 Task: Look for space in Sarzedo, Brazil from 1st June, 2023 to 9th June, 2023 for 4 adults in price range Rs.6000 to Rs.12000. Place can be entire place with 2 bedrooms having 2 beds and 2 bathrooms. Property type can be house, flat, guest house. Amenities needed are: washing machine. Booking option can be shelf check-in. Required host language is Spanish.
Action: Mouse moved to (296, 154)
Screenshot: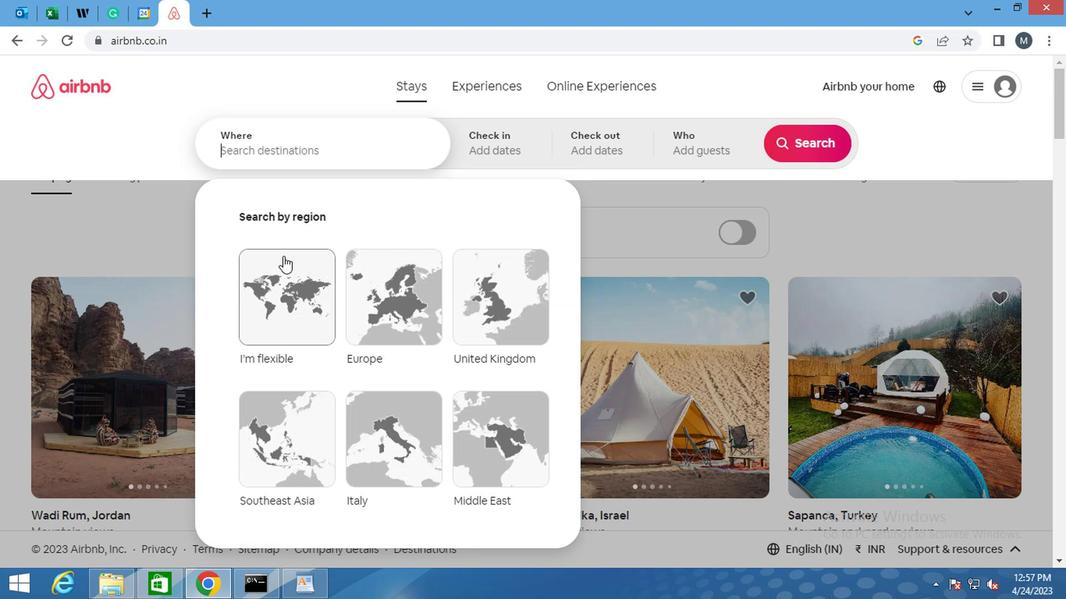 
Action: Mouse pressed left at (296, 154)
Screenshot: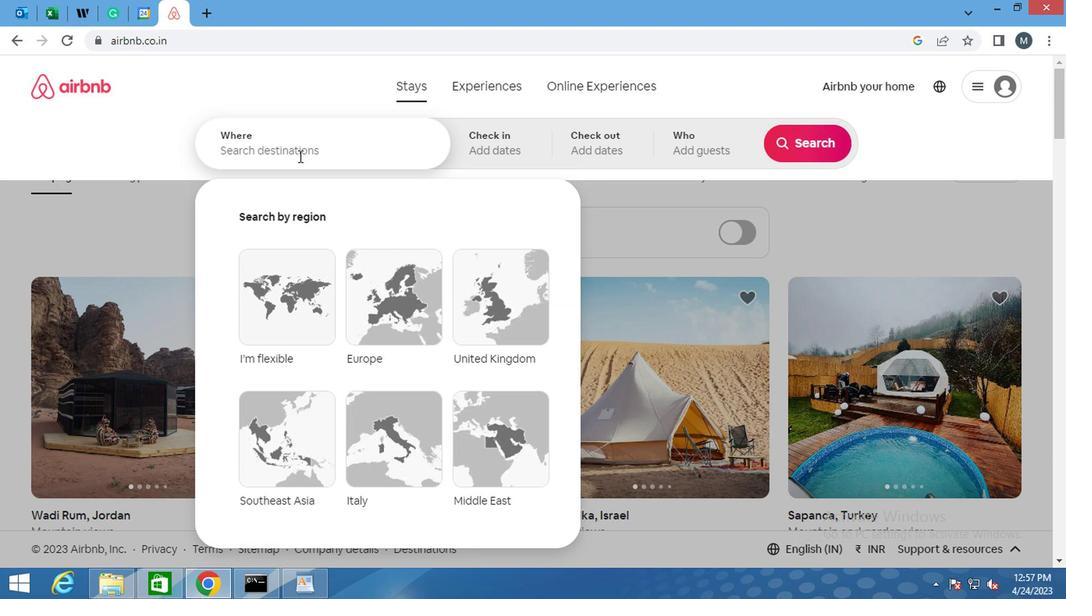 
Action: Mouse moved to (296, 156)
Screenshot: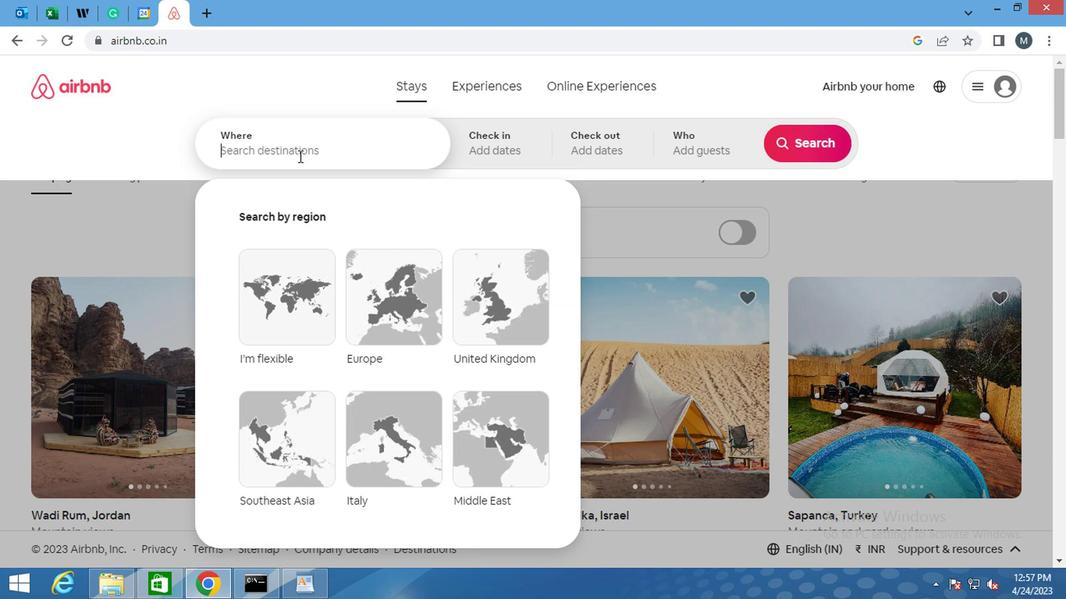 
Action: Key pressed <Key.shift>S
Screenshot: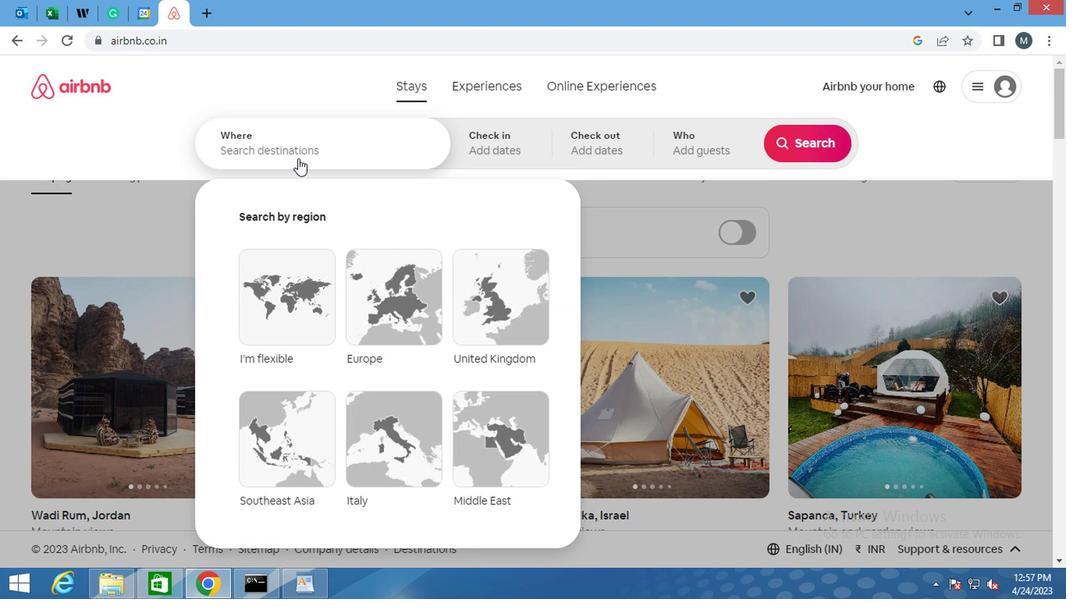 
Action: Mouse moved to (268, 527)
Screenshot: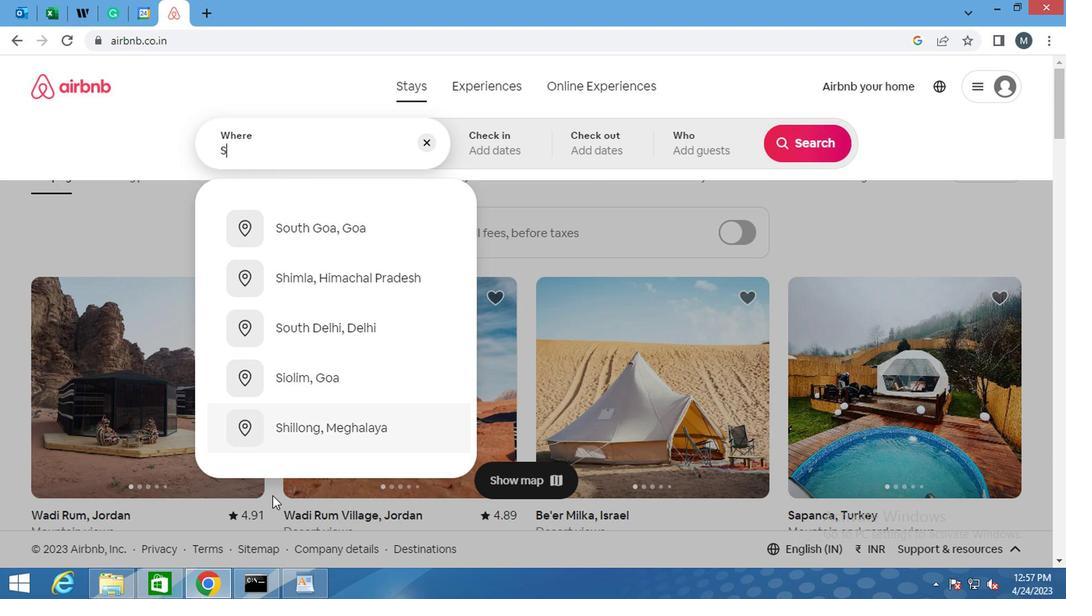 
Action: Key pressed ARZEDO,<Key.space><Key.shift>BRAZIL<Key.enter>
Screenshot: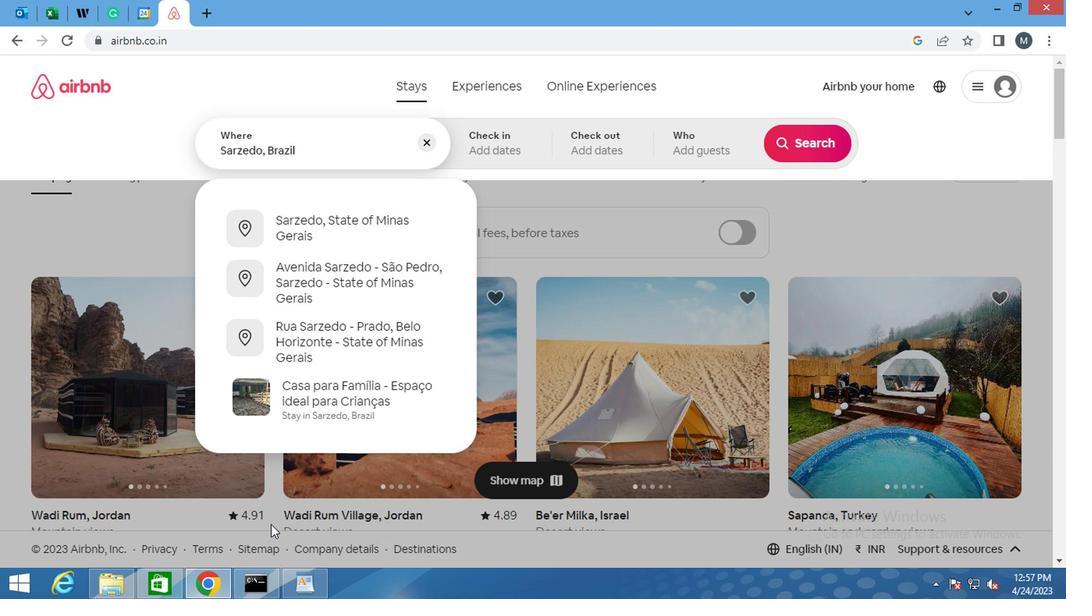 
Action: Mouse moved to (799, 264)
Screenshot: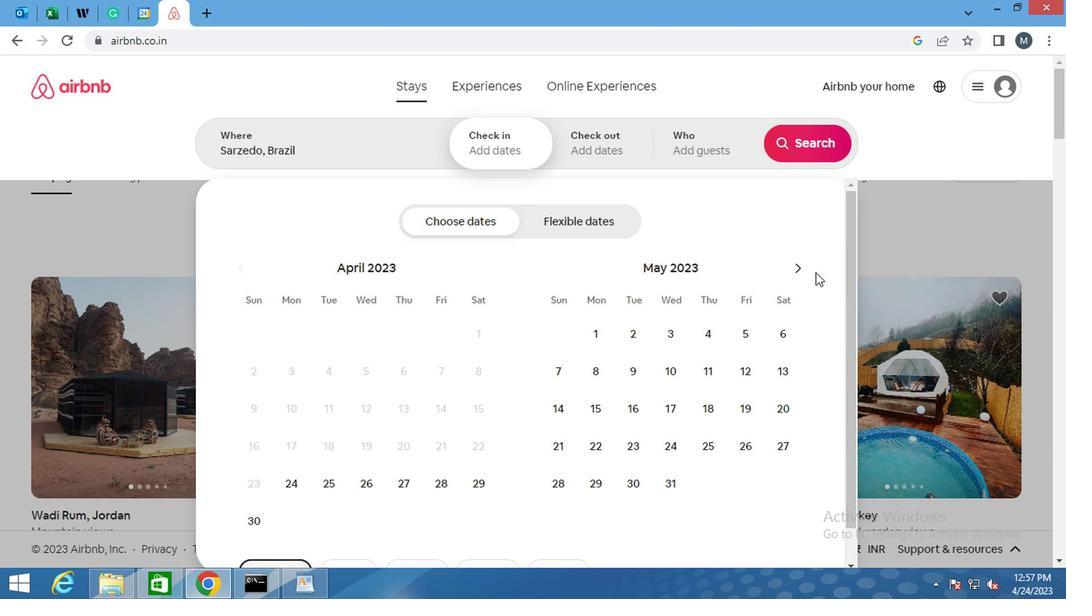
Action: Mouse pressed left at (799, 264)
Screenshot: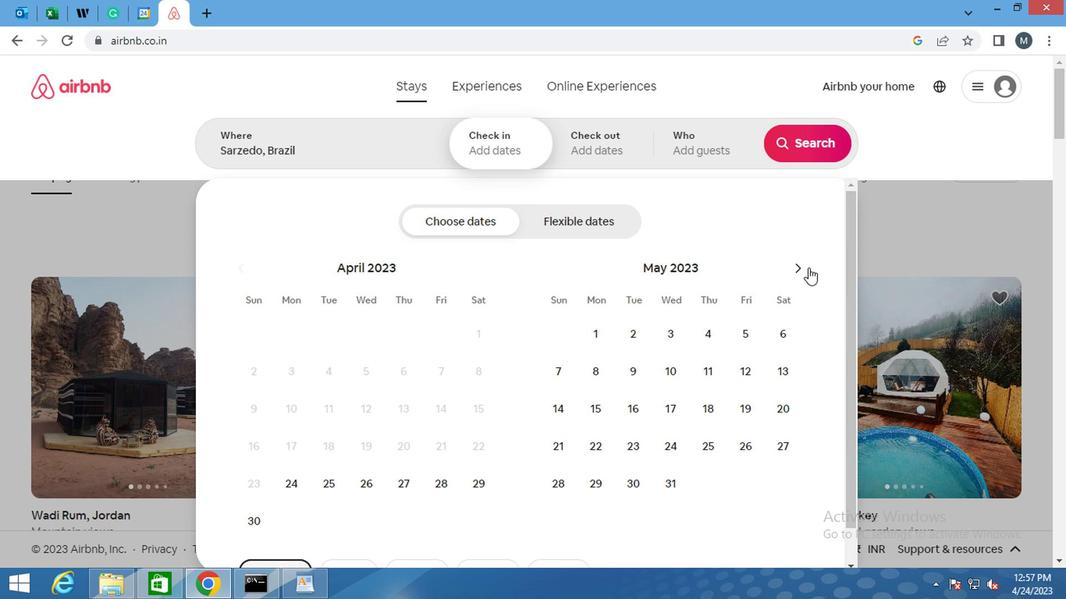 
Action: Mouse pressed left at (799, 264)
Screenshot: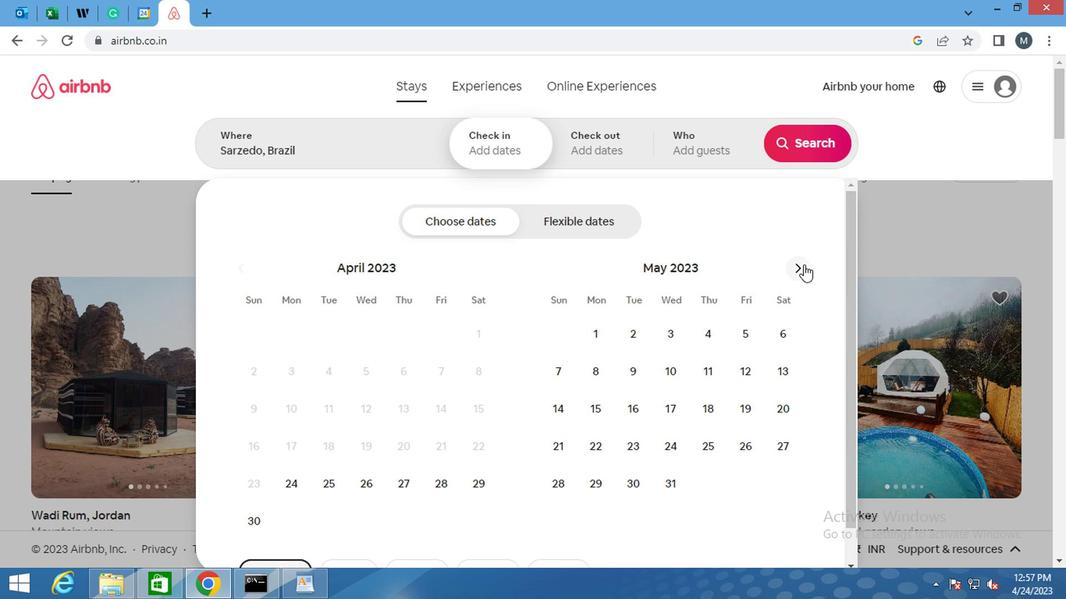 
Action: Mouse moved to (399, 335)
Screenshot: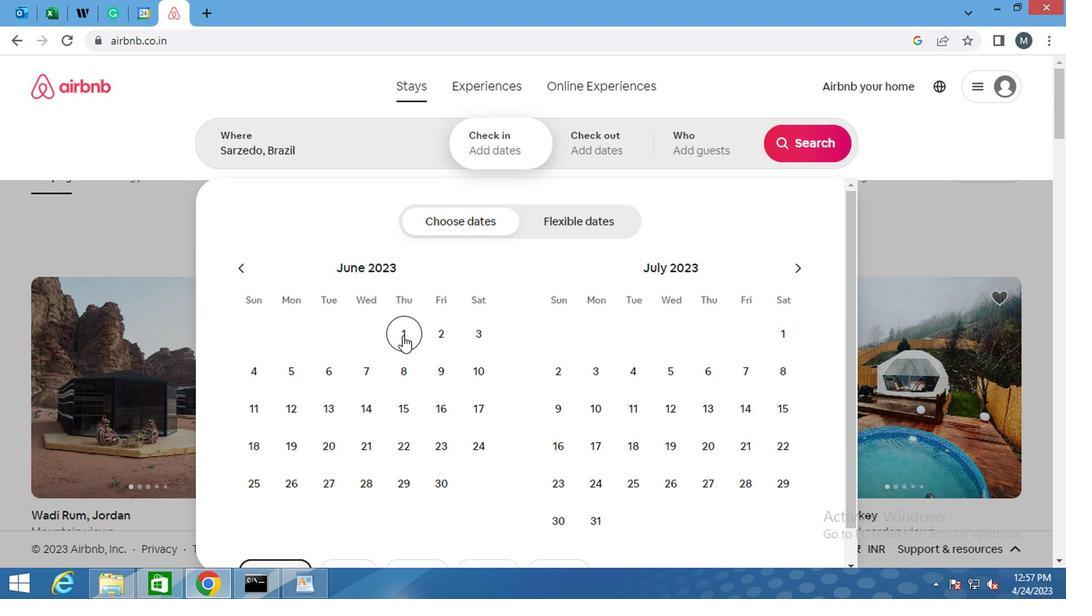 
Action: Mouse pressed left at (399, 335)
Screenshot: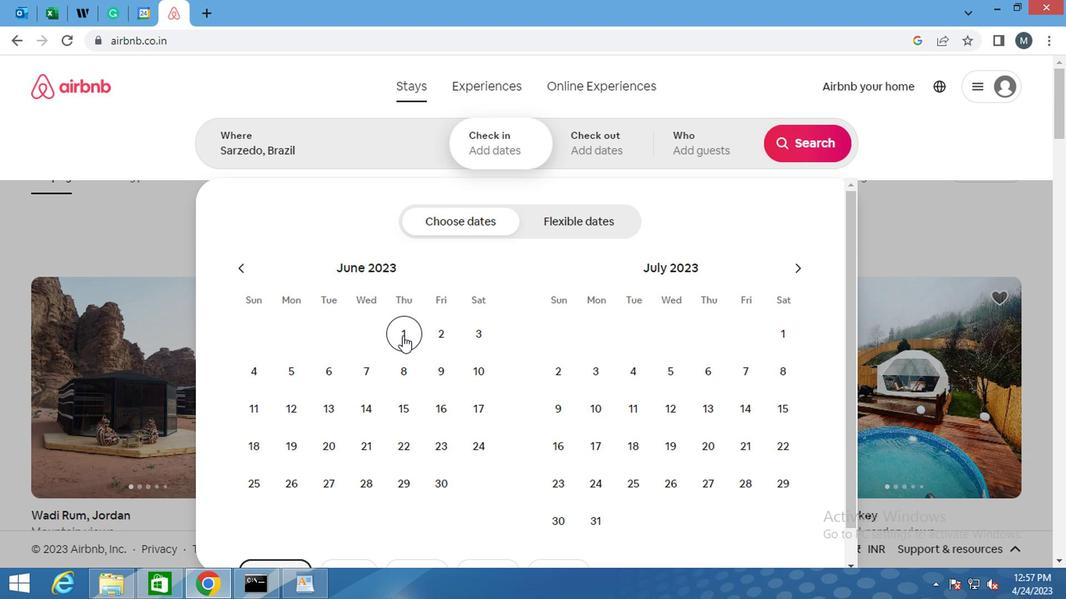 
Action: Mouse moved to (464, 363)
Screenshot: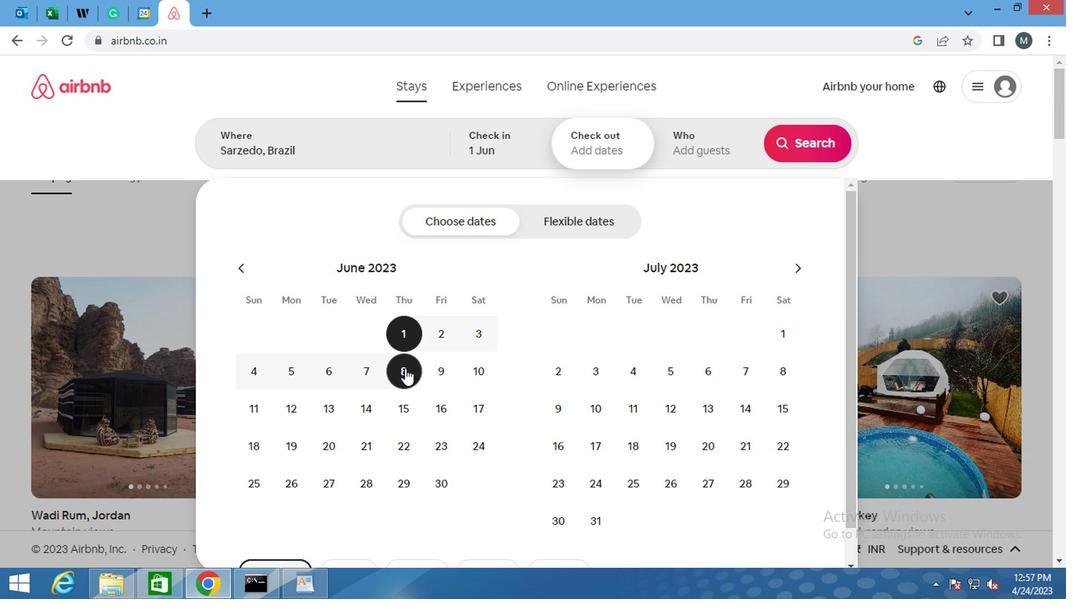
Action: Mouse pressed left at (464, 363)
Screenshot: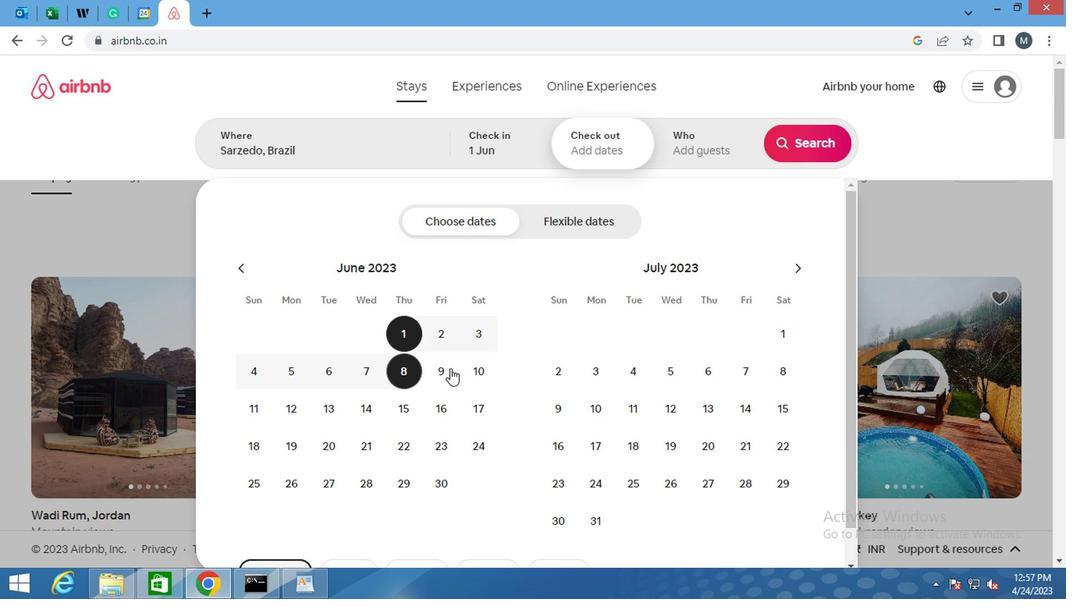 
Action: Mouse moved to (432, 371)
Screenshot: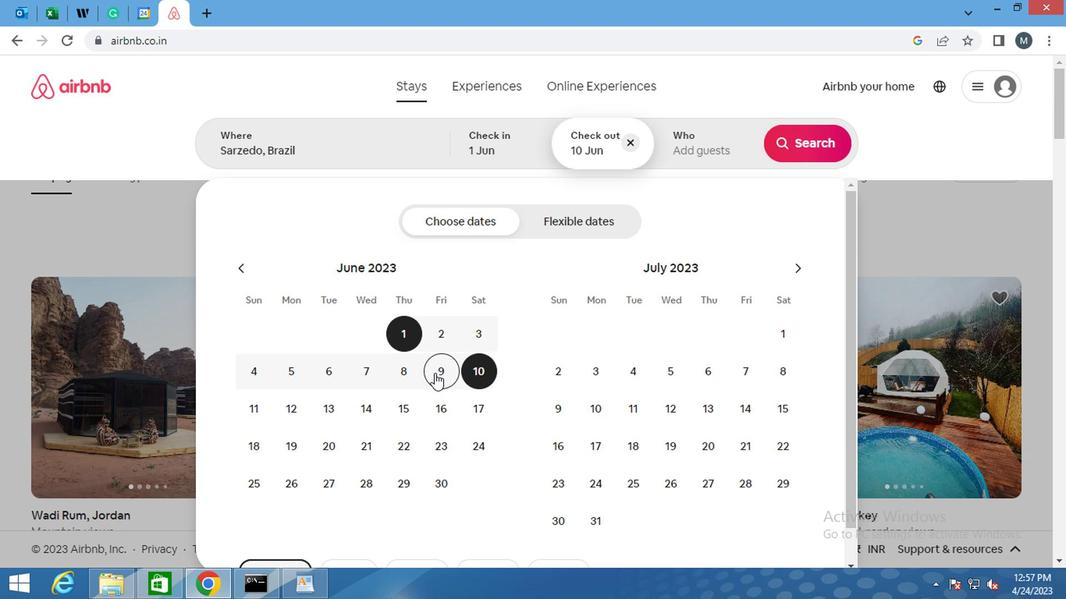 
Action: Mouse pressed left at (432, 371)
Screenshot: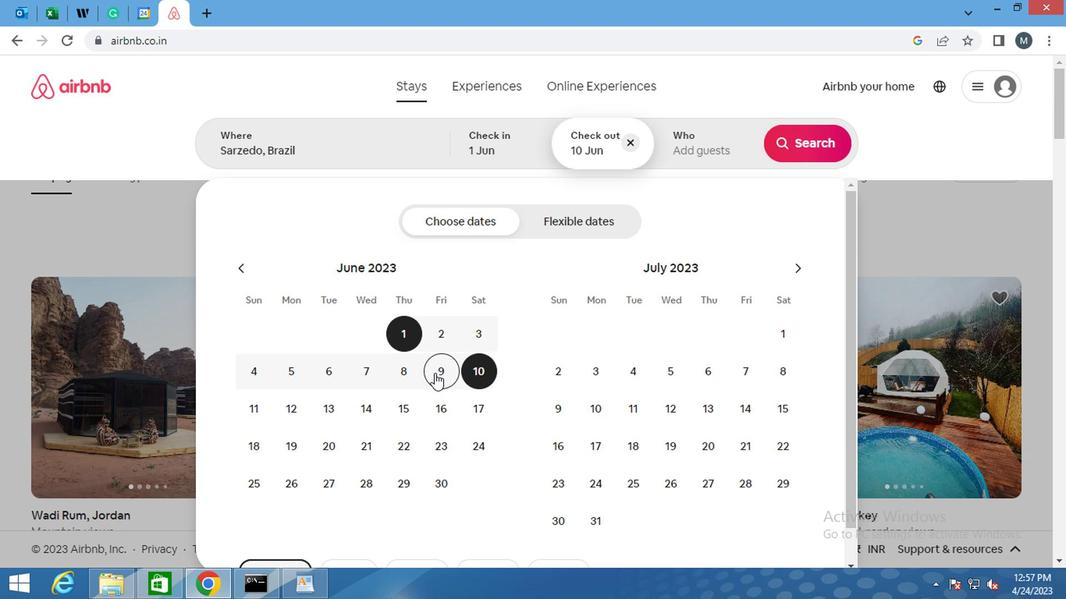 
Action: Mouse moved to (690, 141)
Screenshot: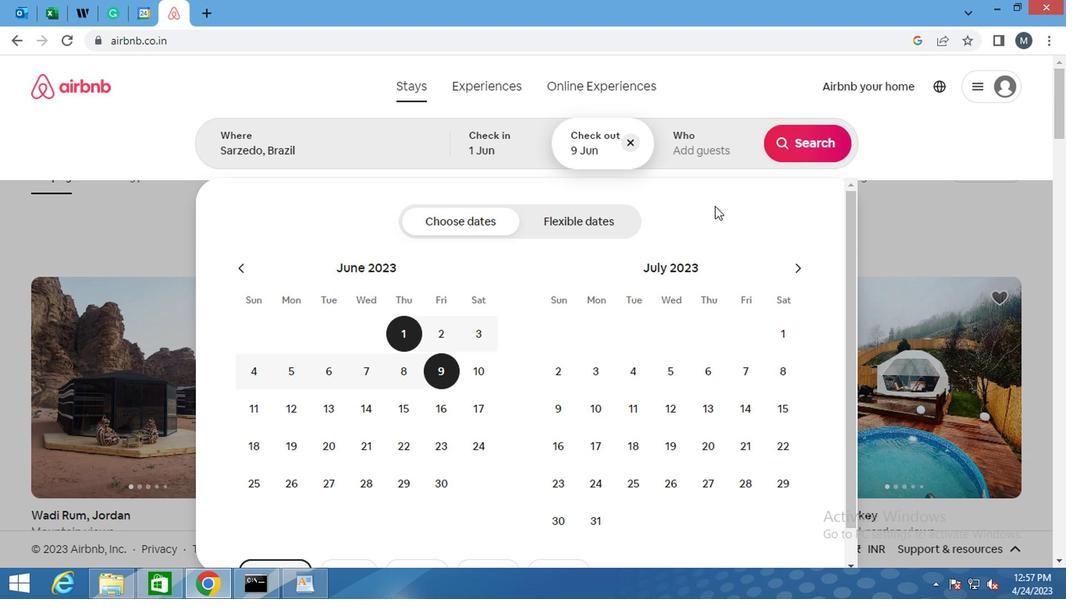 
Action: Mouse pressed left at (690, 141)
Screenshot: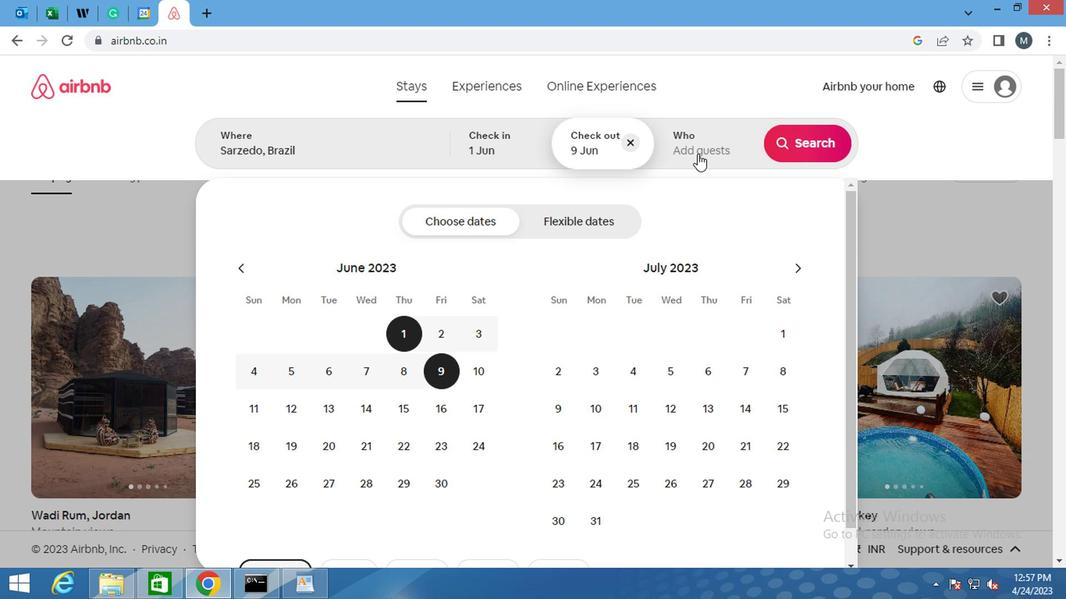 
Action: Mouse moved to (614, 281)
Screenshot: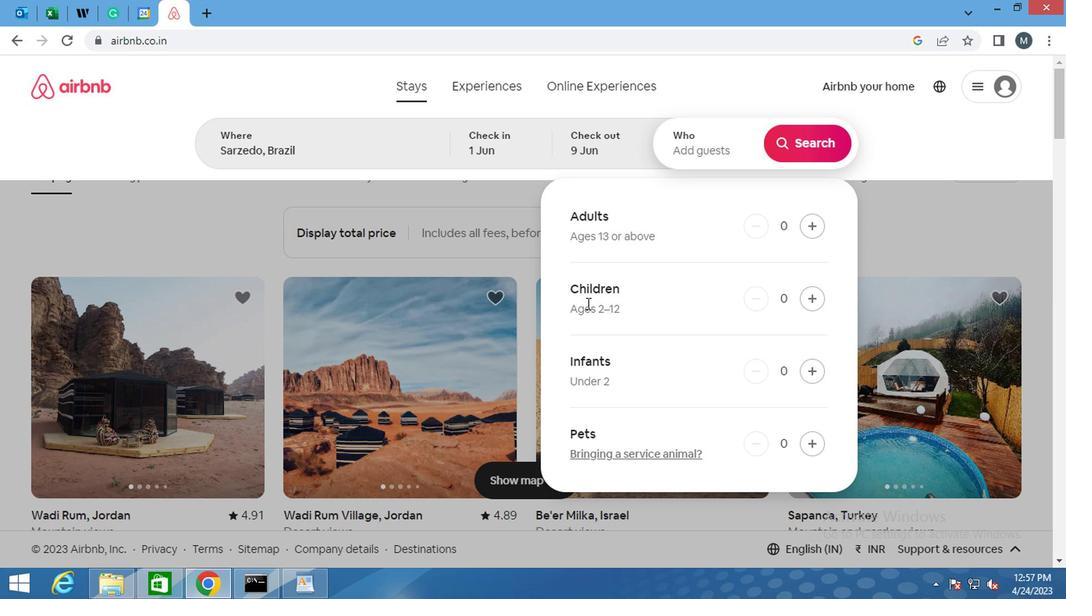 
Action: Mouse scrolled (614, 279) with delta (0, -1)
Screenshot: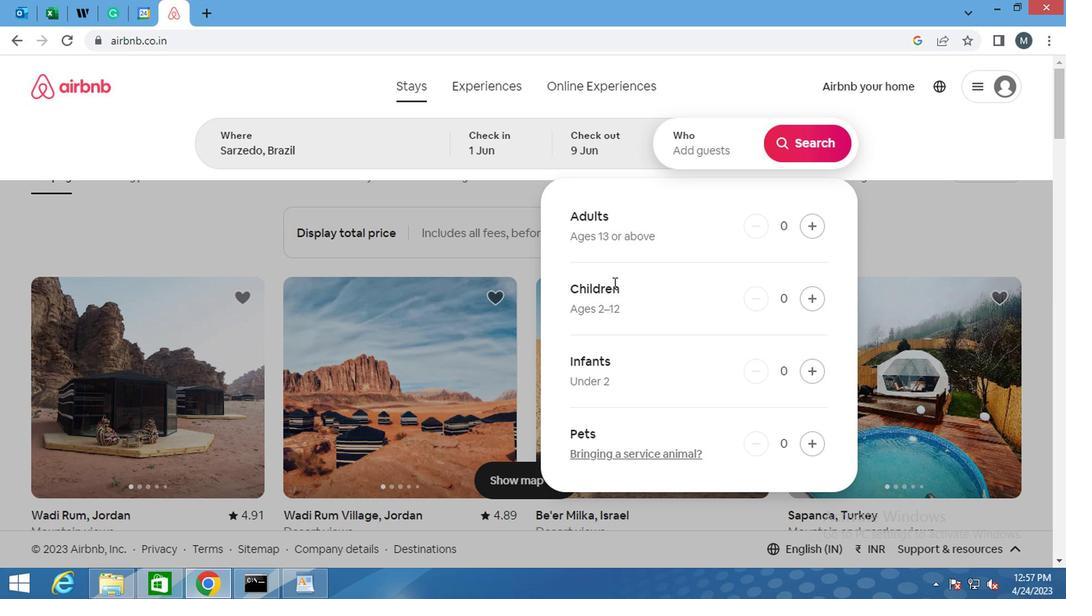 
Action: Mouse moved to (615, 279)
Screenshot: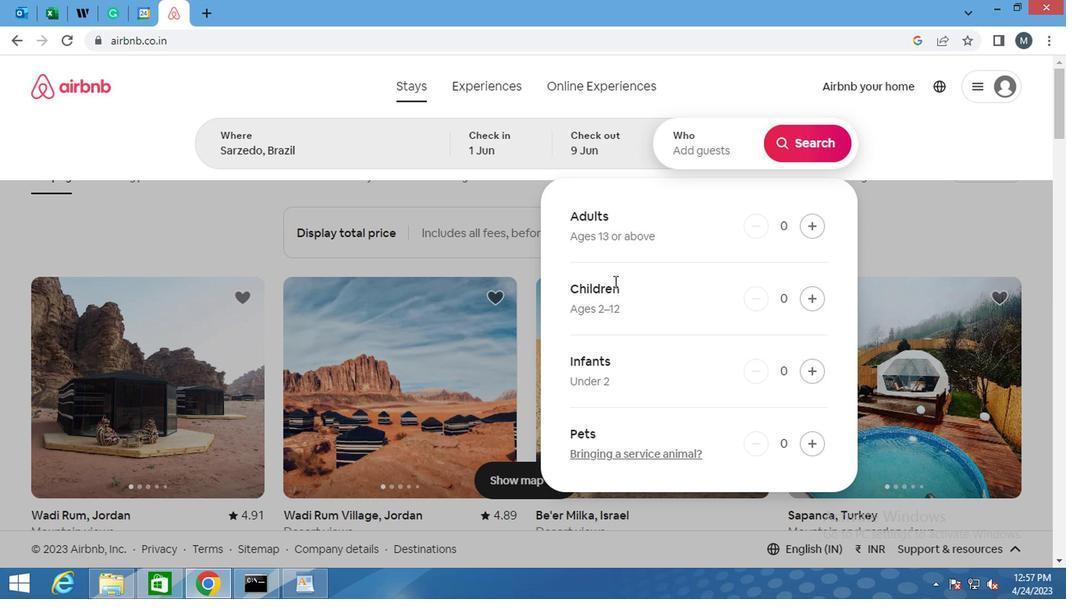 
Action: Mouse scrolled (615, 279) with delta (0, 0)
Screenshot: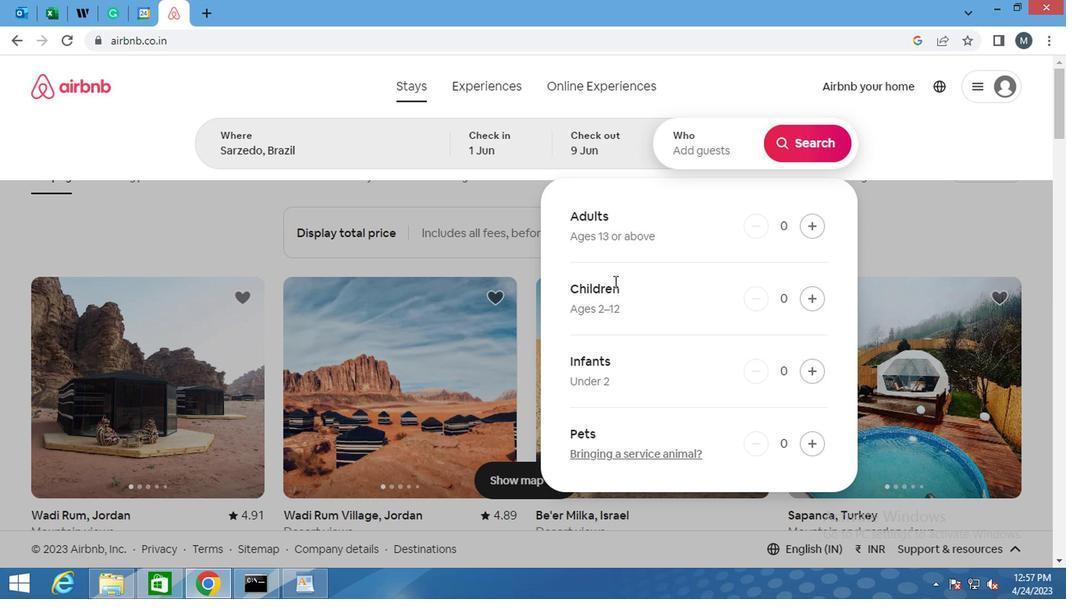 
Action: Mouse moved to (615, 279)
Screenshot: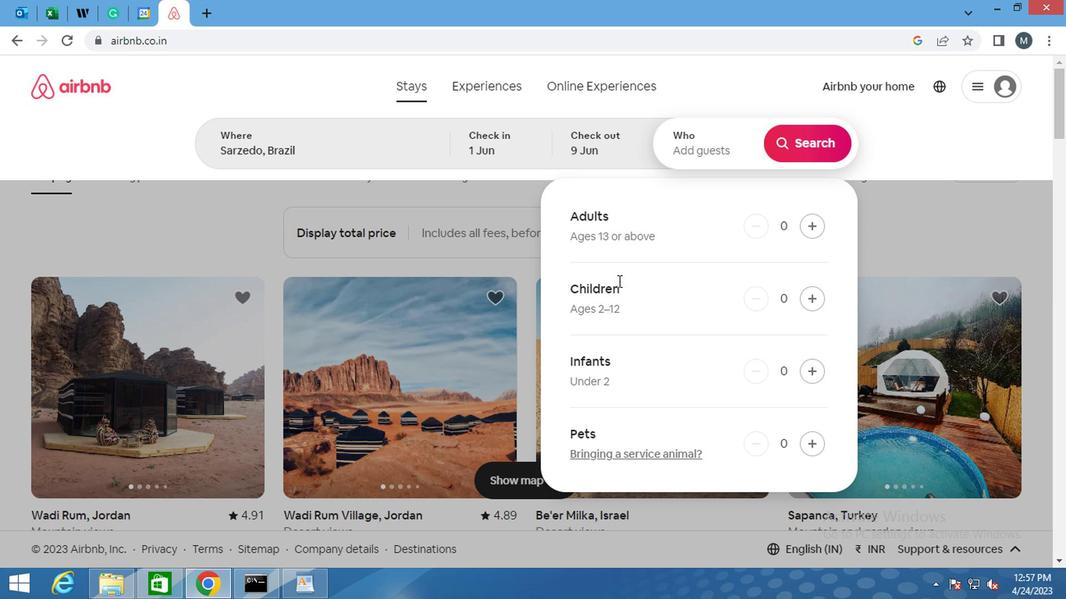 
Action: Mouse scrolled (615, 281) with delta (0, 1)
Screenshot: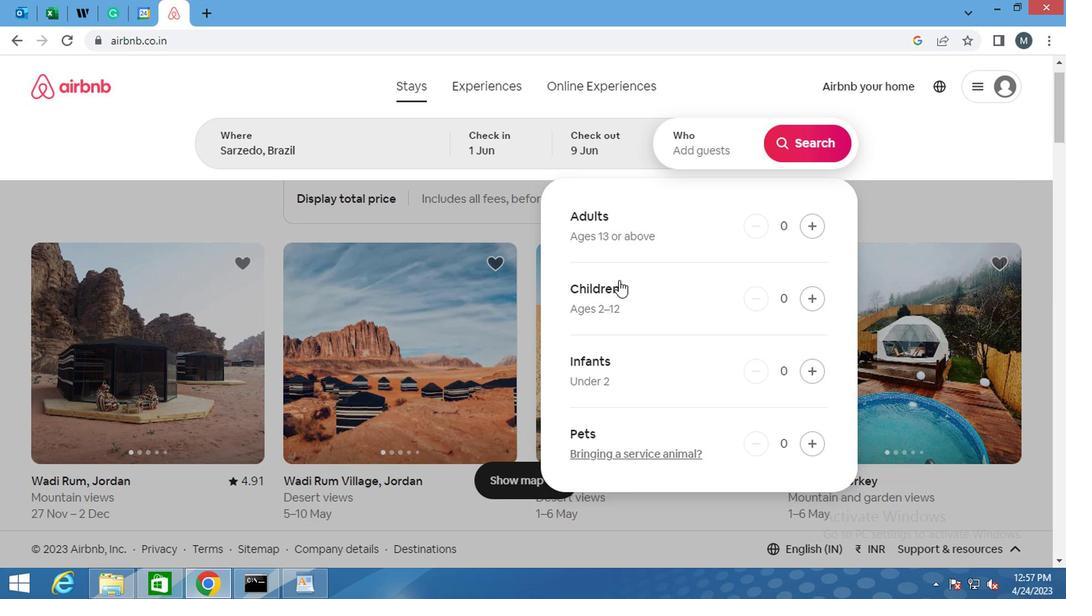 
Action: Mouse moved to (615, 279)
Screenshot: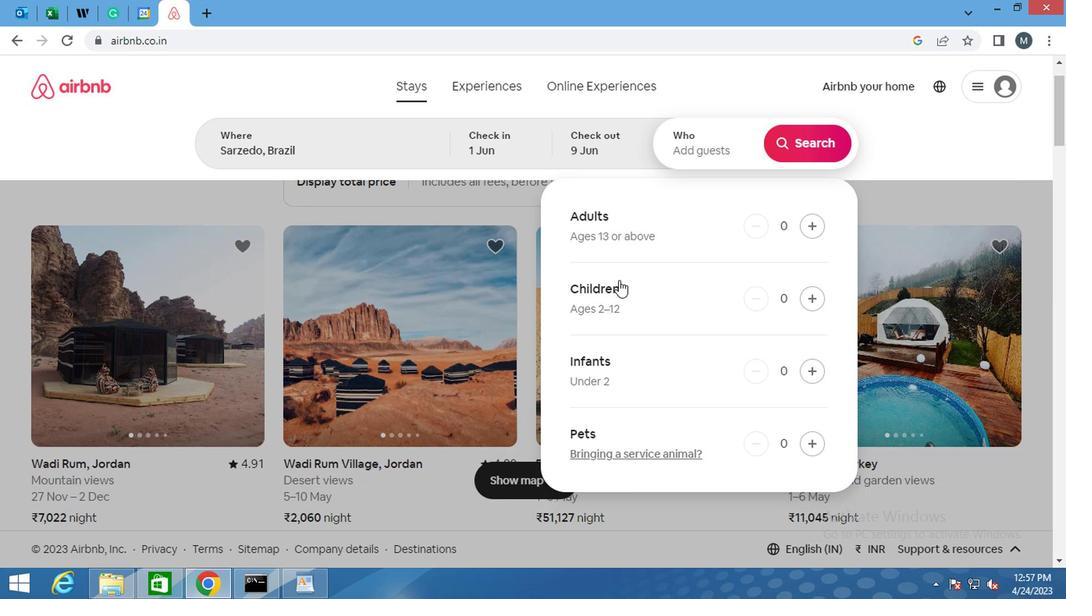 
Action: Mouse scrolled (615, 279) with delta (0, 0)
Screenshot: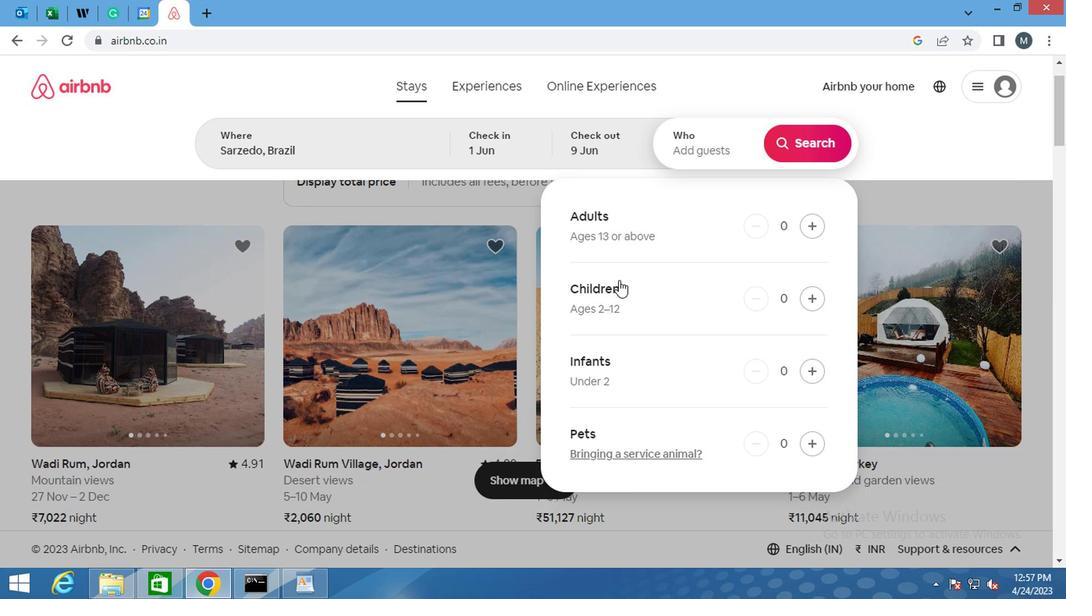 
Action: Mouse moved to (664, 324)
Screenshot: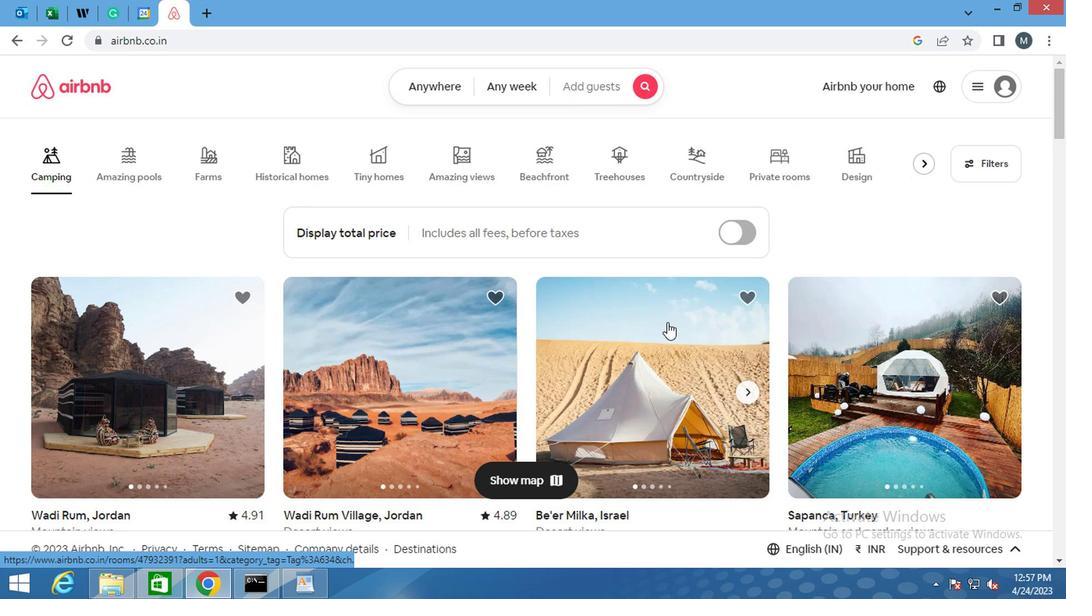 
Action: Mouse scrolled (664, 324) with delta (0, 0)
Screenshot: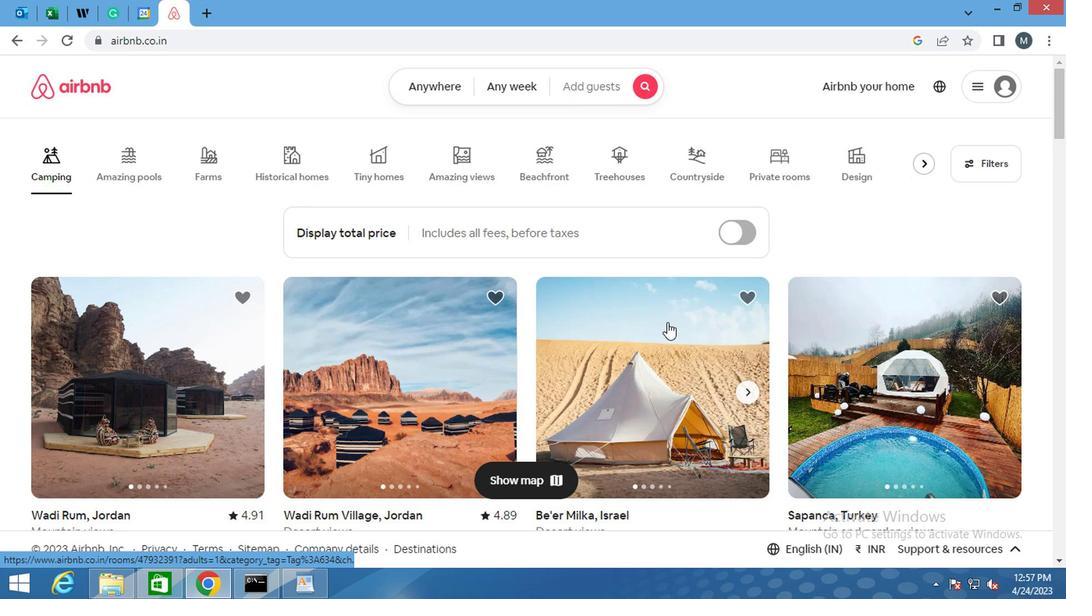 
Action: Mouse moved to (665, 324)
Screenshot: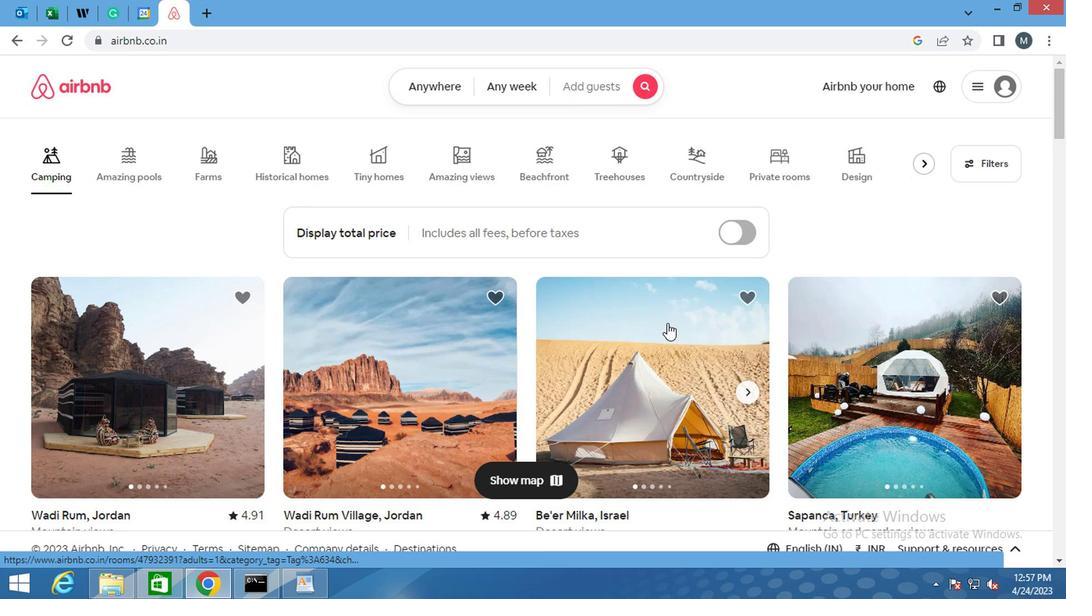 
Action: Mouse scrolled (665, 326) with delta (0, 1)
Screenshot: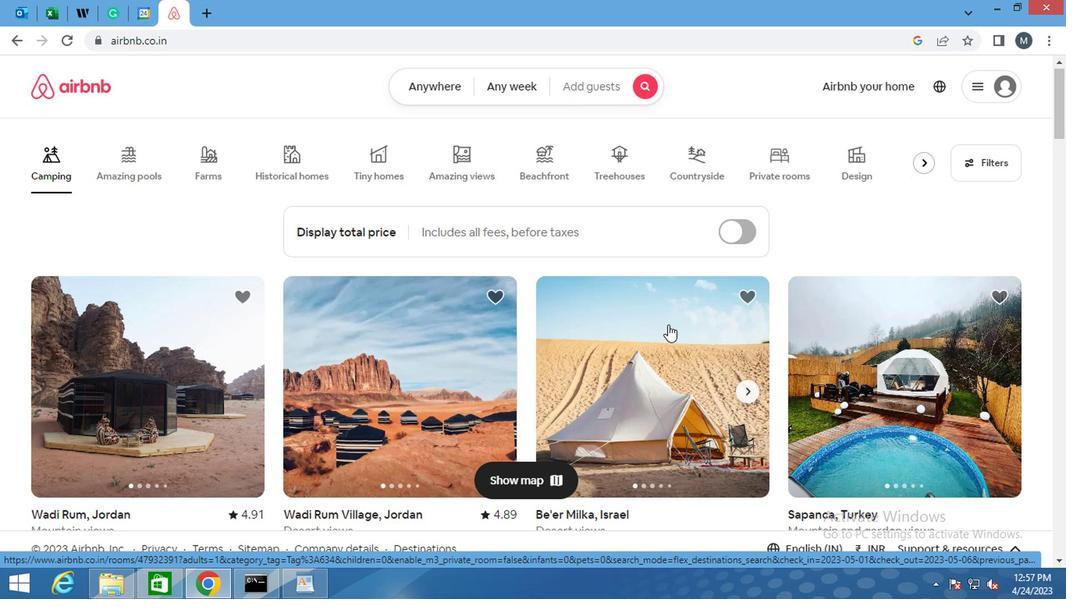 
Action: Mouse moved to (442, 240)
Screenshot: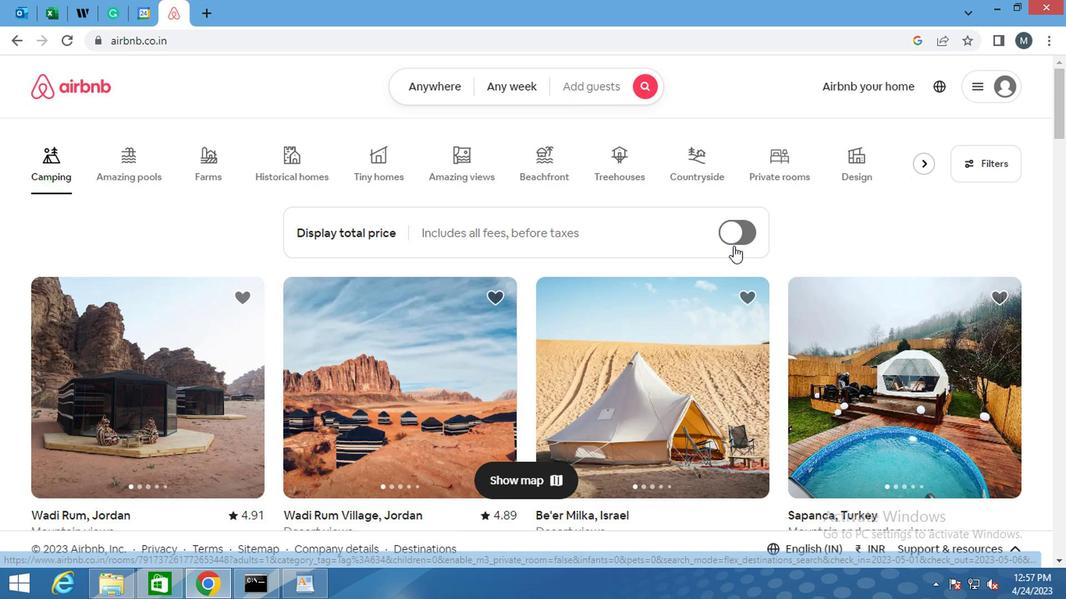 
Action: Mouse scrolled (442, 241) with delta (0, 0)
Screenshot: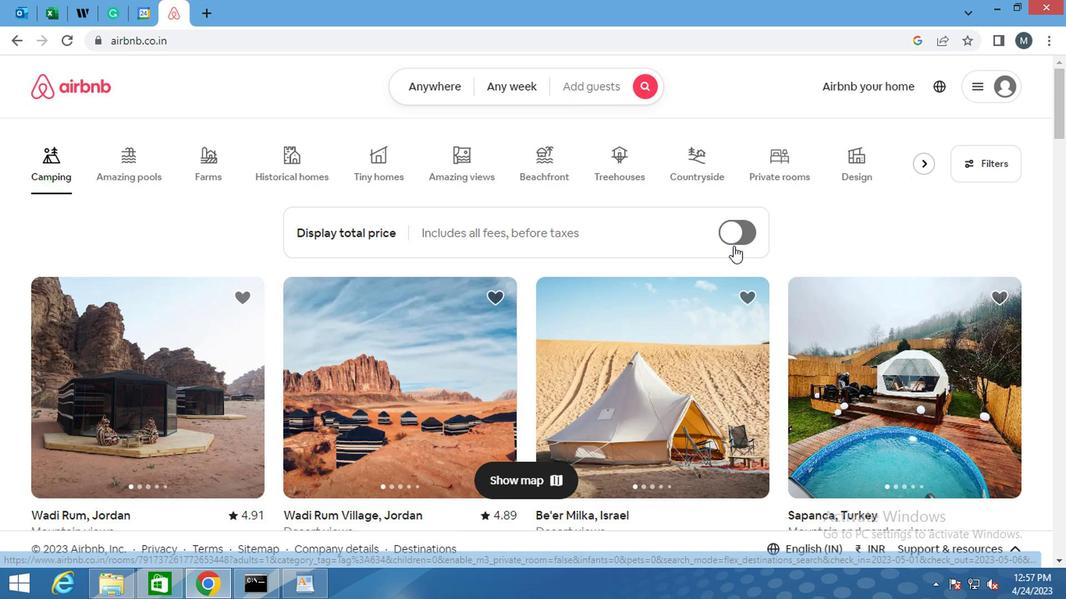 
Action: Mouse moved to (442, 239)
Screenshot: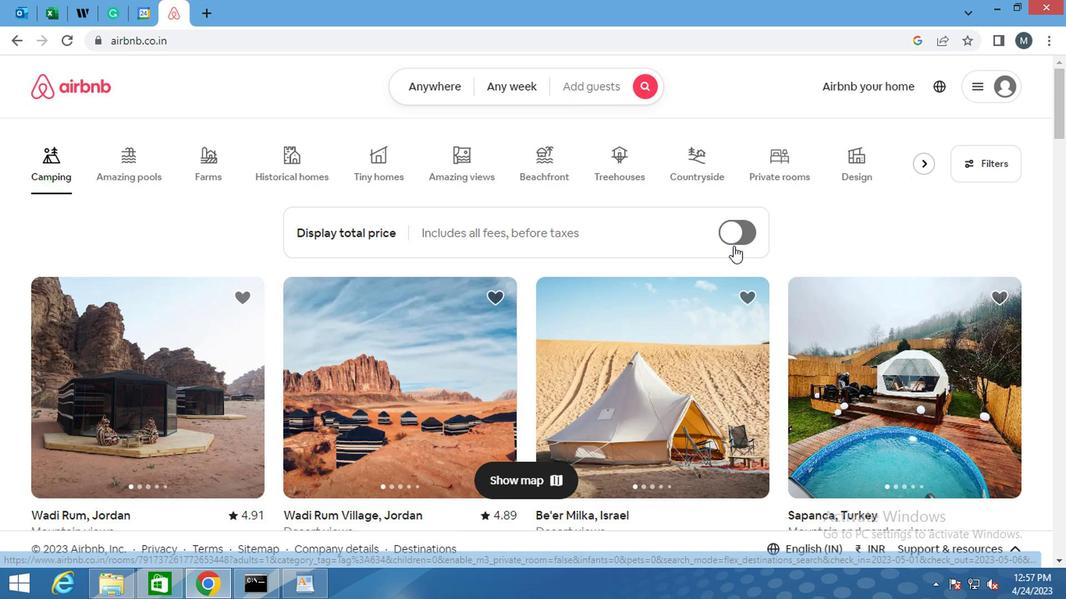 
Action: Mouse scrolled (442, 240) with delta (0, 1)
Screenshot: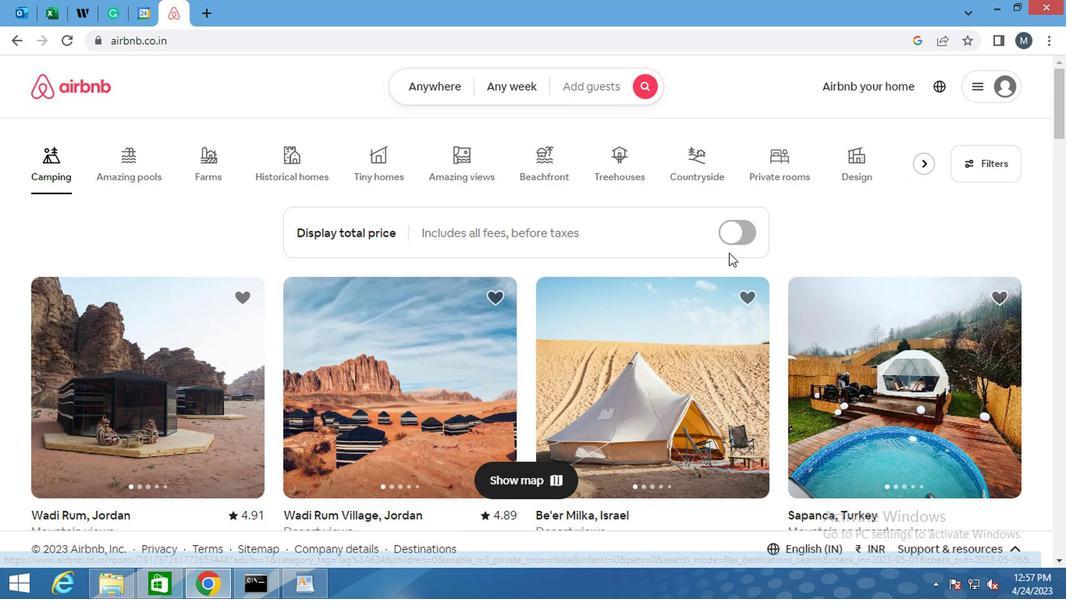 
Action: Mouse scrolled (442, 240) with delta (0, 1)
Screenshot: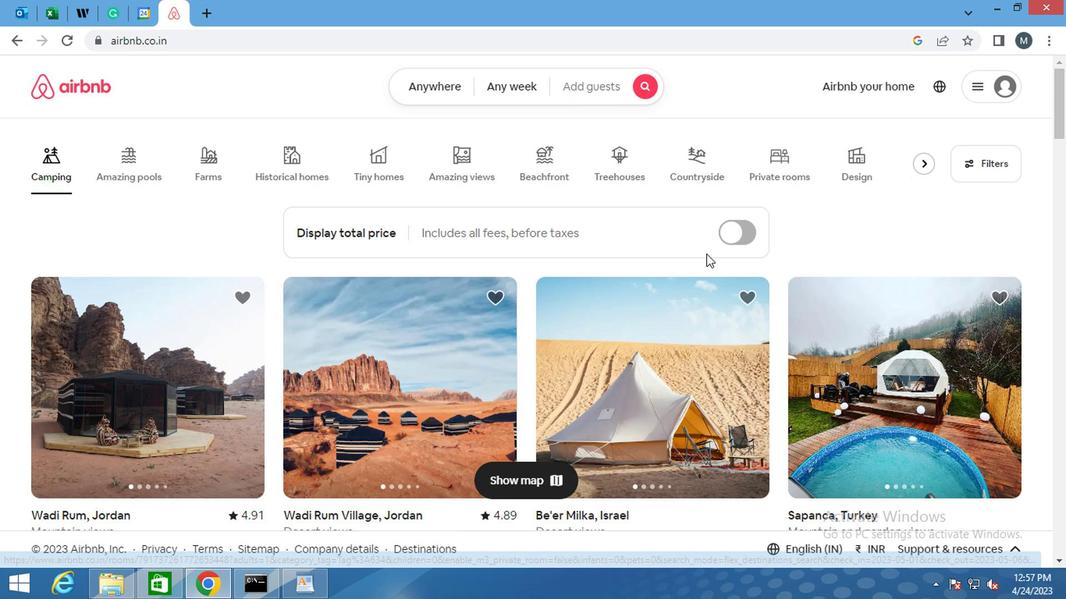 
Action: Mouse moved to (597, 83)
Screenshot: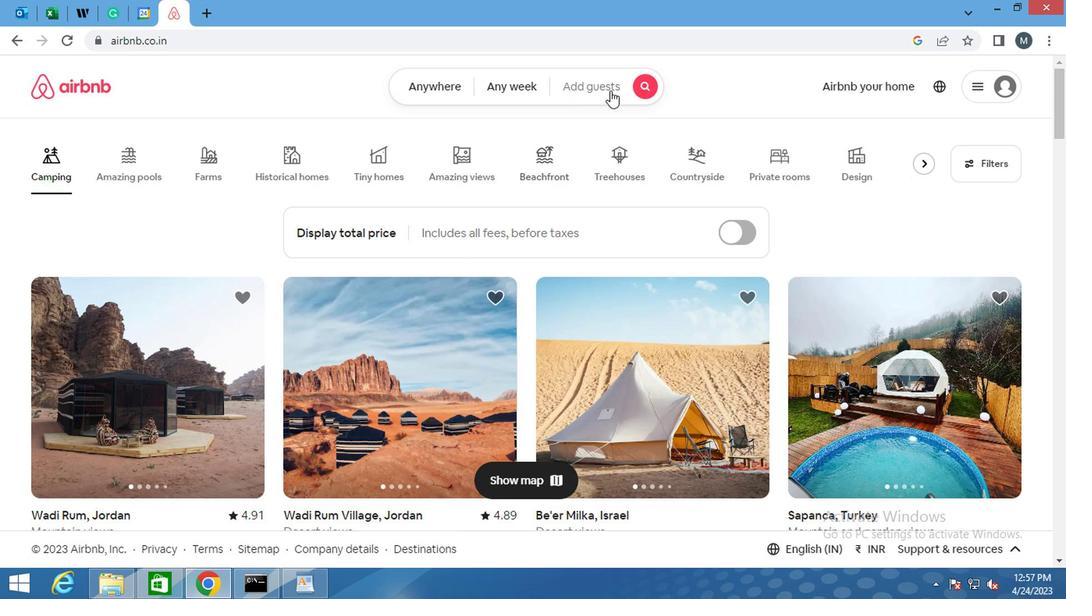
Action: Mouse pressed left at (597, 83)
Screenshot: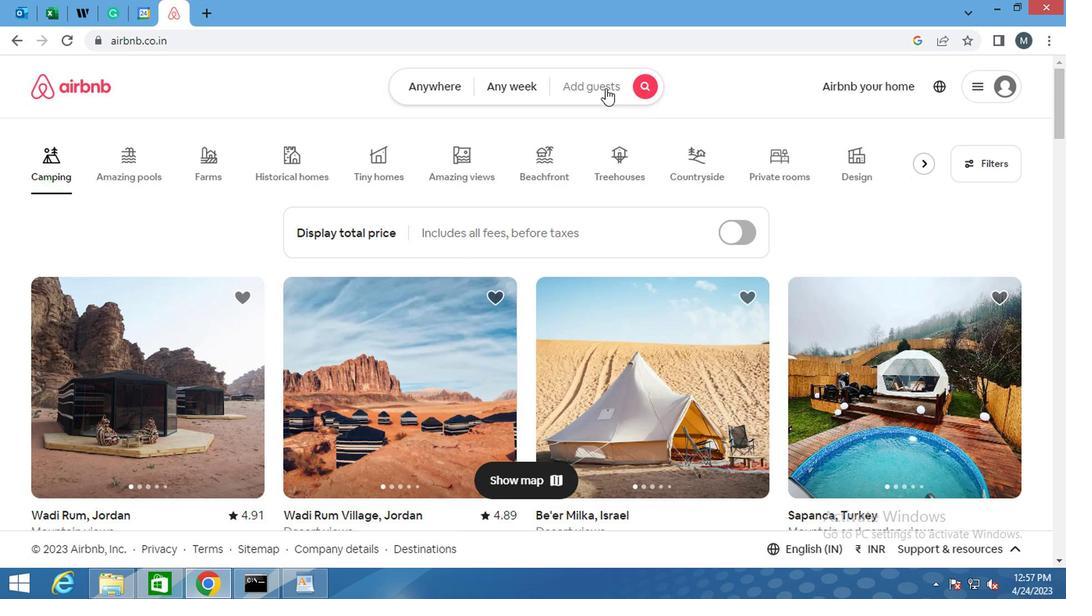 
Action: Mouse moved to (803, 227)
Screenshot: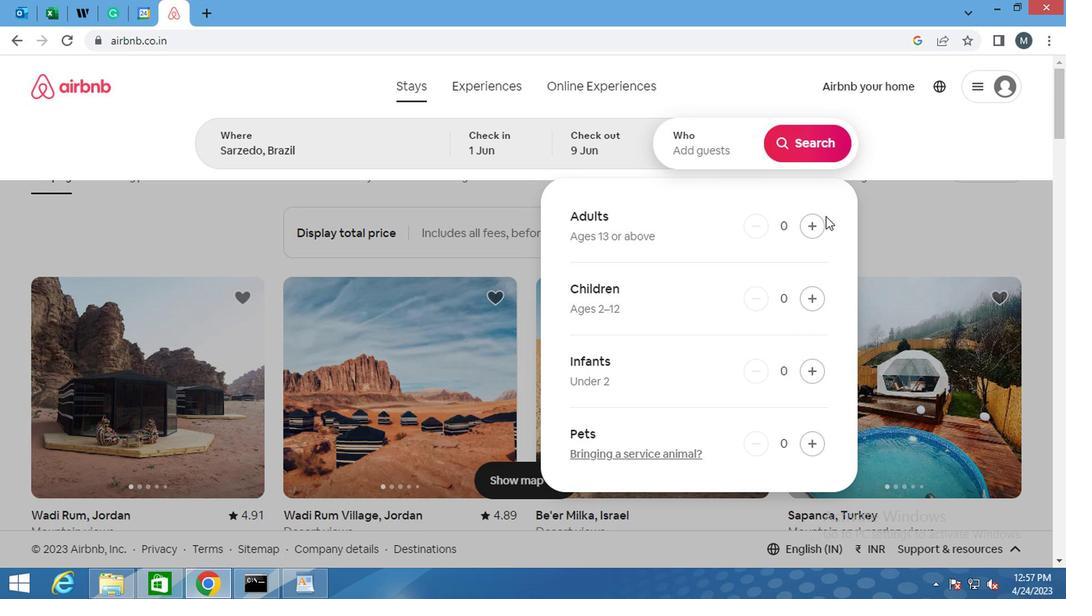 
Action: Mouse pressed left at (803, 227)
Screenshot: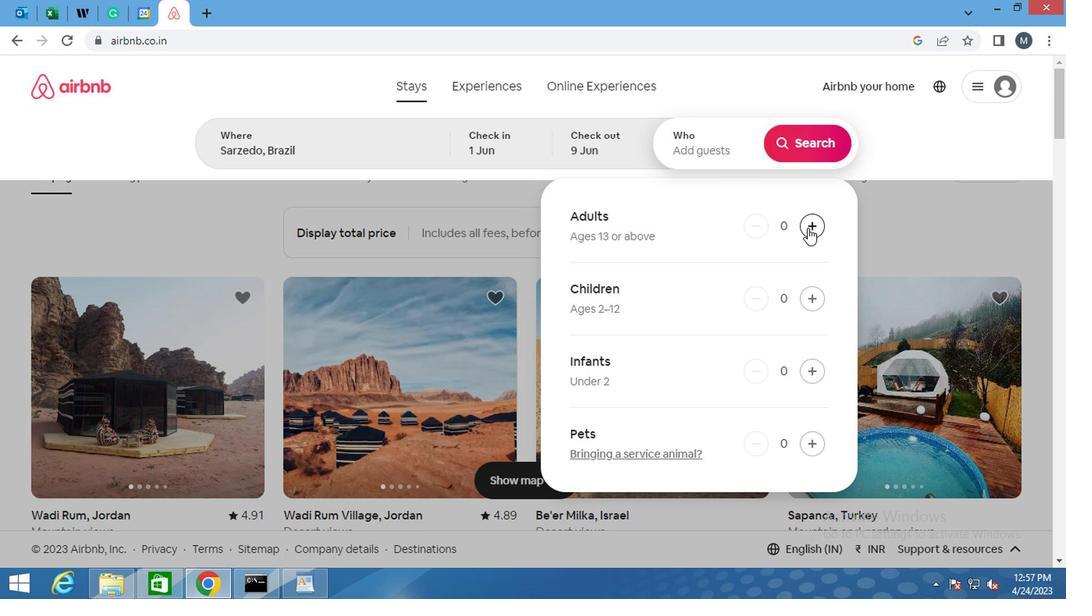 
Action: Mouse moved to (798, 227)
Screenshot: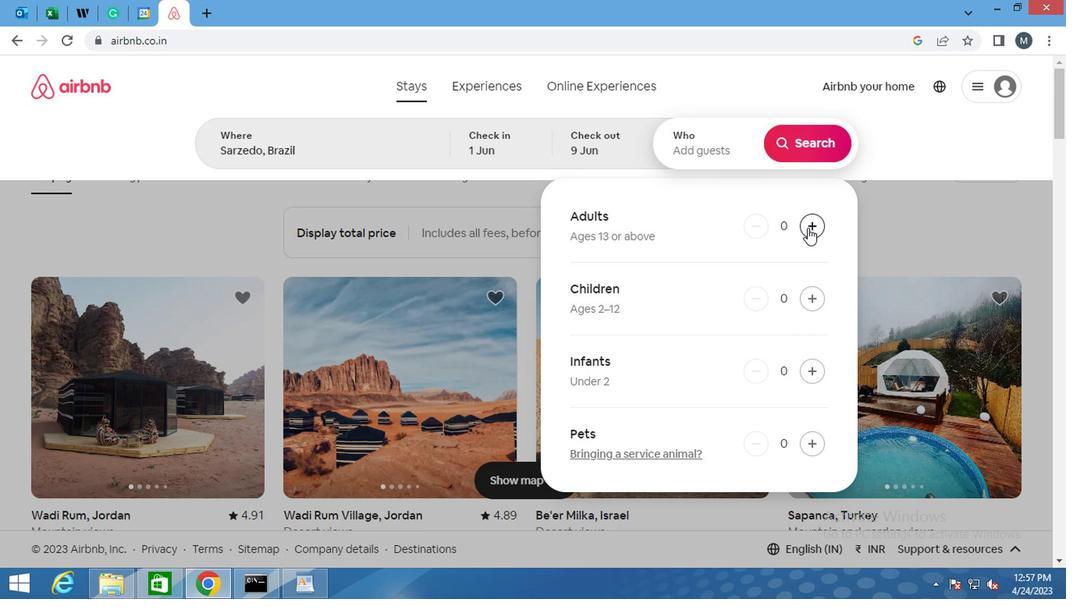 
Action: Mouse pressed left at (798, 227)
Screenshot: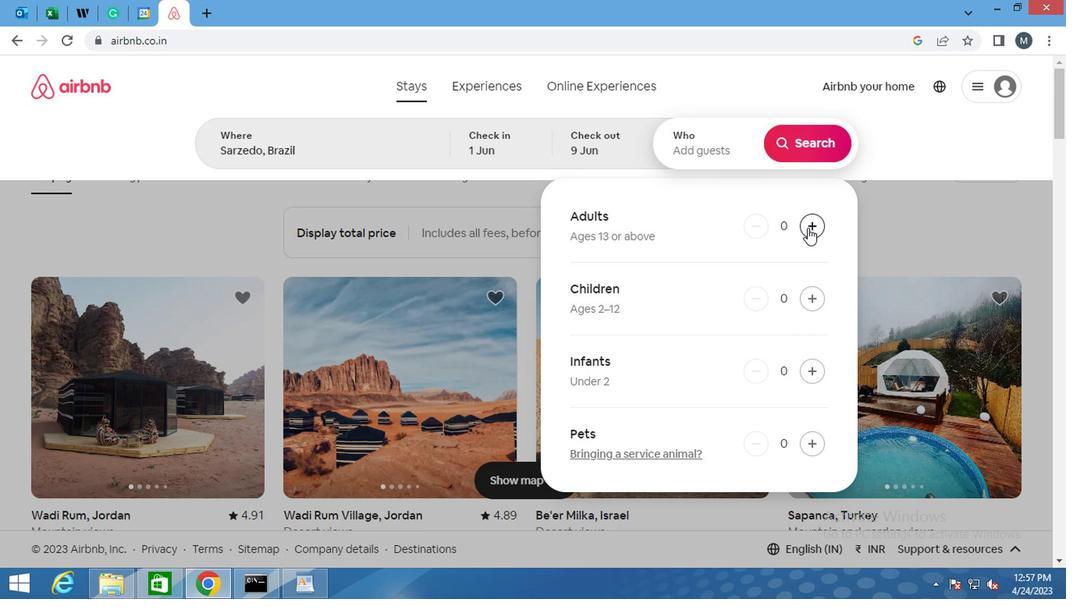 
Action: Mouse pressed left at (798, 227)
Screenshot: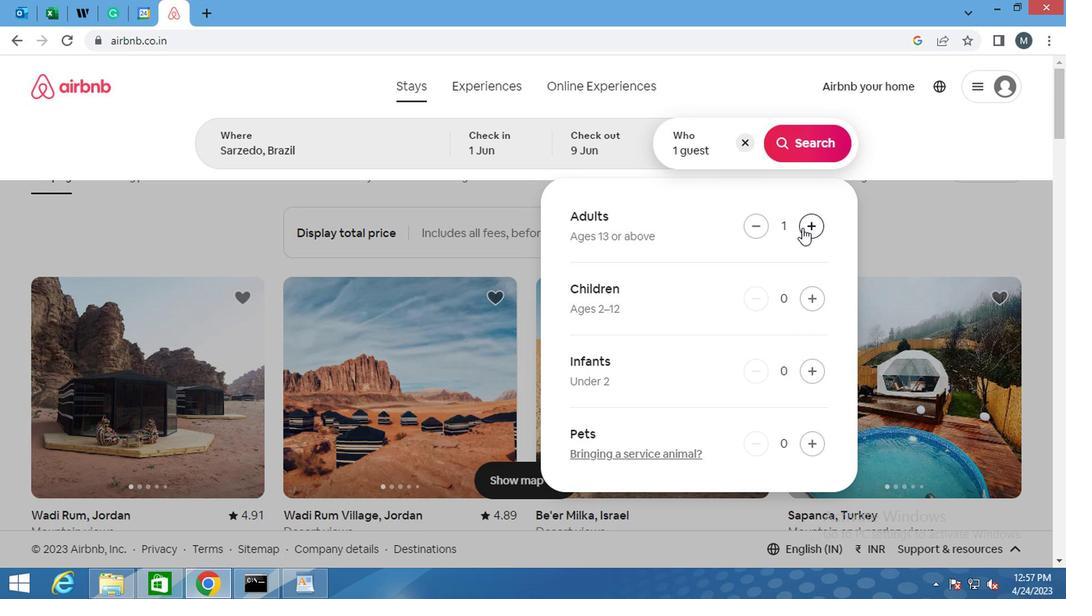 
Action: Mouse moved to (798, 227)
Screenshot: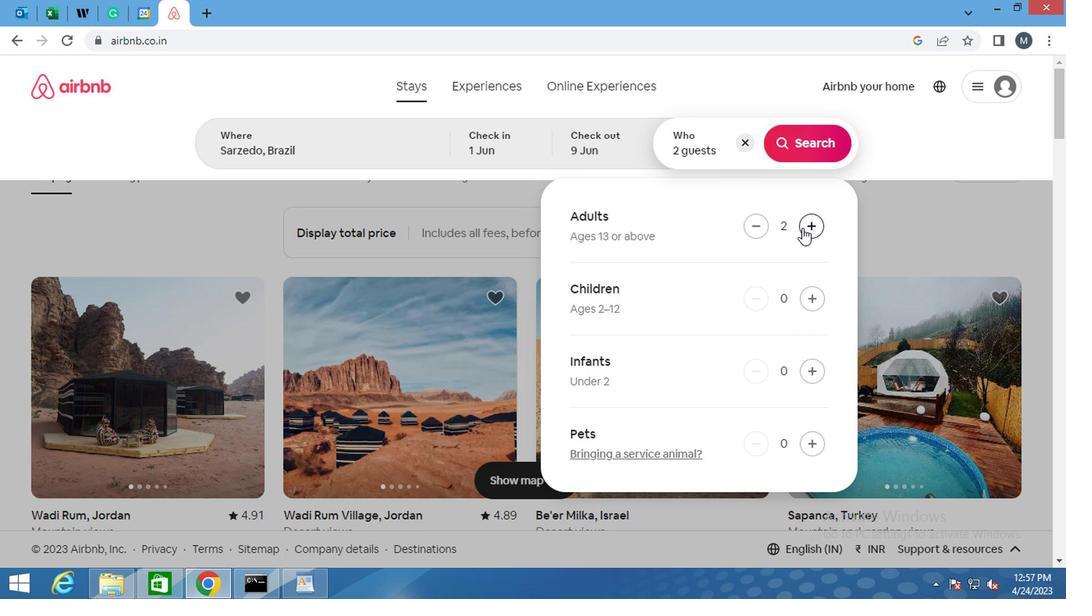 
Action: Mouse pressed left at (798, 227)
Screenshot: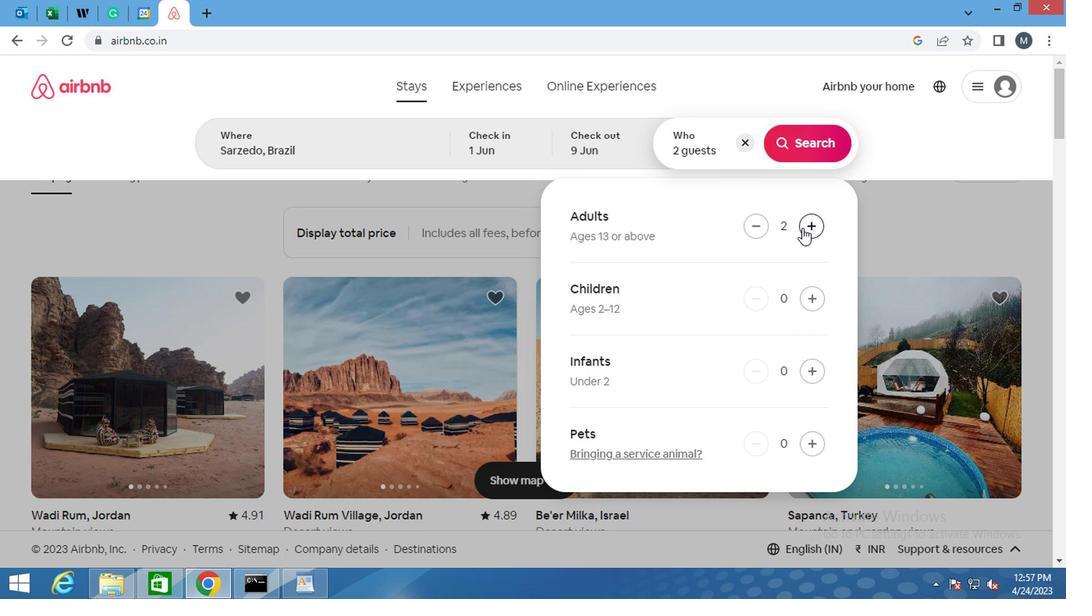 
Action: Mouse moved to (871, 151)
Screenshot: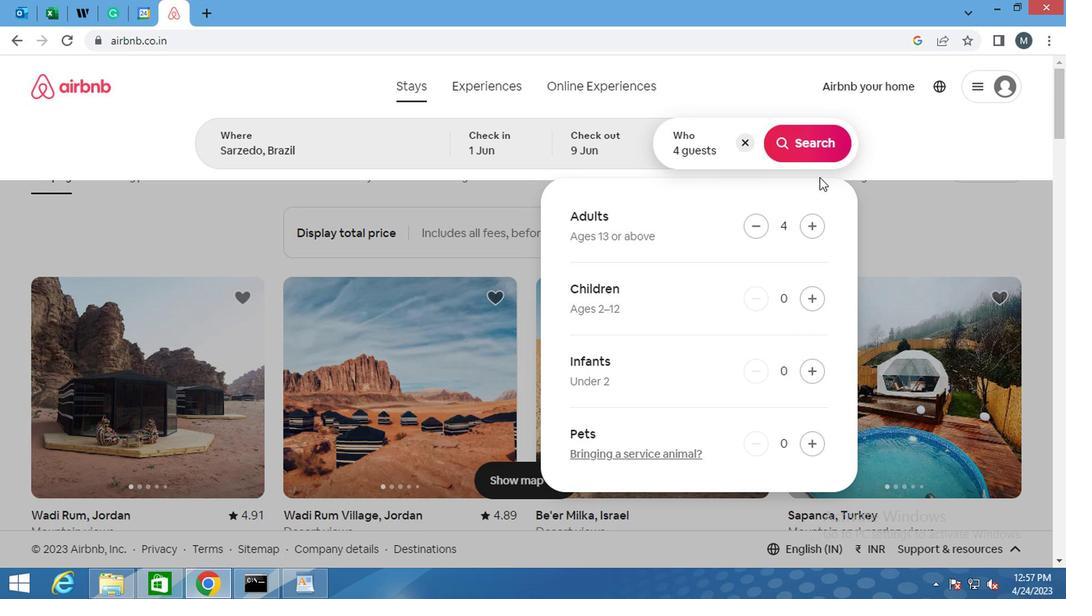 
Action: Mouse pressed left at (871, 151)
Screenshot: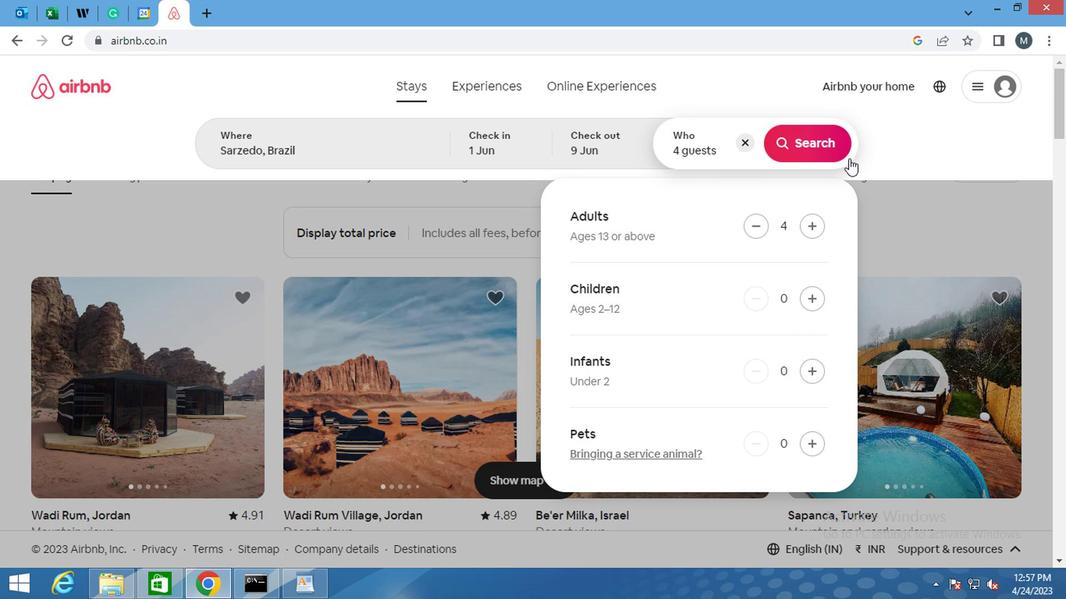 
Action: Mouse moved to (893, 205)
Screenshot: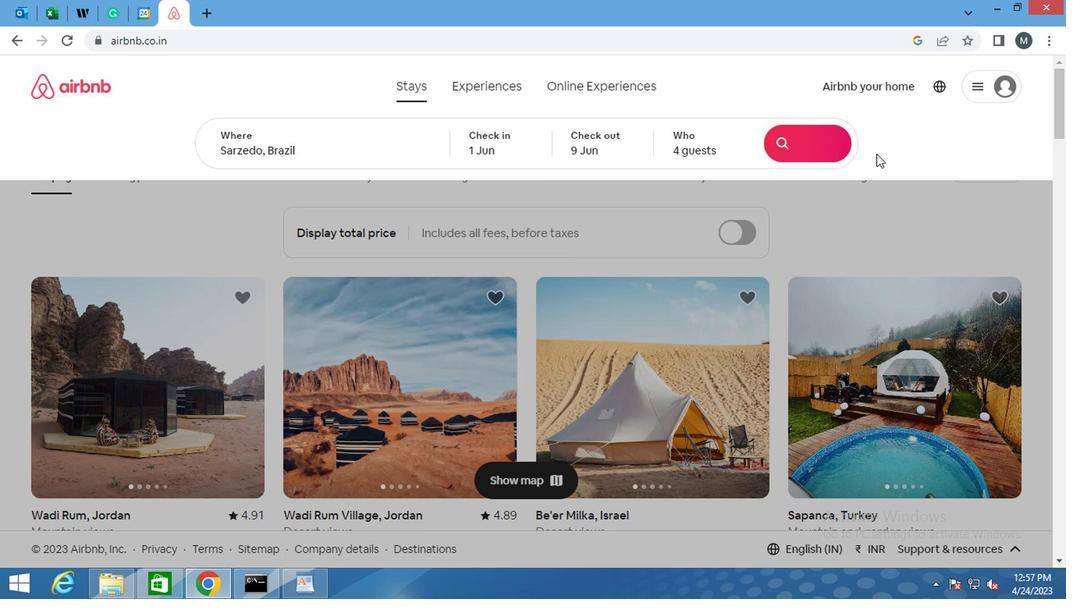 
Action: Mouse scrolled (893, 204) with delta (0, 0)
Screenshot: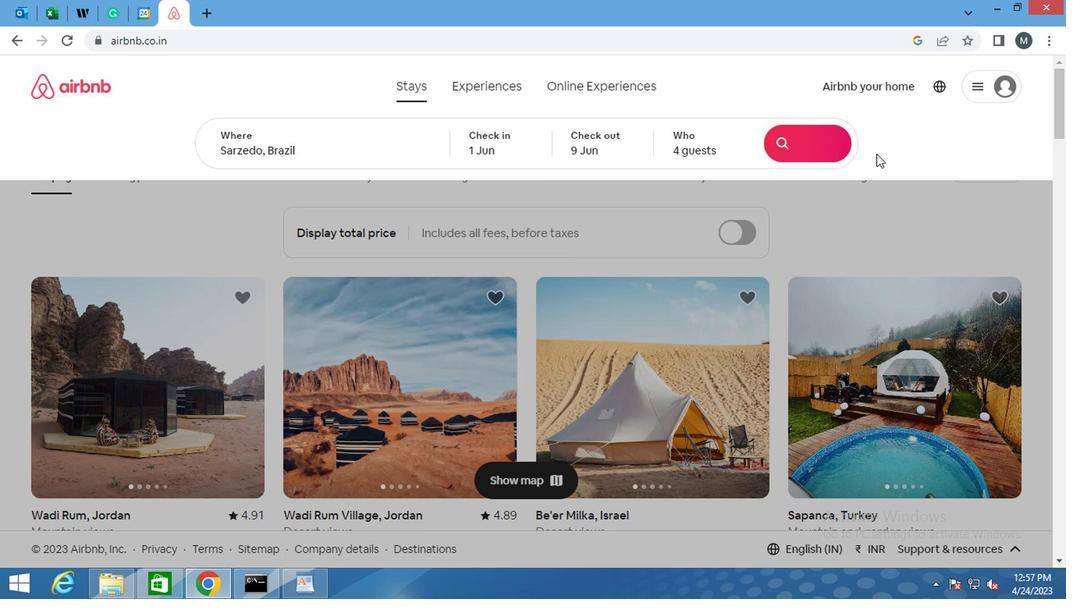 
Action: Mouse moved to (894, 207)
Screenshot: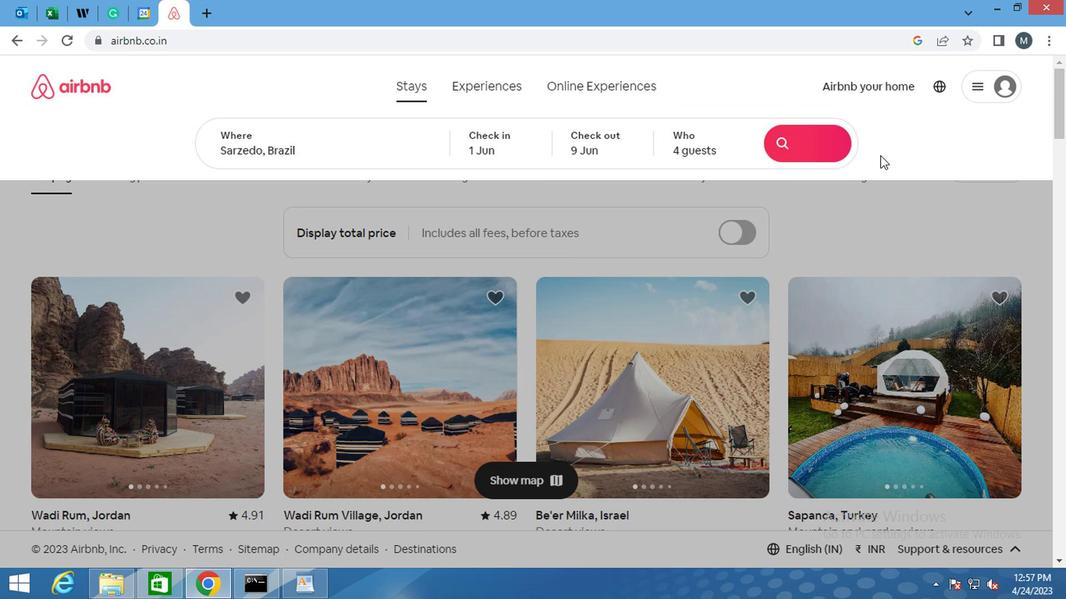 
Action: Mouse scrolled (894, 207) with delta (0, 0)
Screenshot: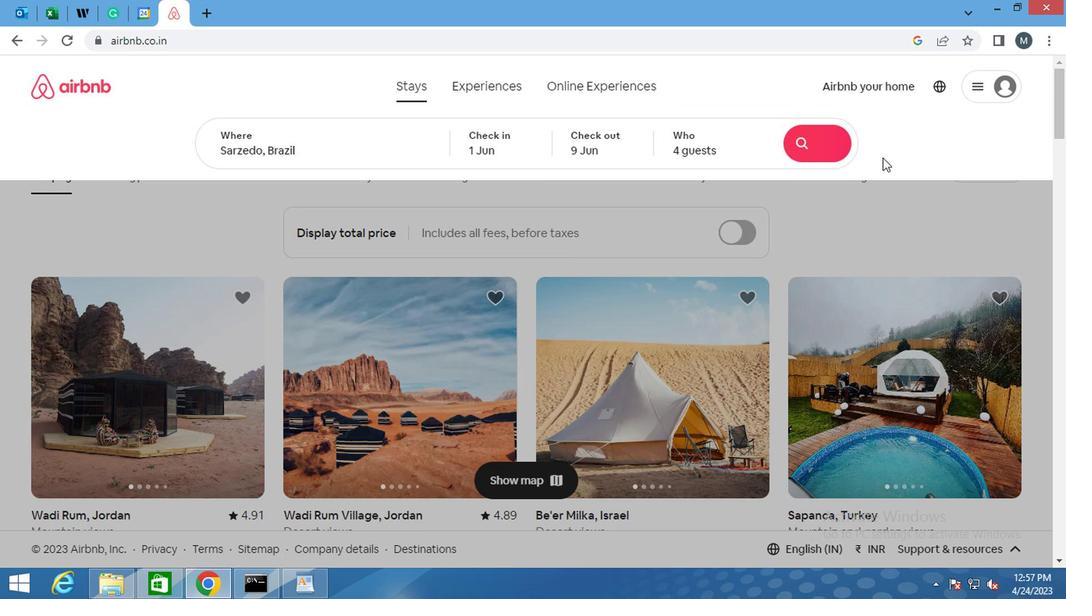 
Action: Mouse moved to (895, 207)
Screenshot: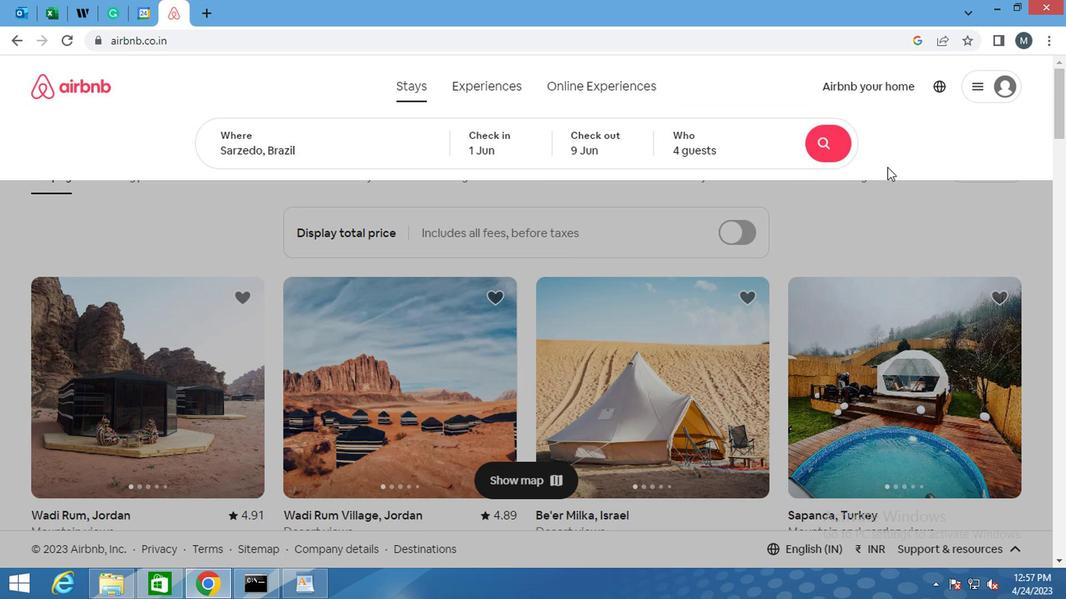 
Action: Mouse scrolled (895, 207) with delta (0, 0)
Screenshot: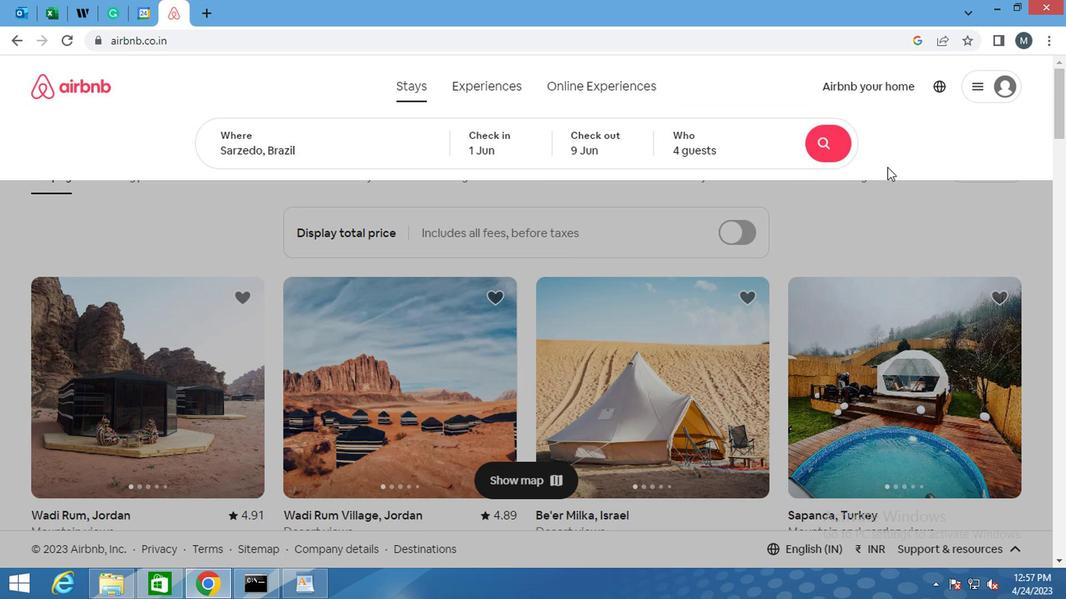 
Action: Mouse moved to (897, 204)
Screenshot: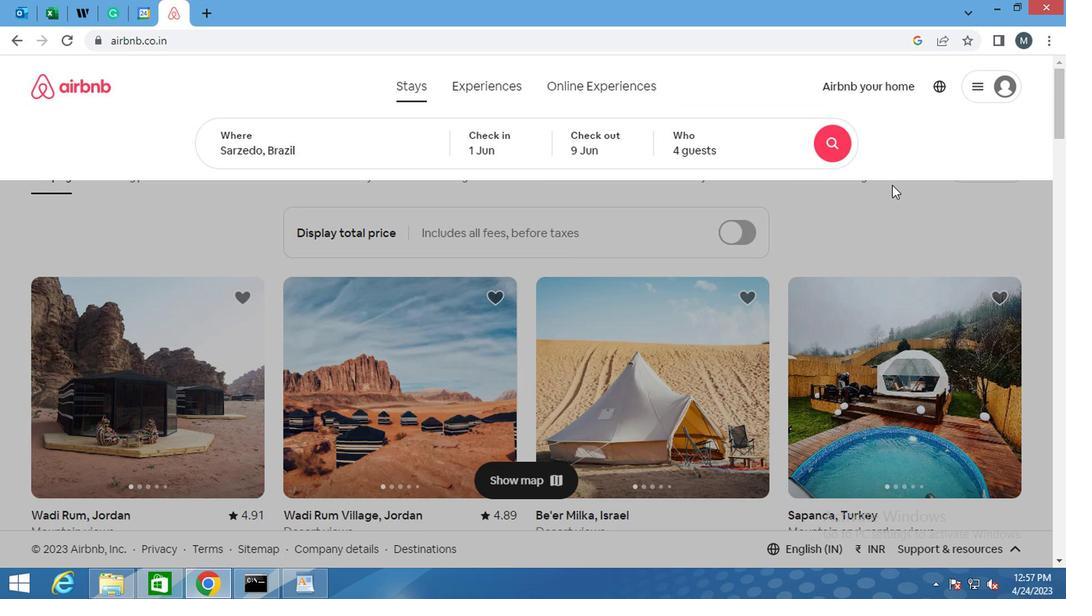 
Action: Mouse scrolled (897, 205) with delta (0, 0)
Screenshot: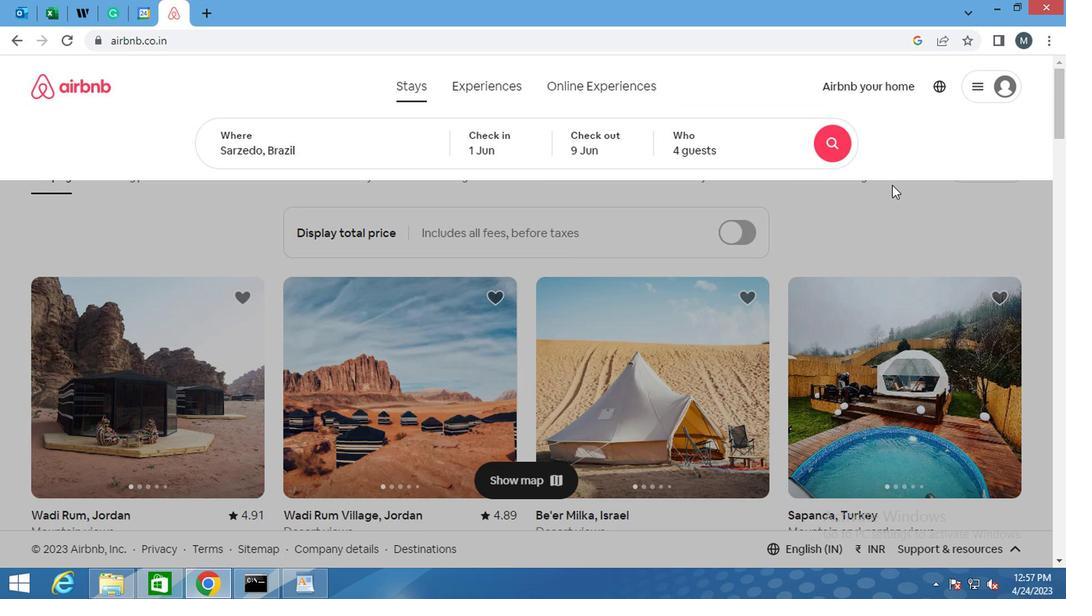 
Action: Mouse moved to (898, 201)
Screenshot: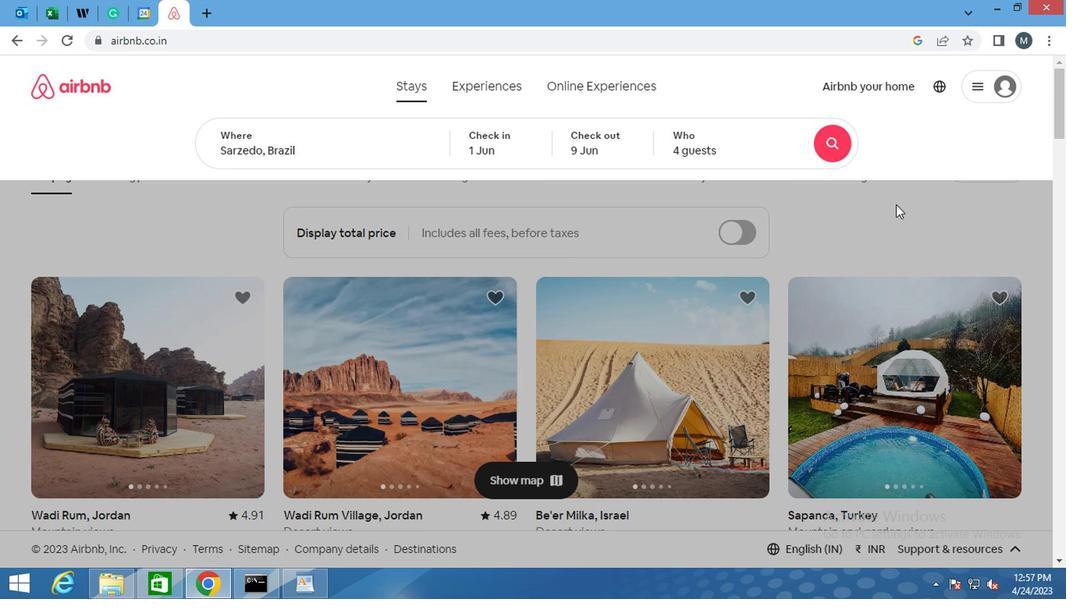 
Action: Mouse scrolled (898, 202) with delta (0, 0)
Screenshot: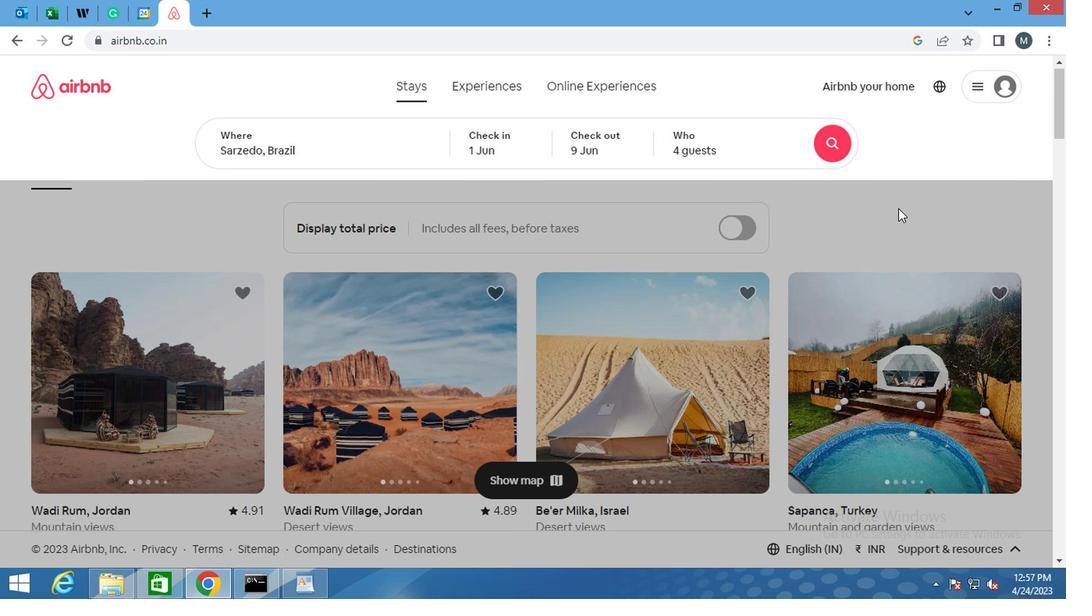 
Action: Mouse moved to (1000, 163)
Screenshot: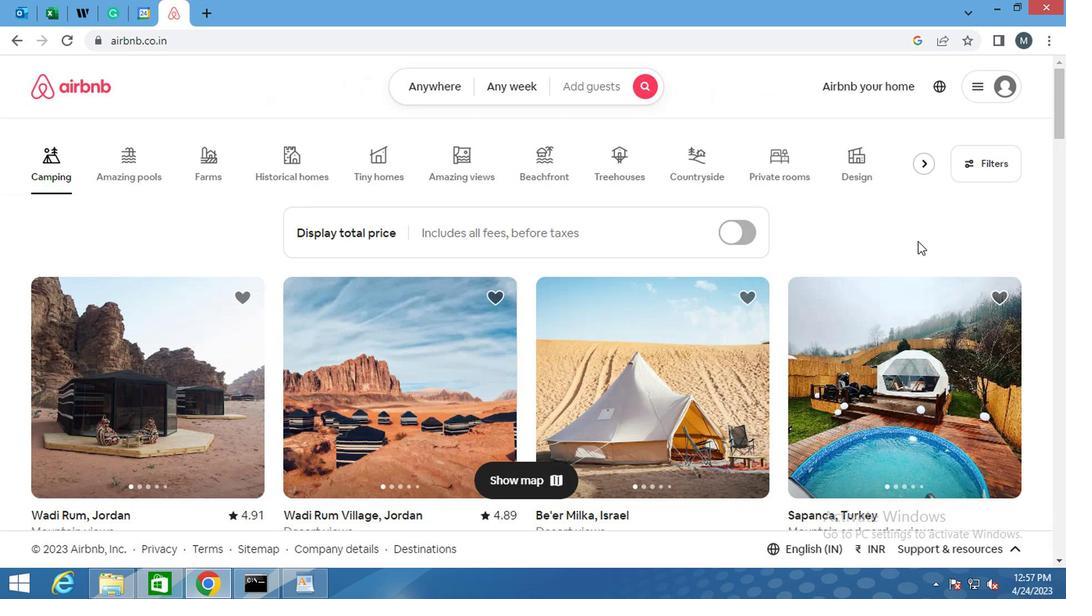
Action: Mouse pressed left at (1000, 163)
Screenshot: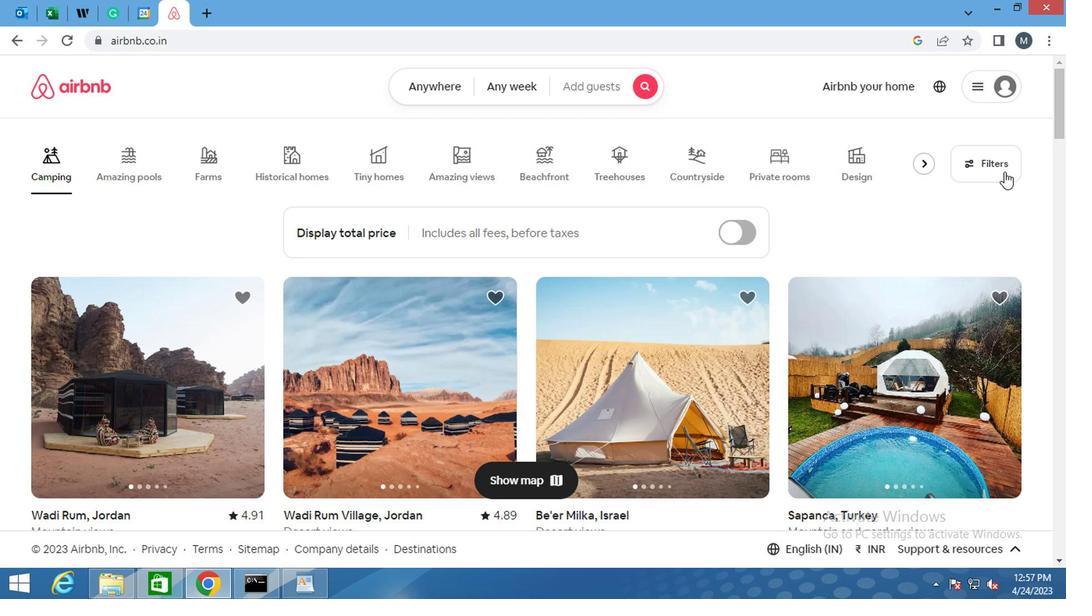 
Action: Mouse moved to (577, 217)
Screenshot: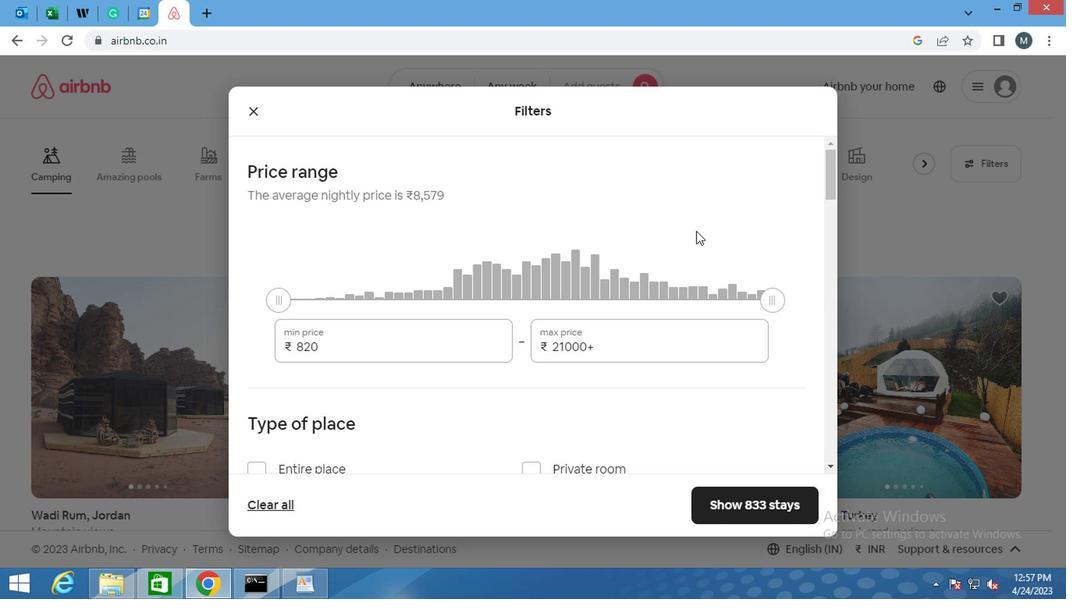 
Action: Mouse scrolled (577, 216) with delta (0, -1)
Screenshot: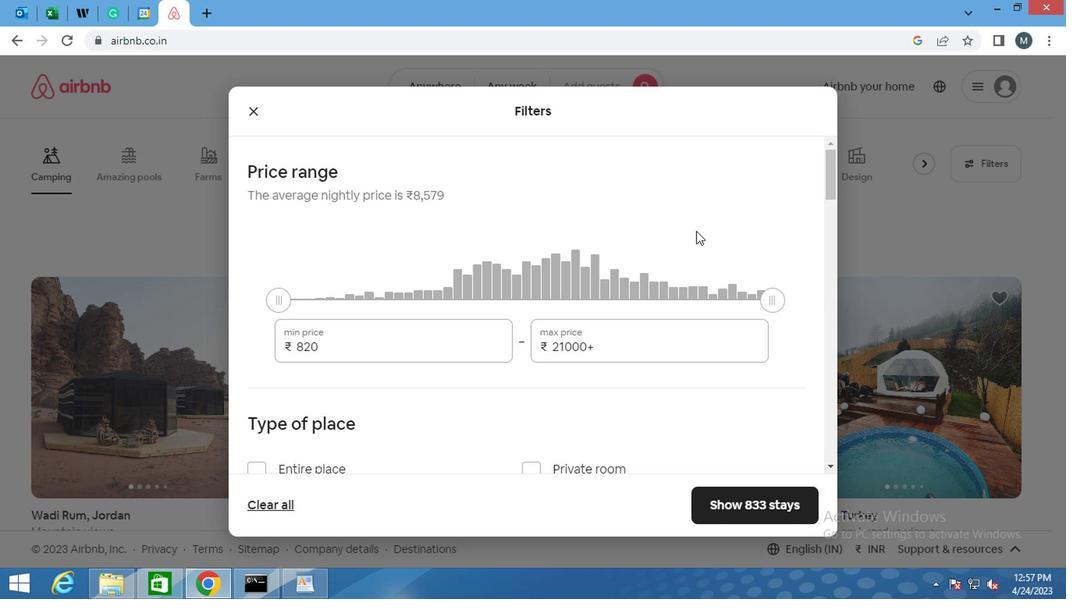 
Action: Mouse moved to (349, 262)
Screenshot: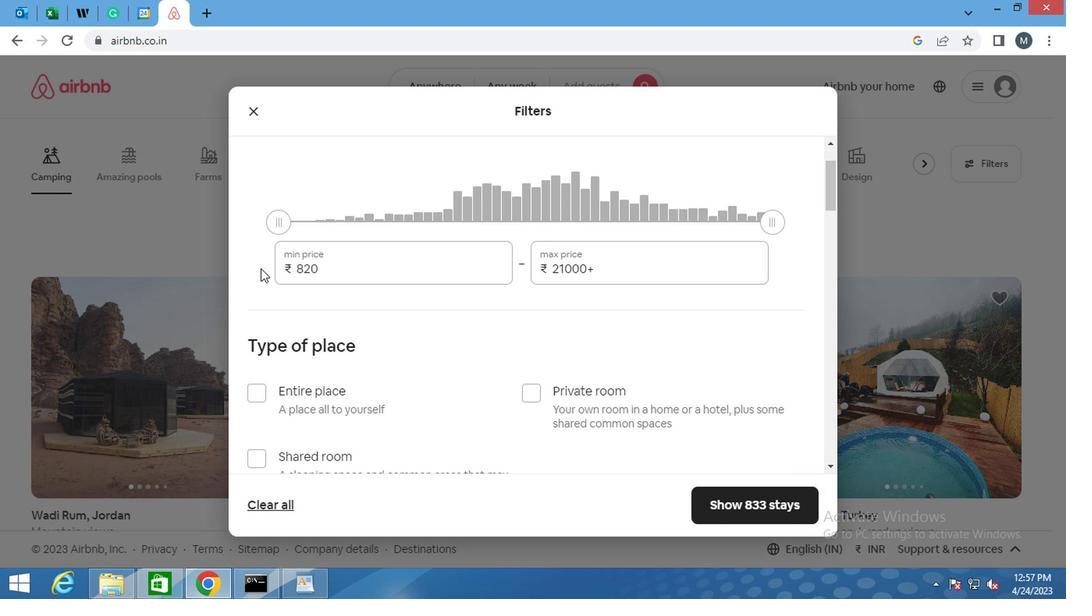 
Action: Mouse pressed left at (349, 262)
Screenshot: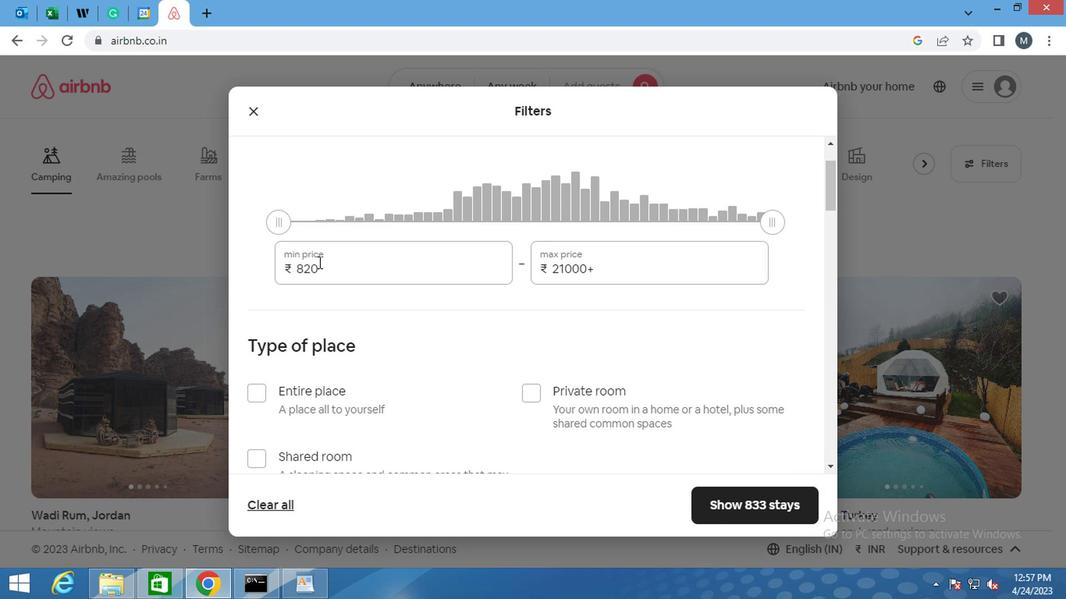 
Action: Mouse moved to (350, 263)
Screenshot: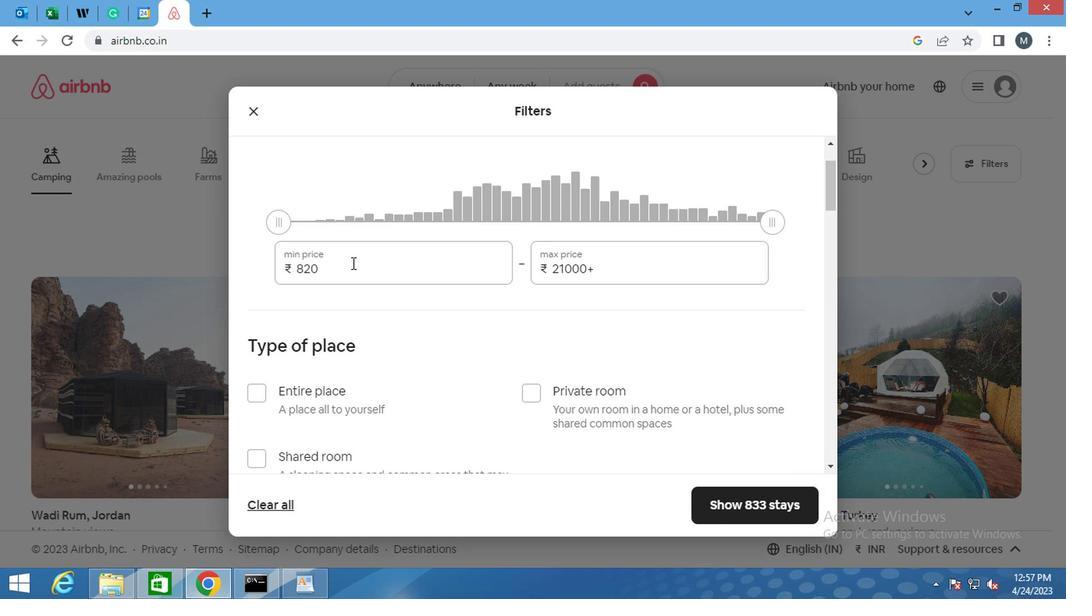 
Action: Mouse pressed left at (350, 263)
Screenshot: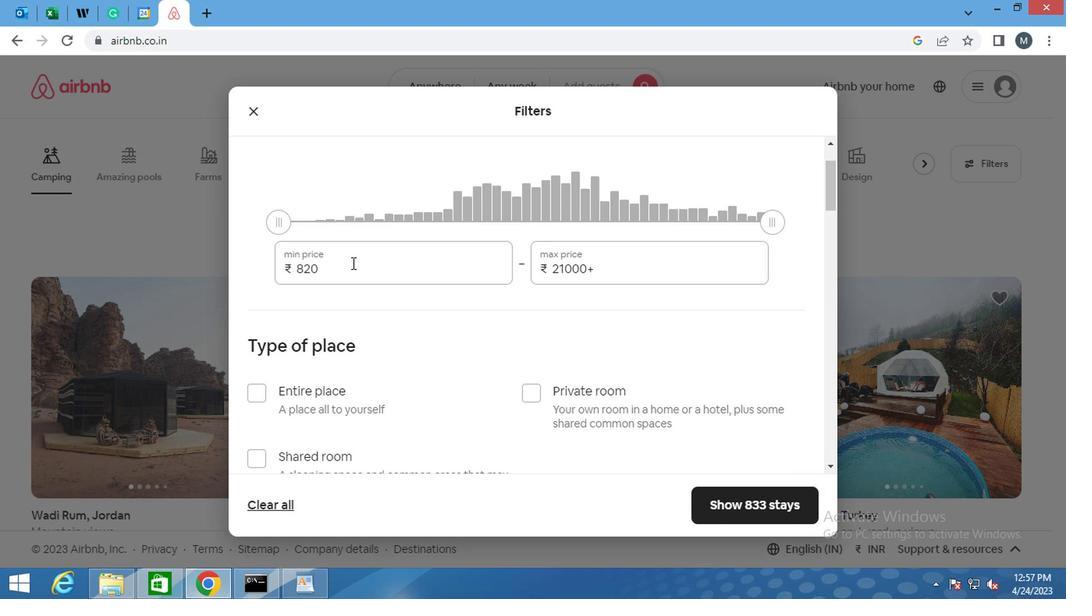 
Action: Key pressed <Key.backspace>
Screenshot: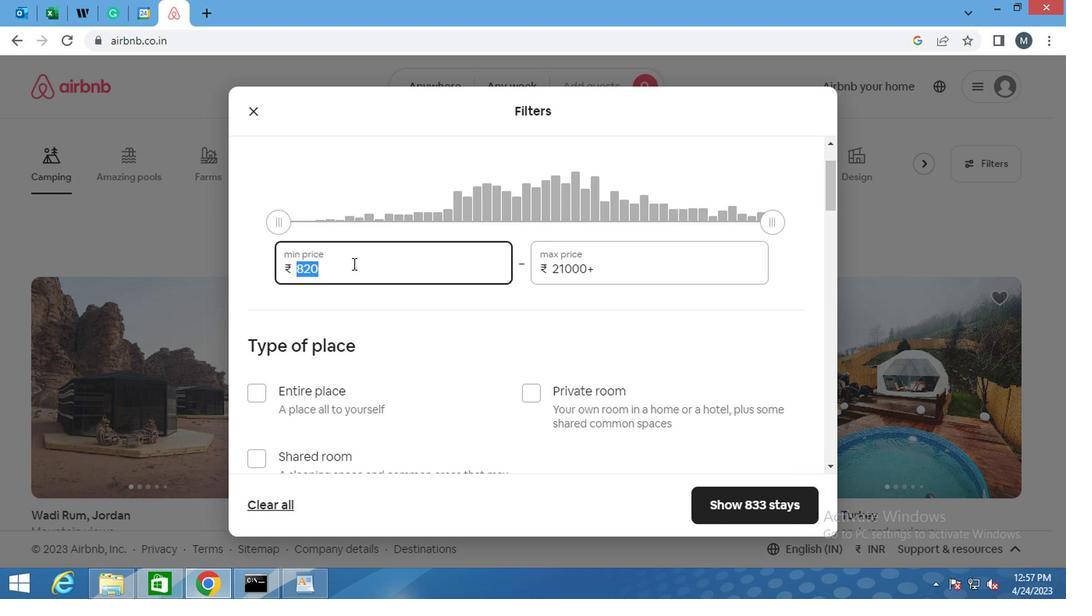 
Action: Mouse moved to (348, 266)
Screenshot: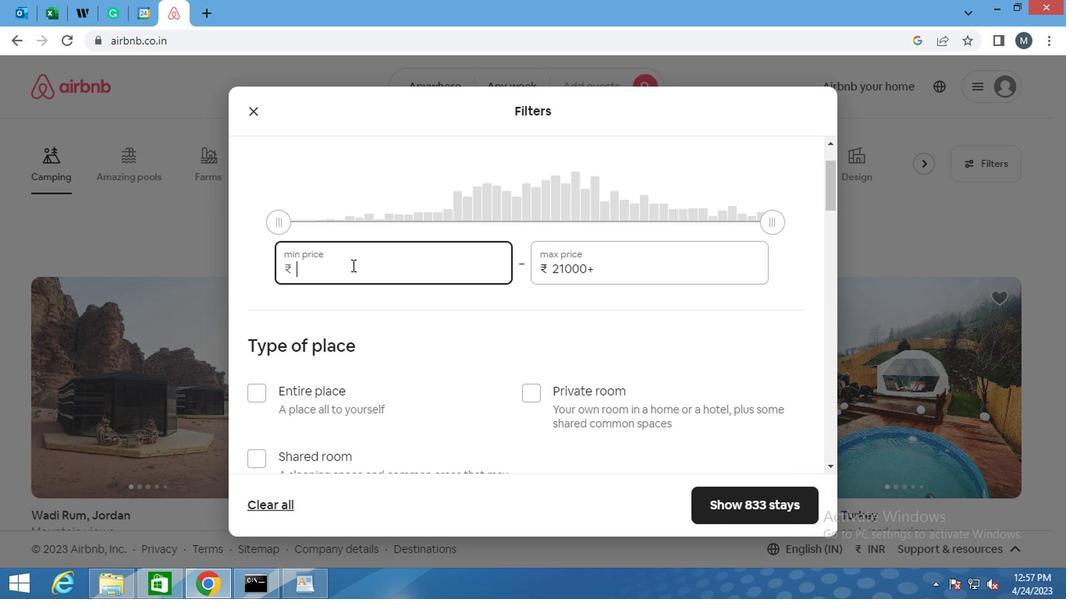 
Action: Key pressed 6
Screenshot: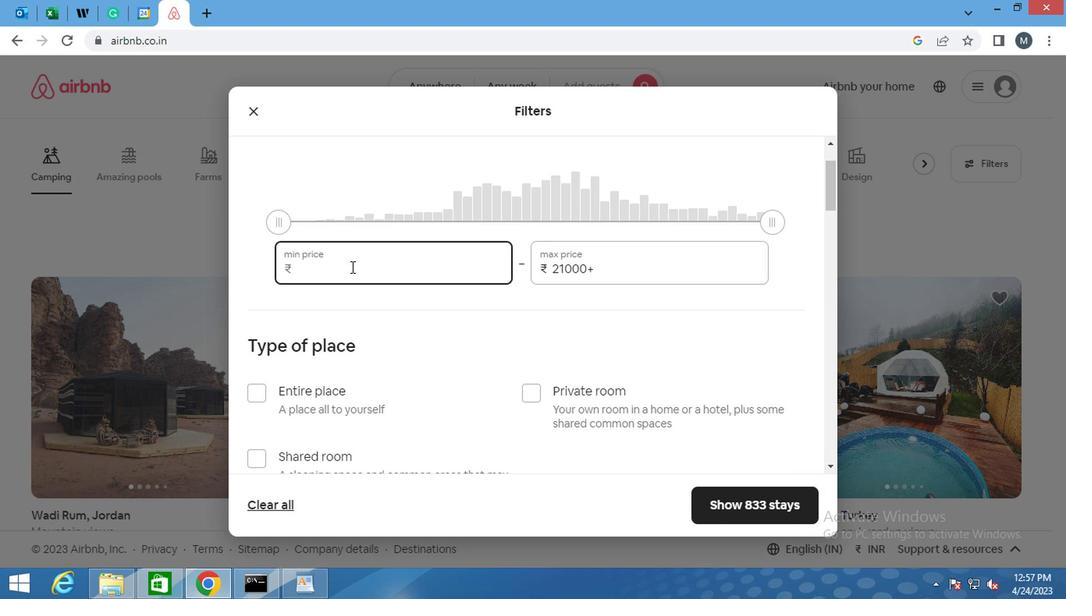 
Action: Mouse moved to (348, 266)
Screenshot: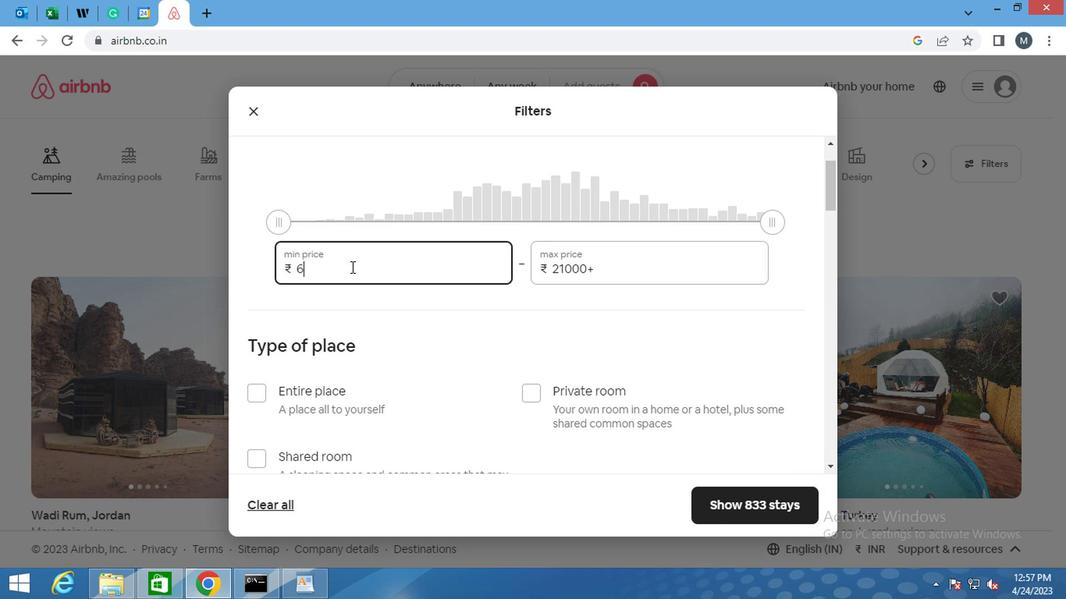 
Action: Key pressed 9
Screenshot: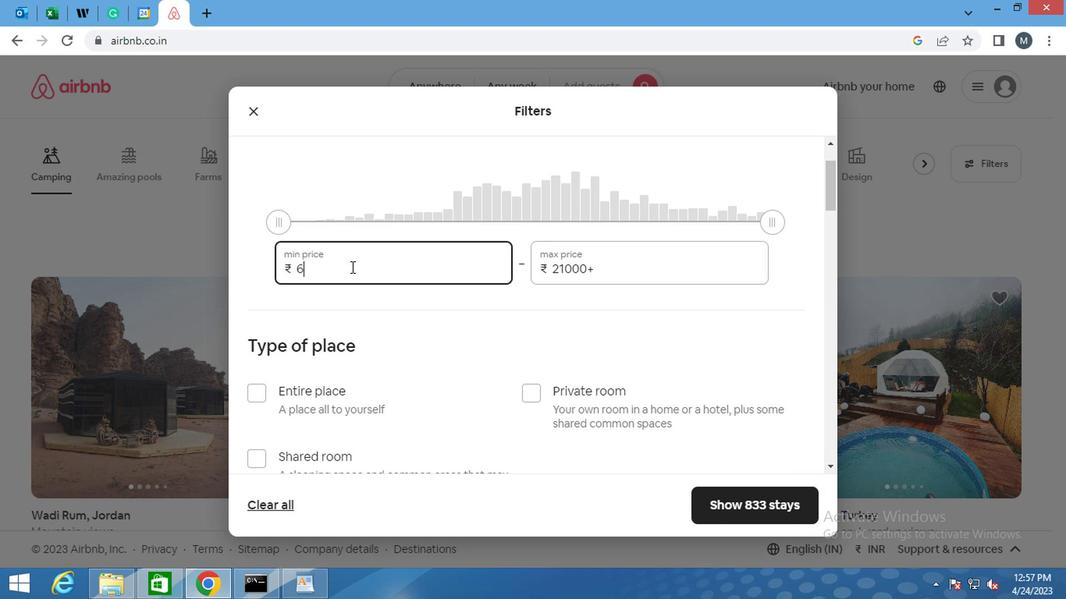 
Action: Mouse moved to (348, 268)
Screenshot: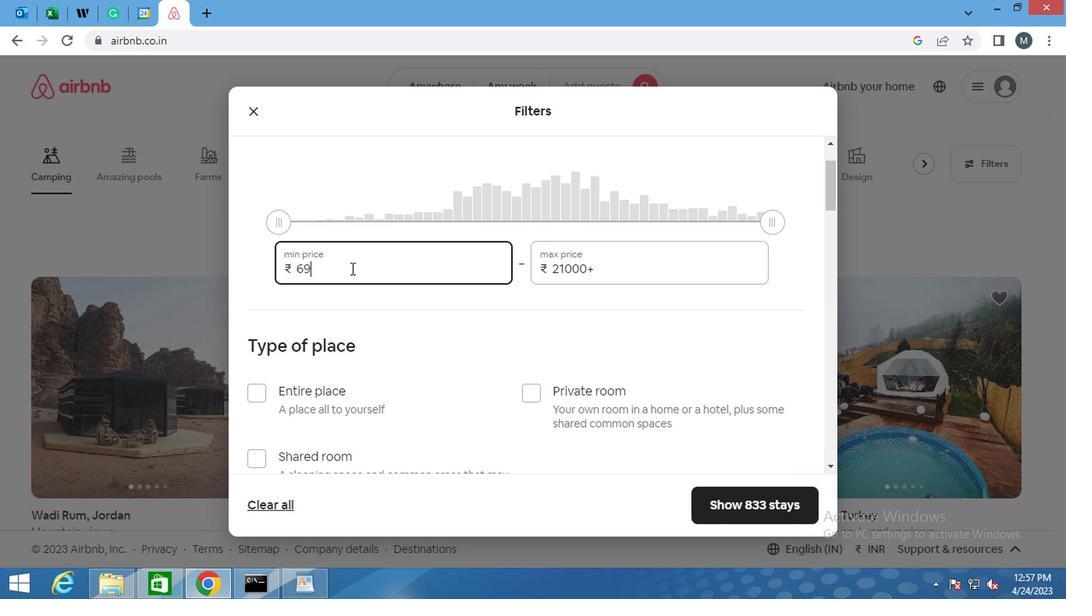
Action: Key pressed <Key.backspace>
Screenshot: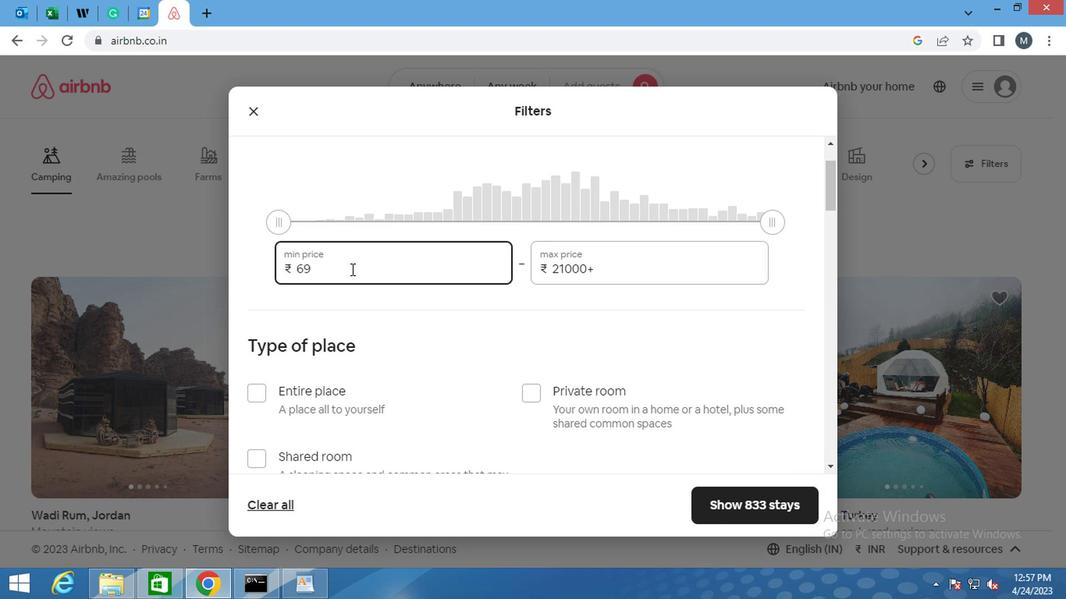 
Action: Mouse moved to (348, 270)
Screenshot: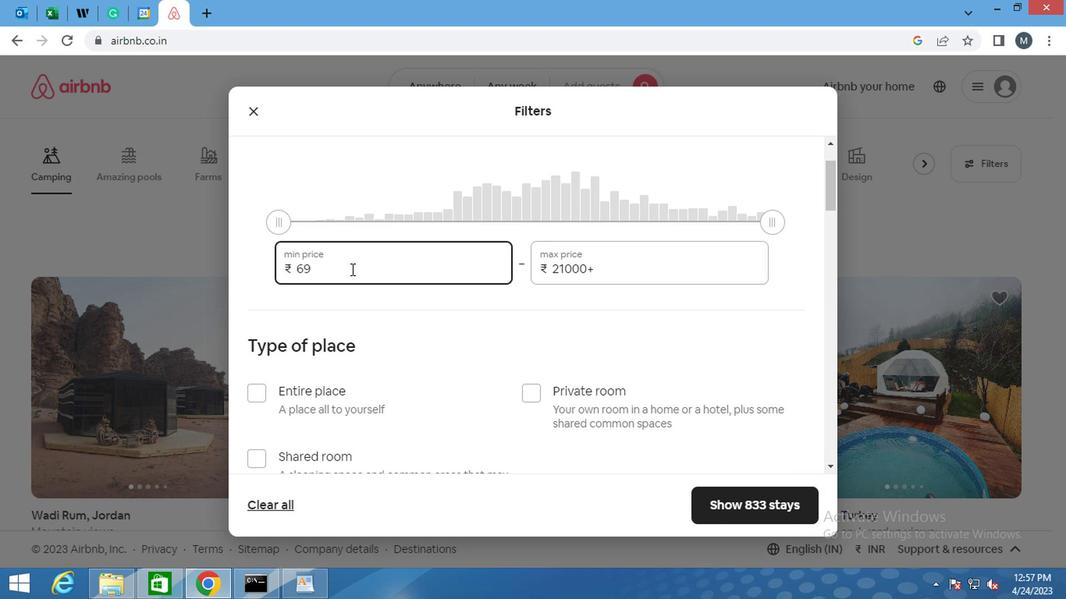 
Action: Key pressed 000
Screenshot: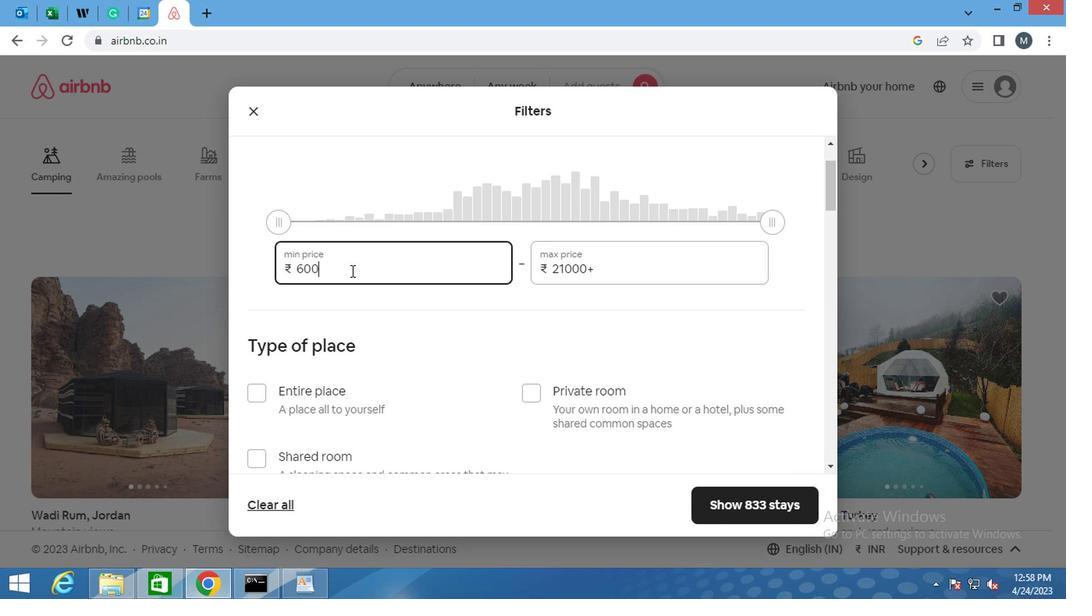 
Action: Mouse moved to (638, 276)
Screenshot: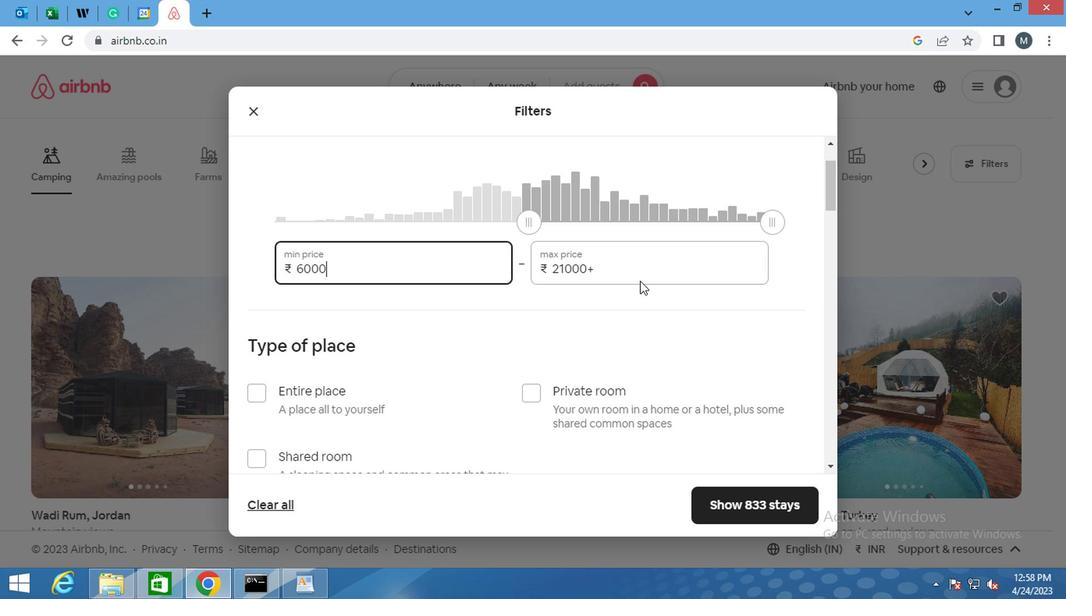 
Action: Mouse pressed left at (638, 276)
Screenshot: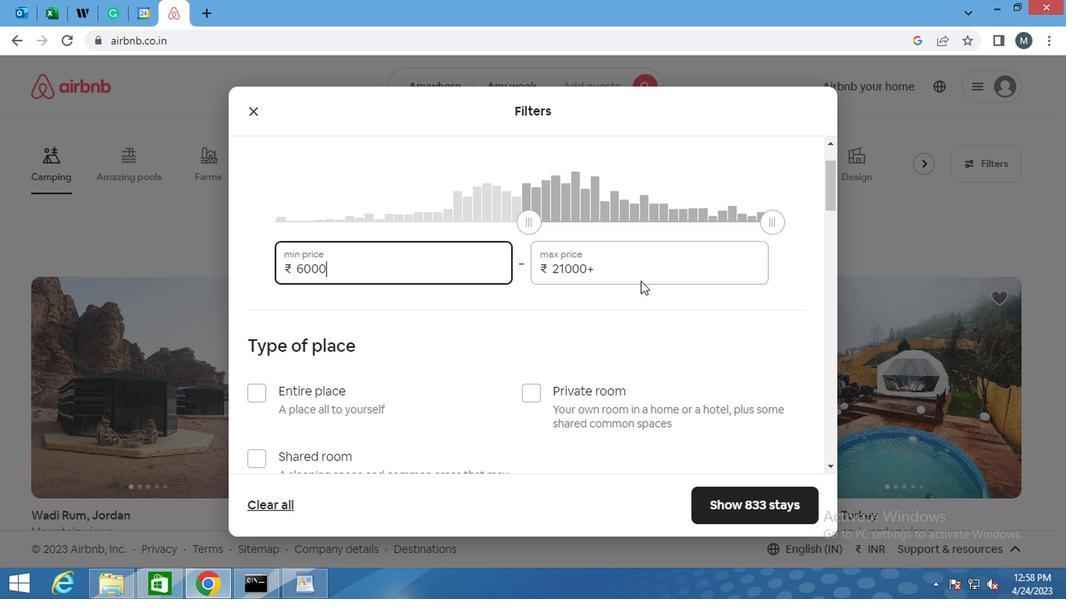 
Action: Mouse pressed left at (638, 276)
Screenshot: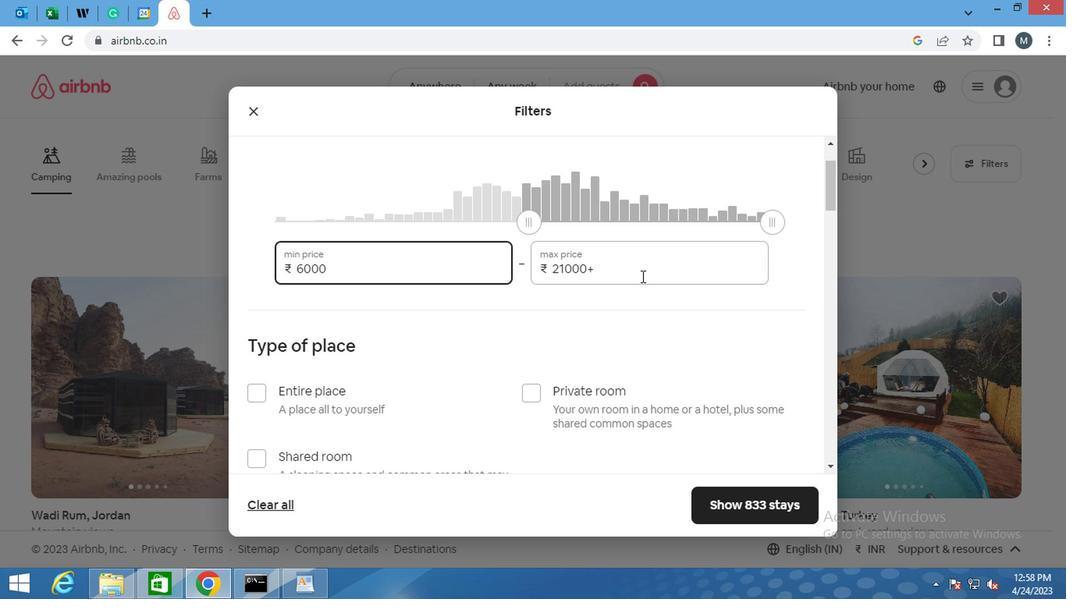 
Action: Mouse pressed left at (638, 276)
Screenshot: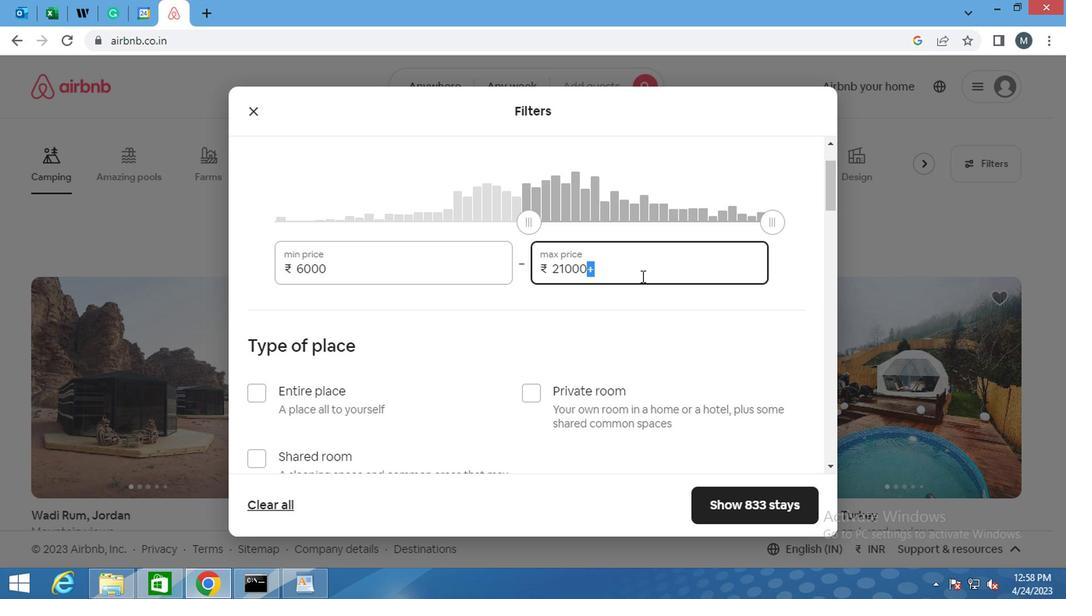 
Action: Mouse moved to (638, 275)
Screenshot: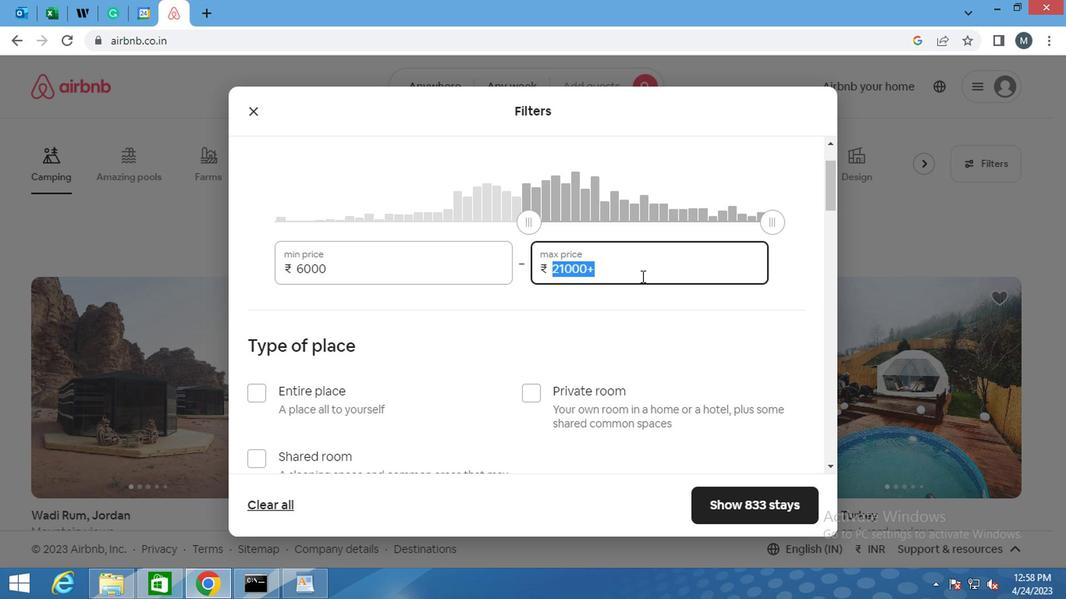 
Action: Key pressed 1
Screenshot: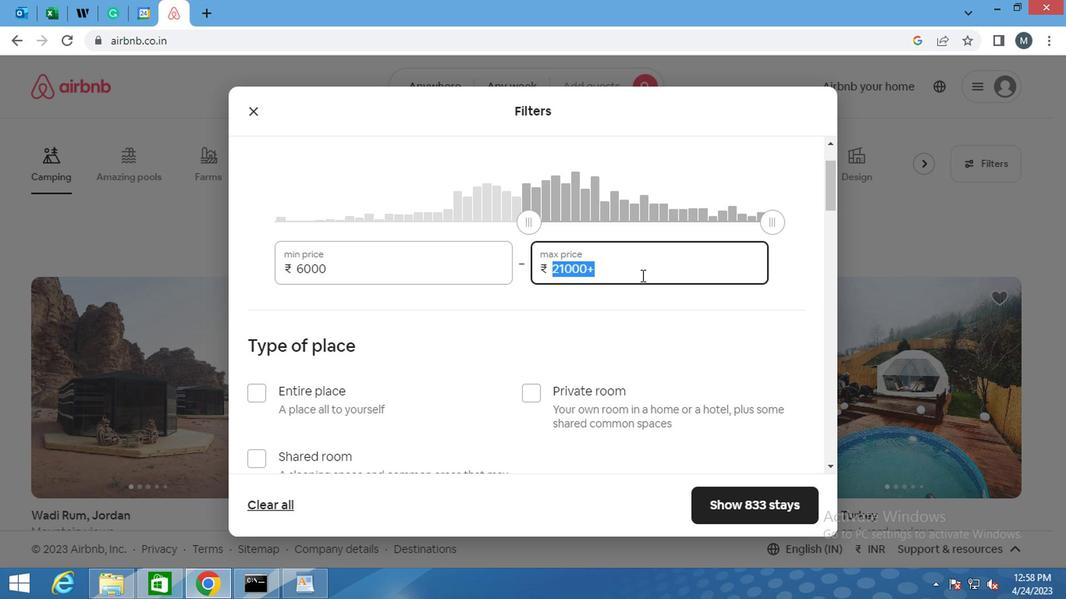 
Action: Mouse moved to (636, 276)
Screenshot: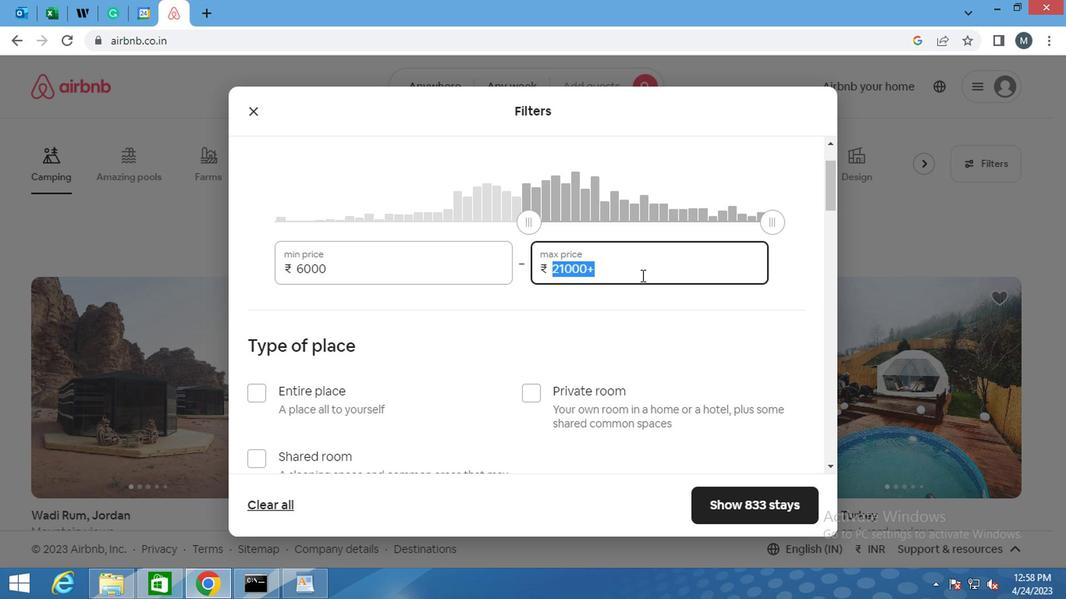 
Action: Key pressed 2
Screenshot: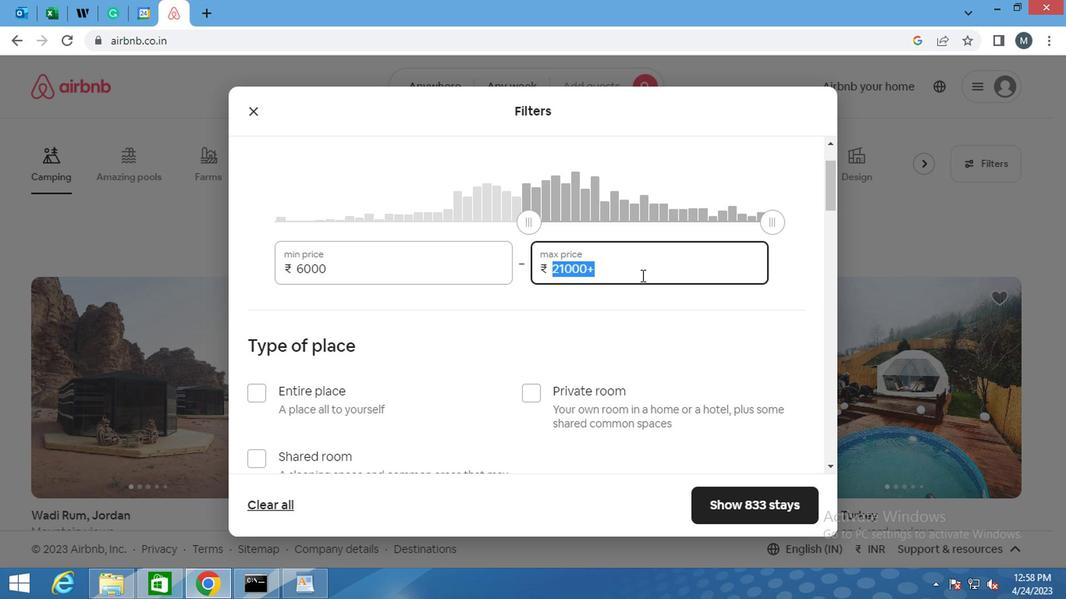 
Action: Mouse moved to (635, 277)
Screenshot: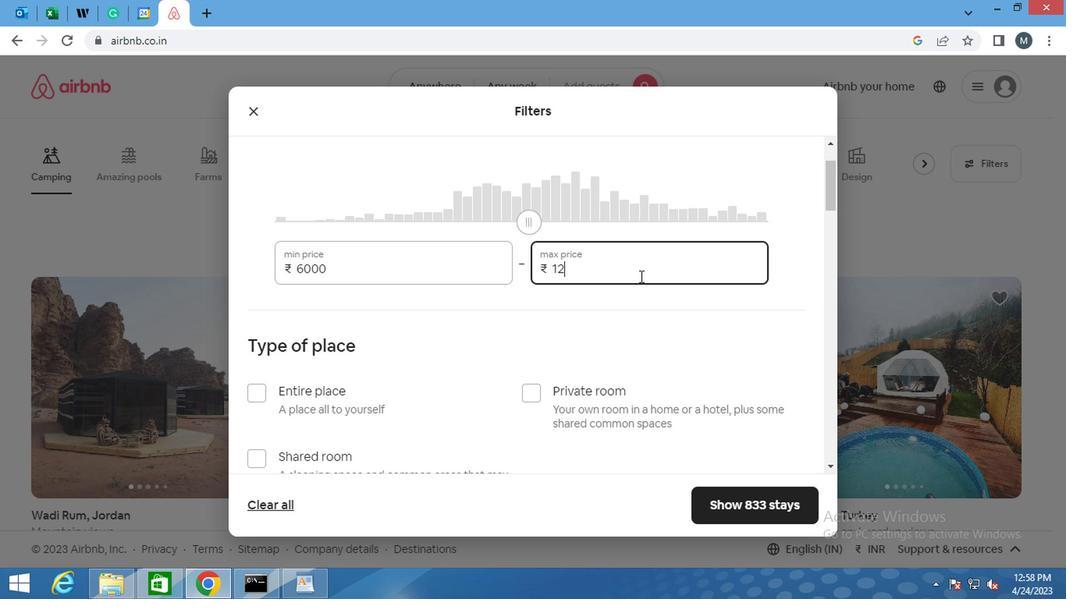 
Action: Key pressed 00
Screenshot: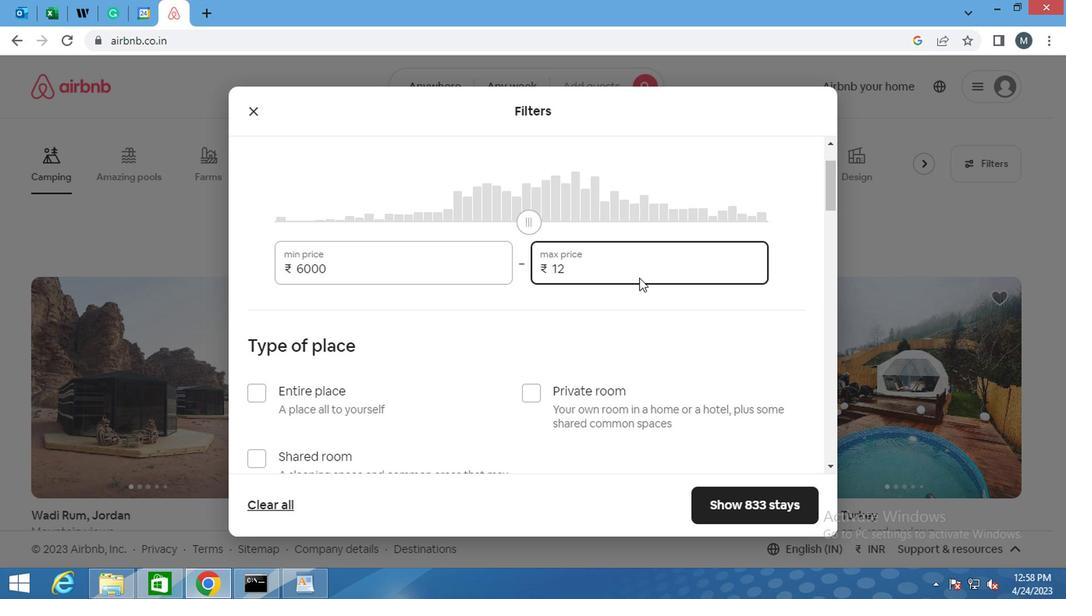 
Action: Mouse moved to (634, 278)
Screenshot: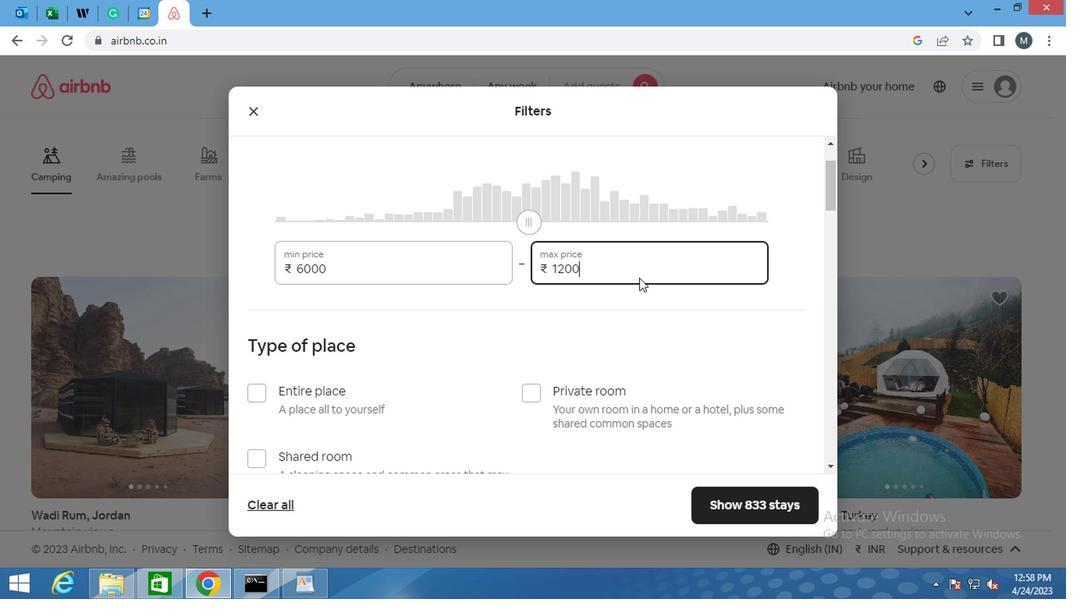 
Action: Key pressed 0
Screenshot: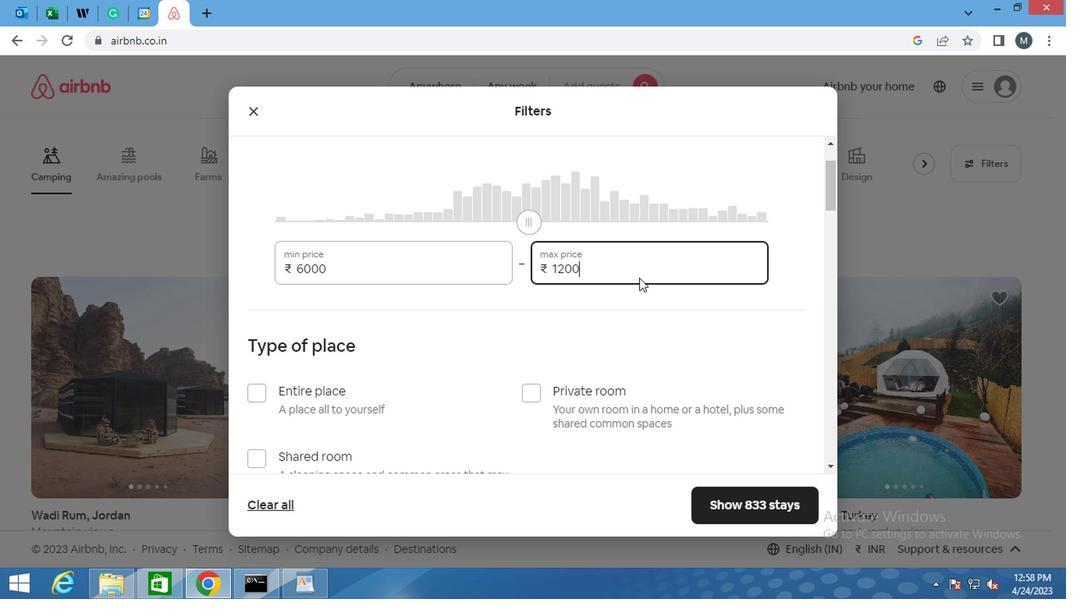 
Action: Mouse moved to (566, 284)
Screenshot: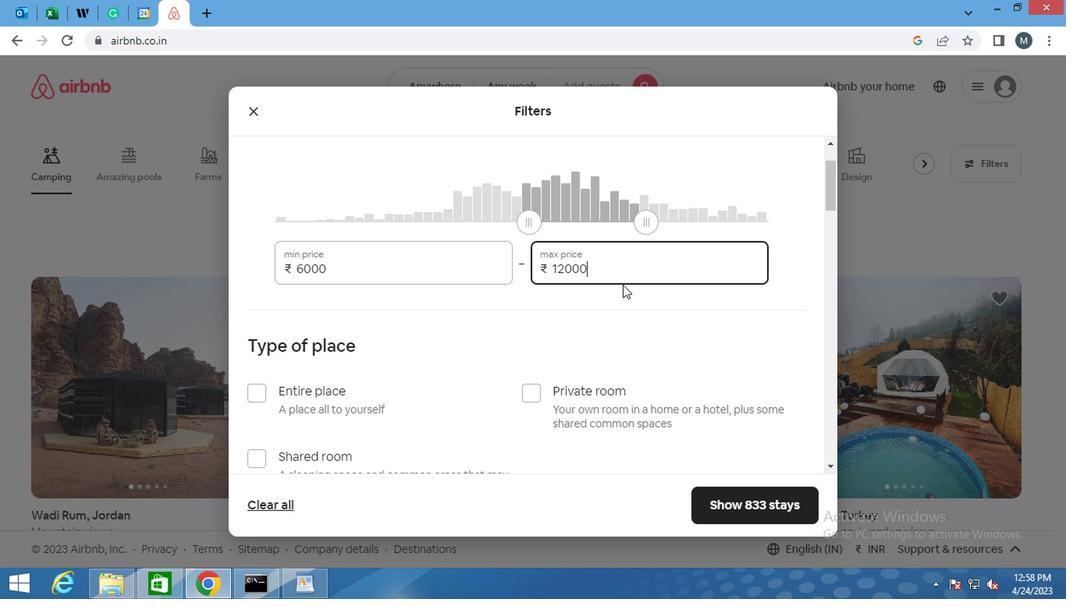 
Action: Mouse scrolled (566, 283) with delta (0, -1)
Screenshot: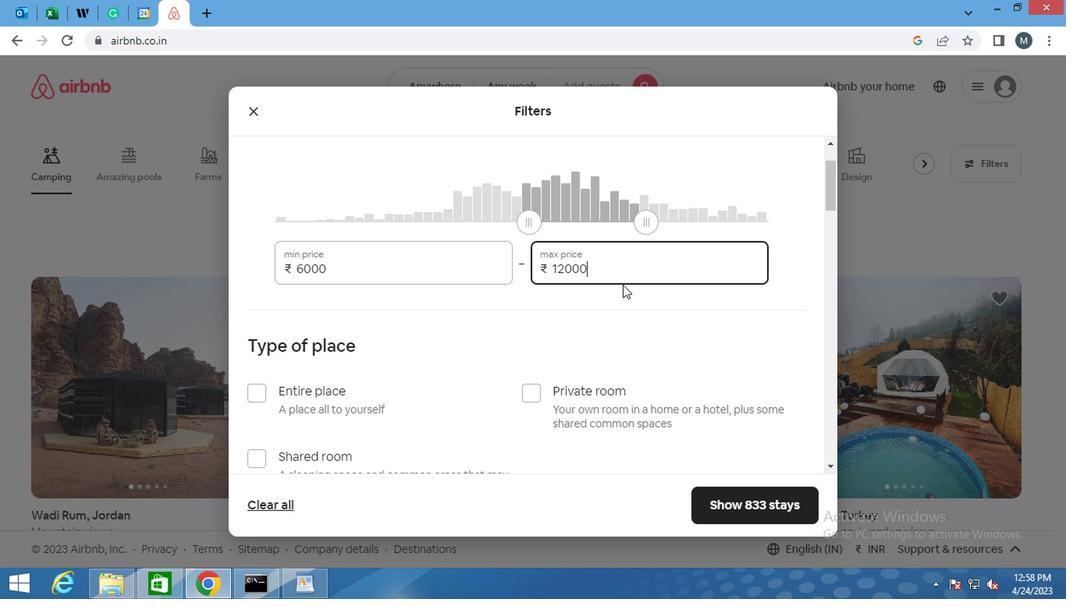 
Action: Mouse moved to (558, 287)
Screenshot: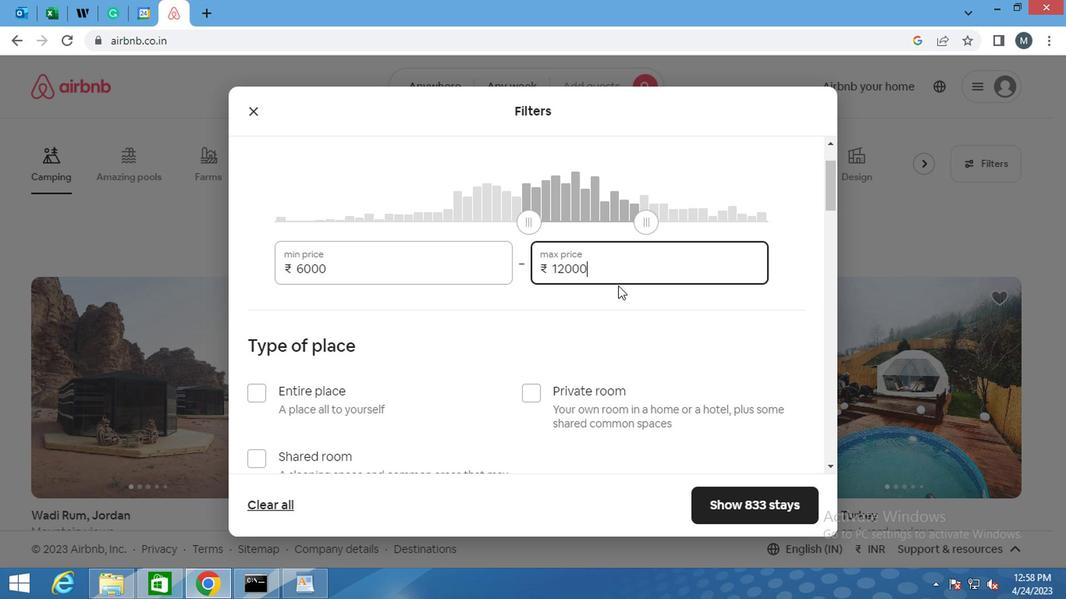 
Action: Mouse scrolled (558, 287) with delta (0, 0)
Screenshot: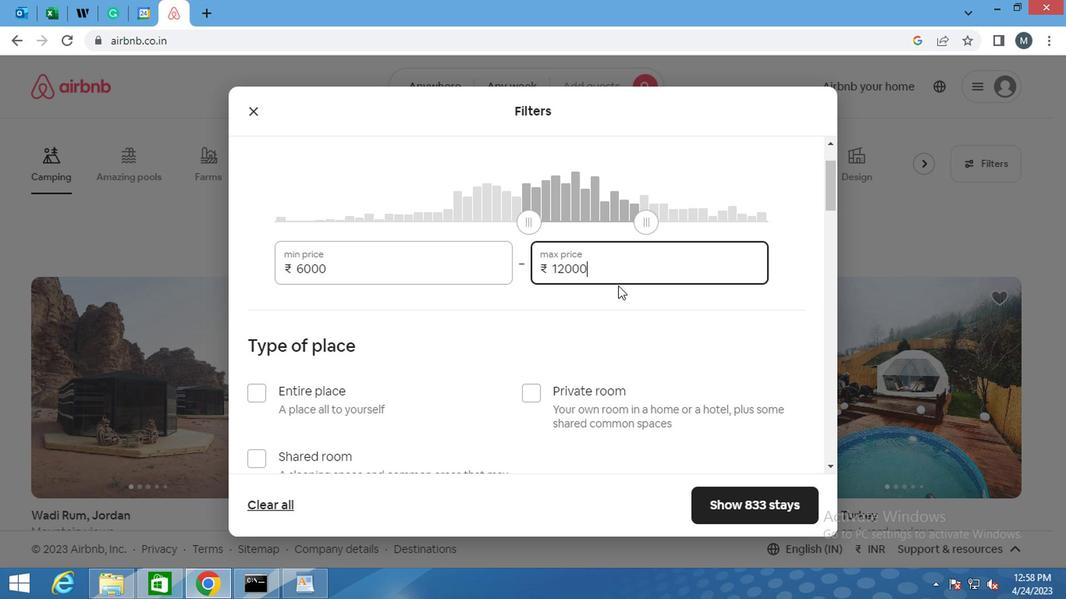 
Action: Mouse moved to (549, 294)
Screenshot: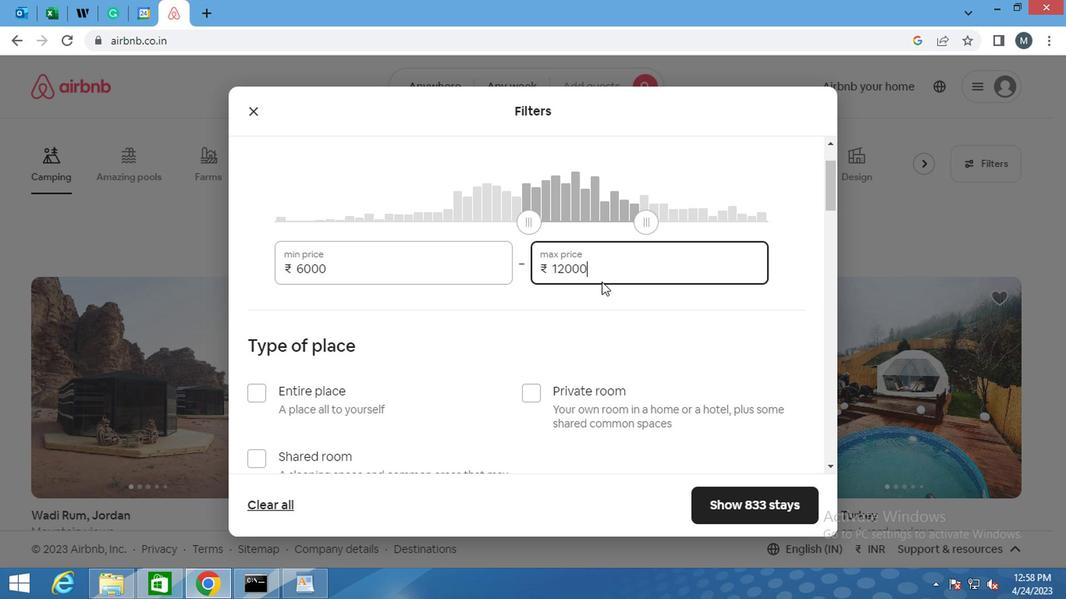 
Action: Mouse scrolled (549, 294) with delta (0, 0)
Screenshot: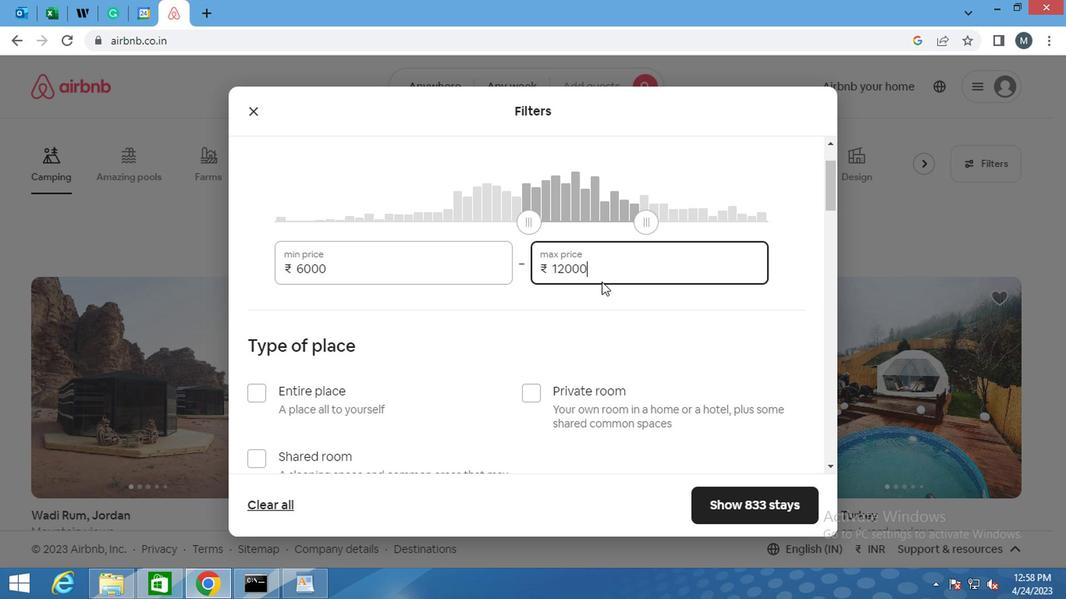 
Action: Mouse moved to (398, 294)
Screenshot: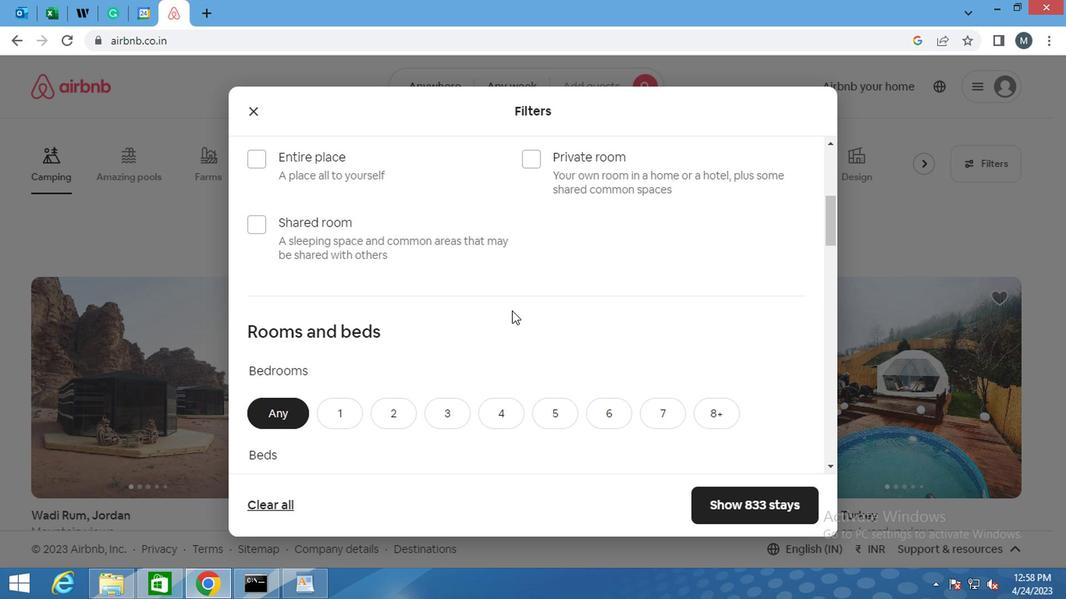 
Action: Mouse scrolled (398, 293) with delta (0, -1)
Screenshot: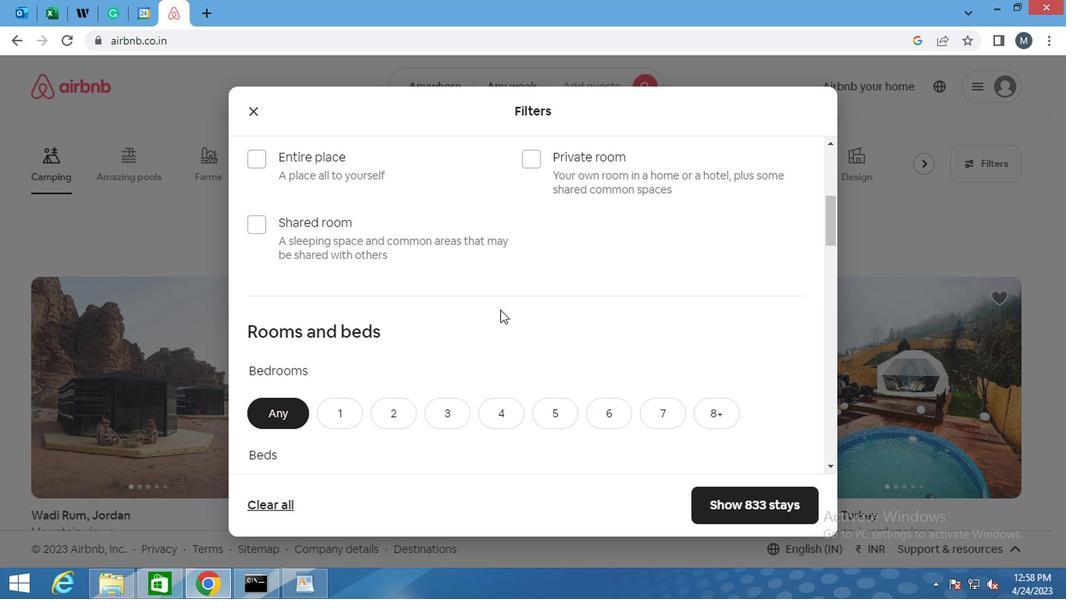 
Action: Mouse moved to (393, 307)
Screenshot: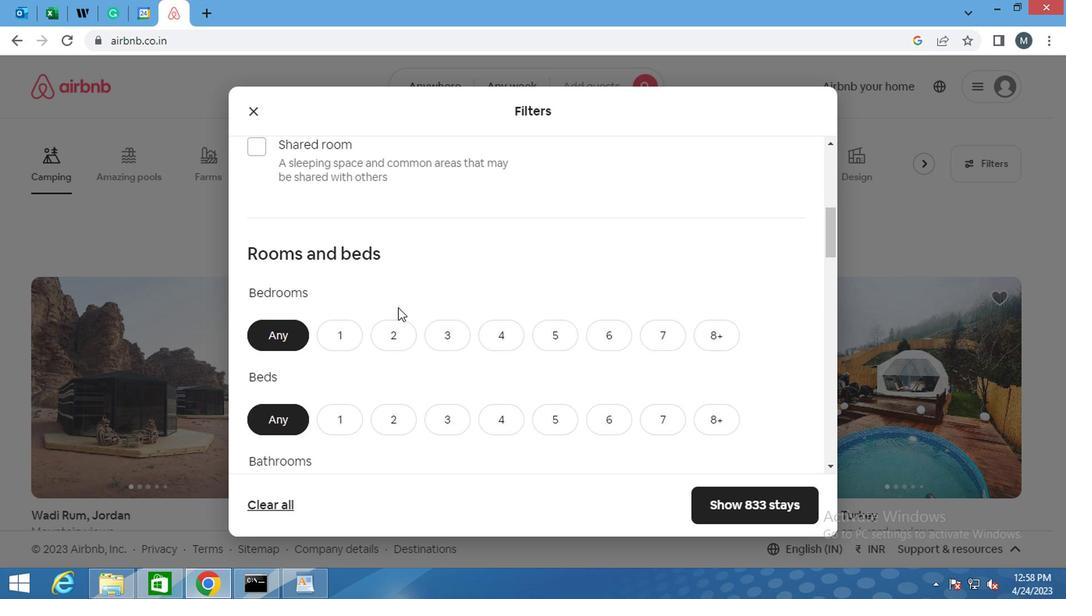 
Action: Mouse scrolled (393, 306) with delta (0, -1)
Screenshot: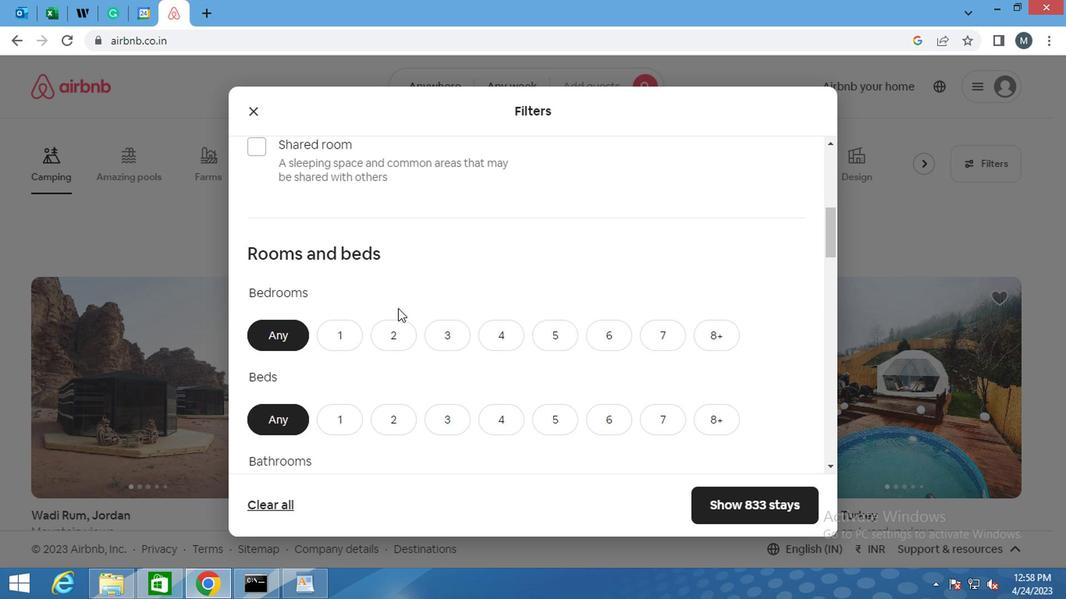 
Action: Mouse moved to (329, 240)
Screenshot: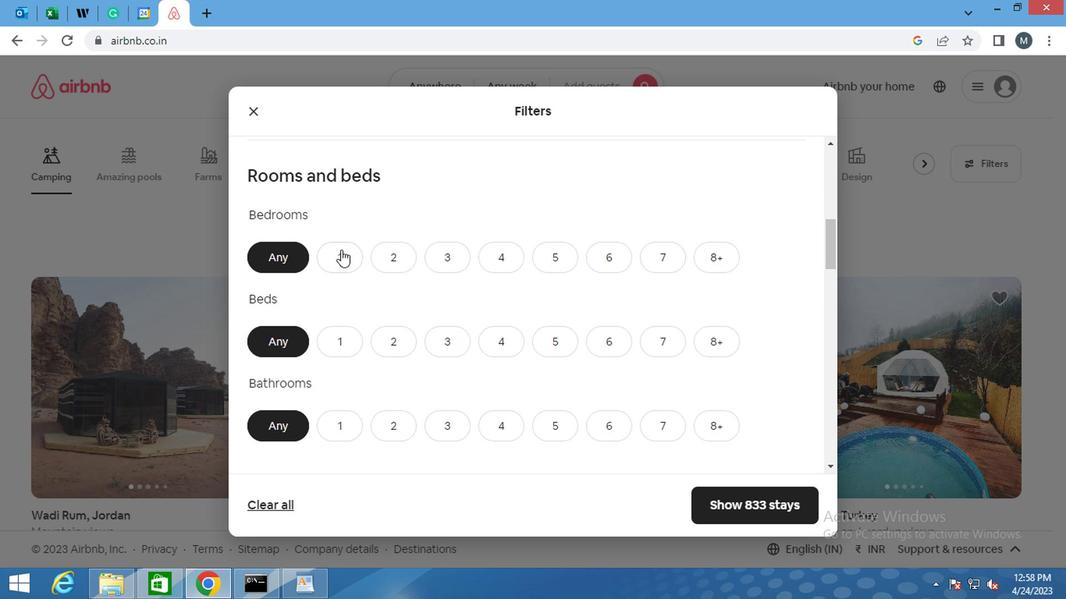 
Action: Mouse scrolled (329, 241) with delta (0, 0)
Screenshot: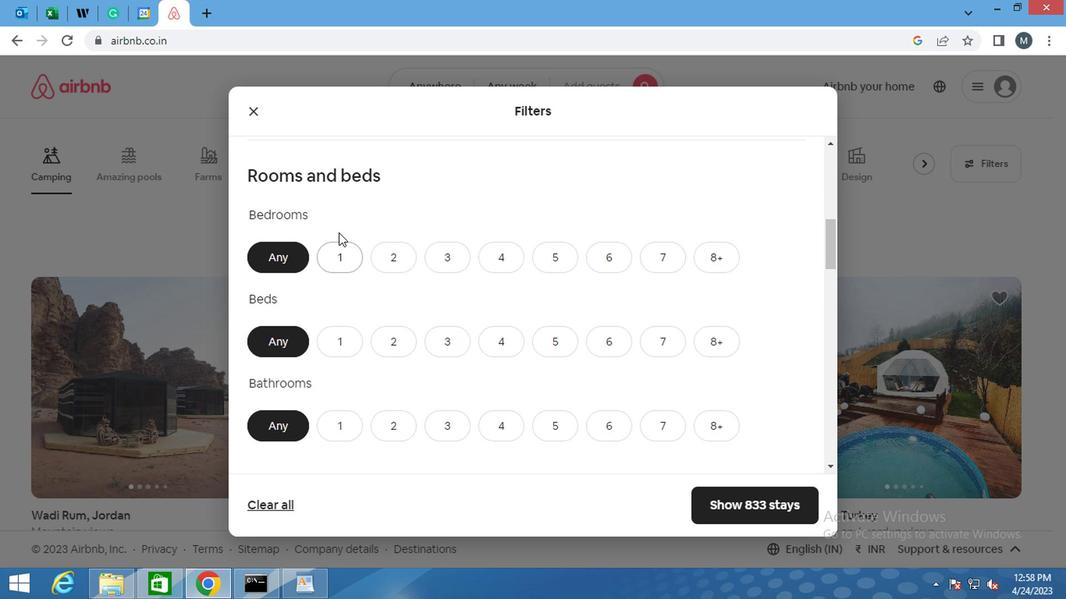 
Action: Mouse scrolled (329, 241) with delta (0, 0)
Screenshot: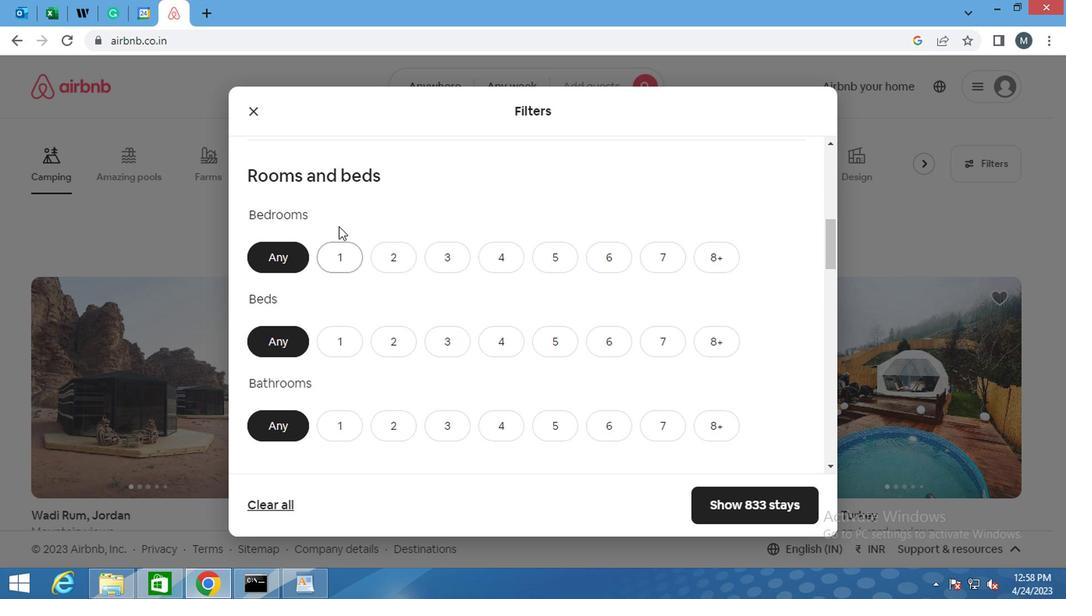 
Action: Mouse scrolled (329, 241) with delta (0, 0)
Screenshot: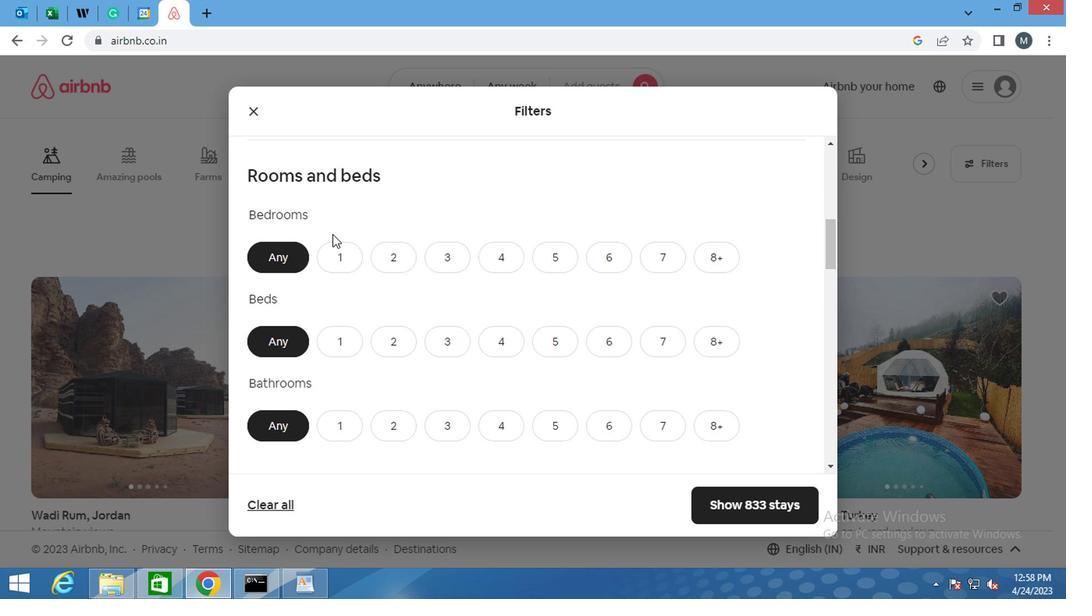 
Action: Mouse moved to (266, 233)
Screenshot: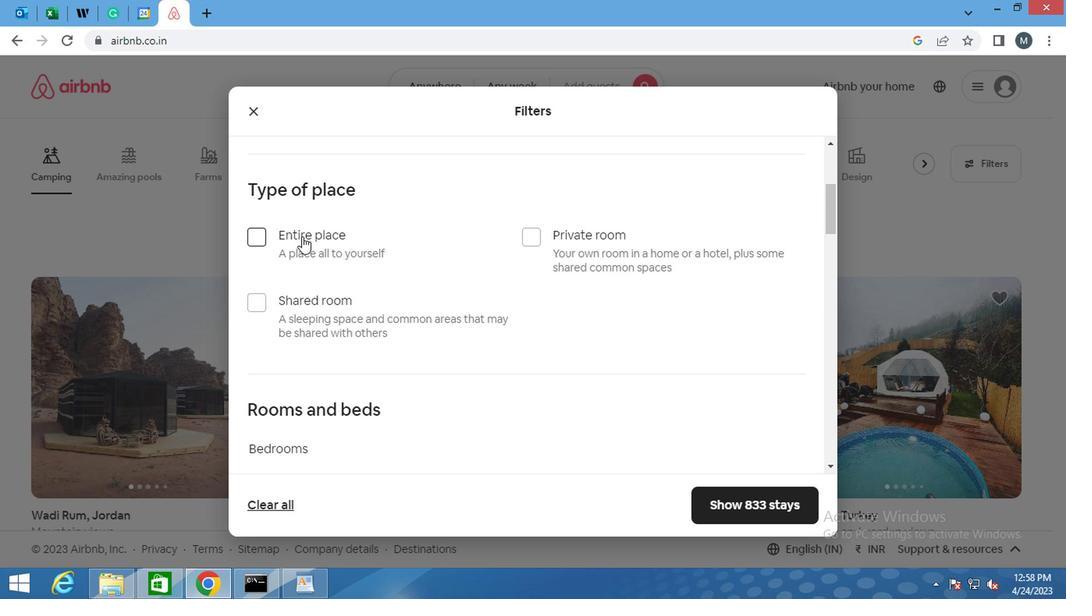 
Action: Mouse pressed left at (266, 233)
Screenshot: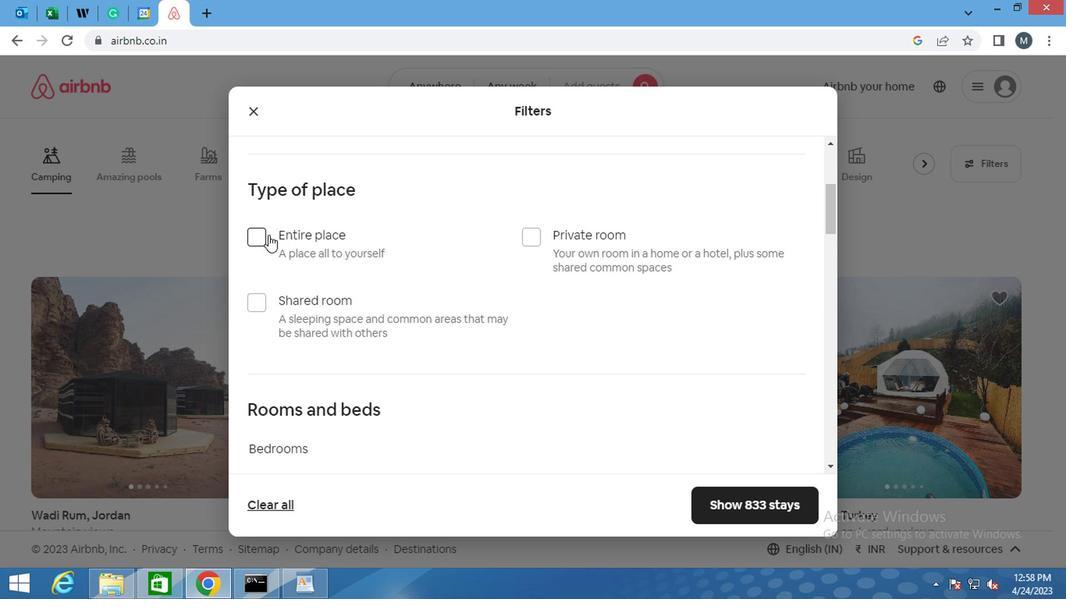 
Action: Mouse moved to (495, 288)
Screenshot: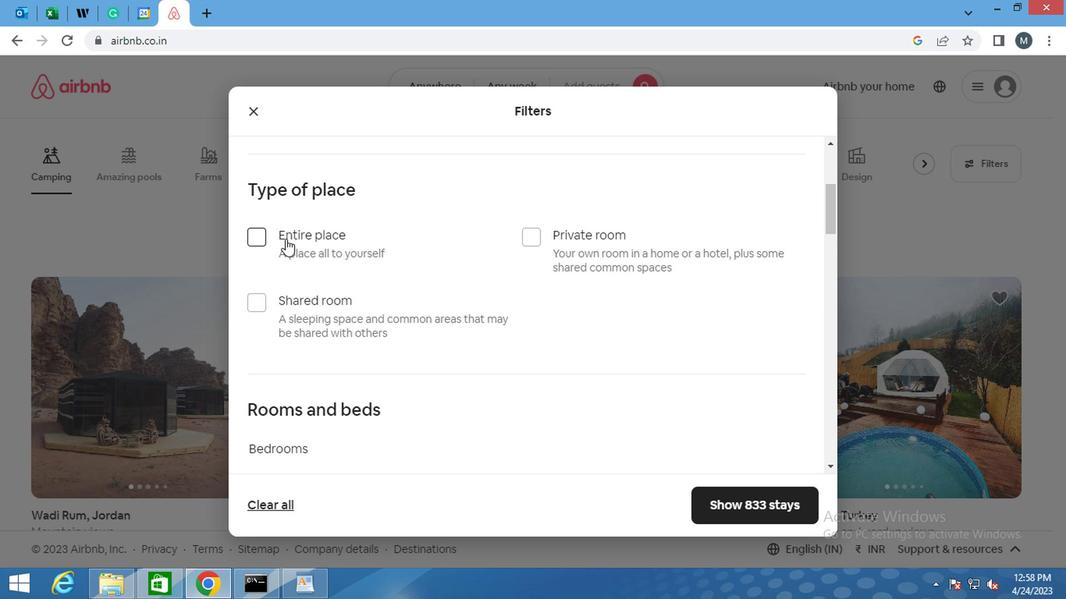 
Action: Mouse scrolled (495, 287) with delta (0, -1)
Screenshot: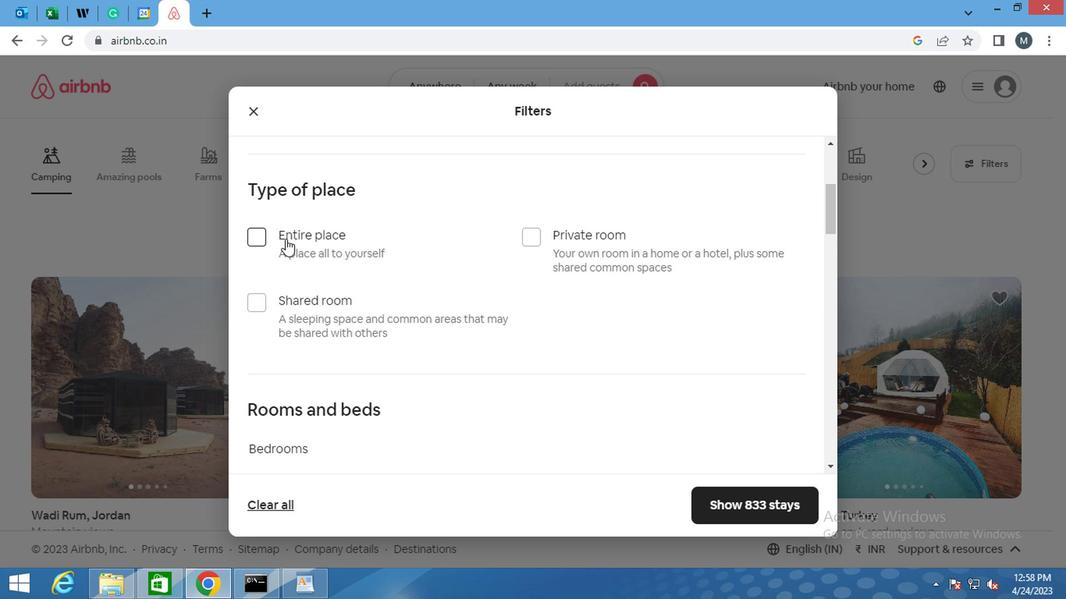 
Action: Mouse moved to (496, 291)
Screenshot: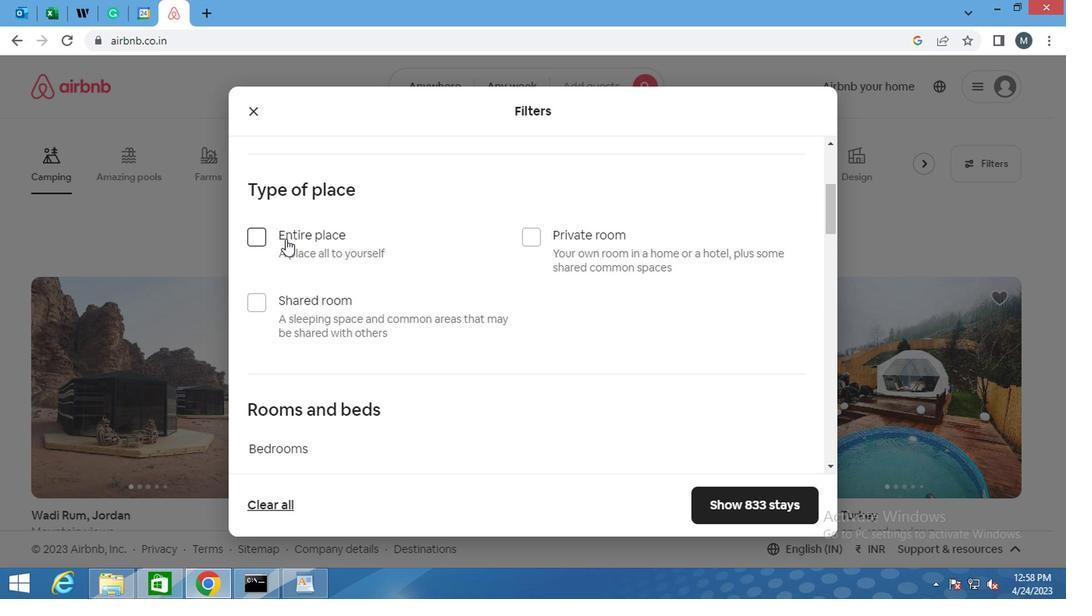 
Action: Mouse scrolled (496, 290) with delta (0, 0)
Screenshot: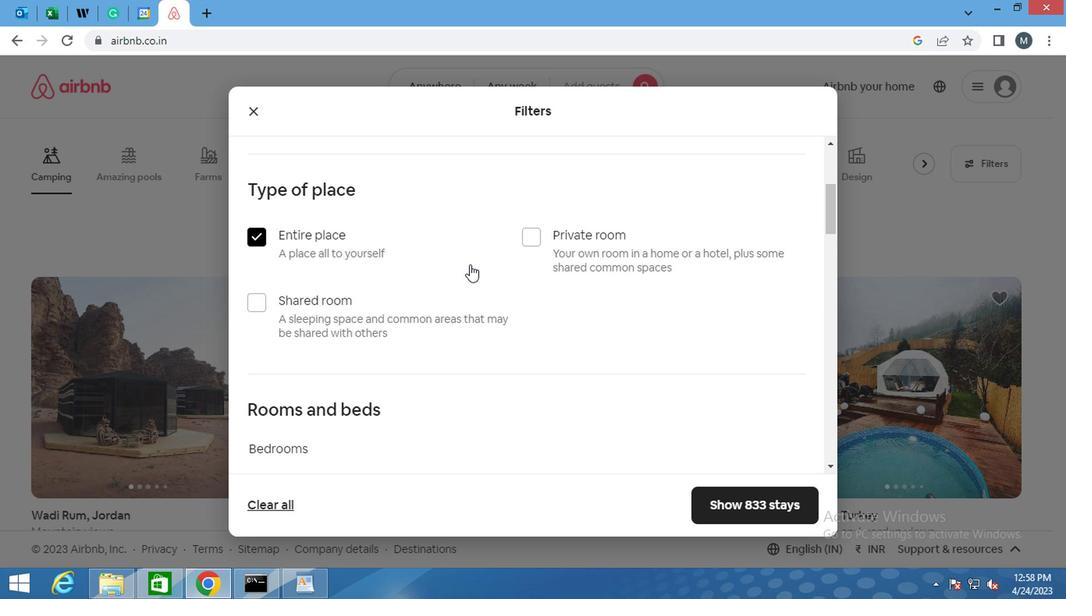 
Action: Mouse moved to (397, 368)
Screenshot: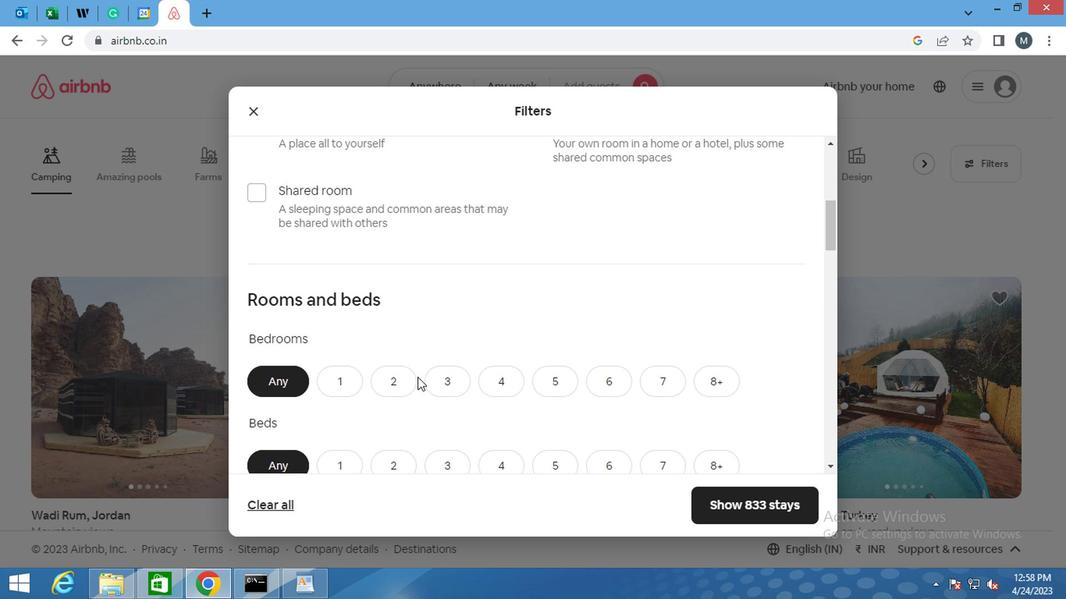 
Action: Mouse pressed left at (397, 368)
Screenshot: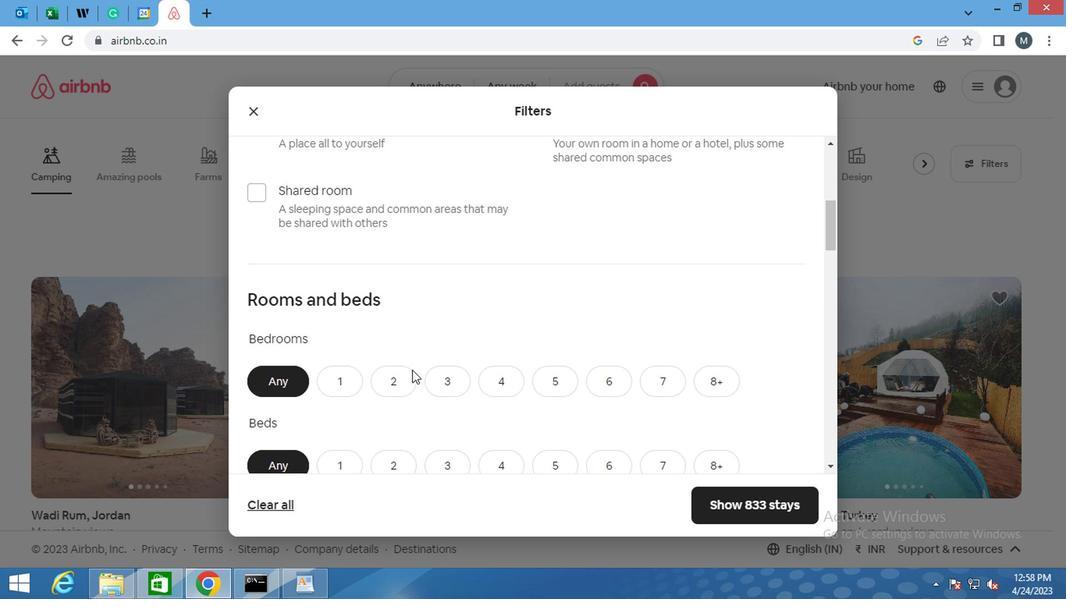 
Action: Mouse moved to (386, 341)
Screenshot: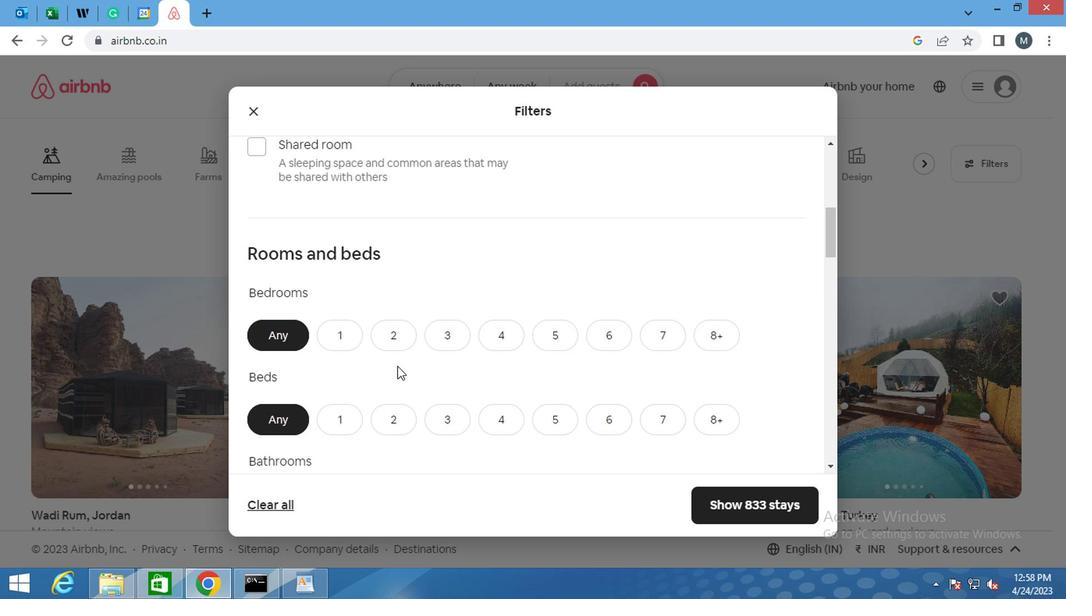
Action: Mouse pressed left at (386, 341)
Screenshot: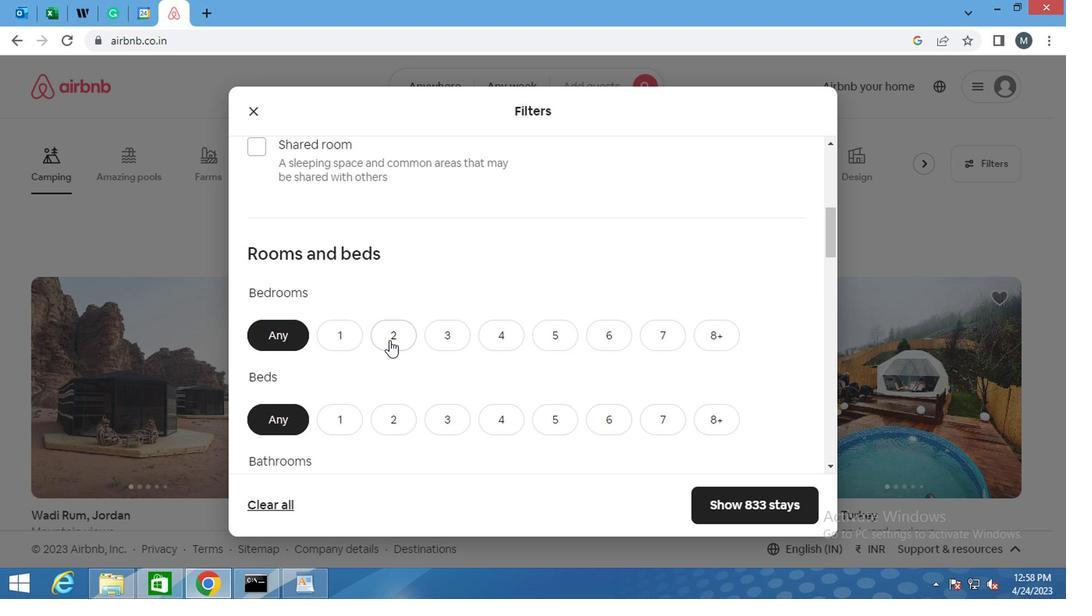 
Action: Mouse moved to (436, 328)
Screenshot: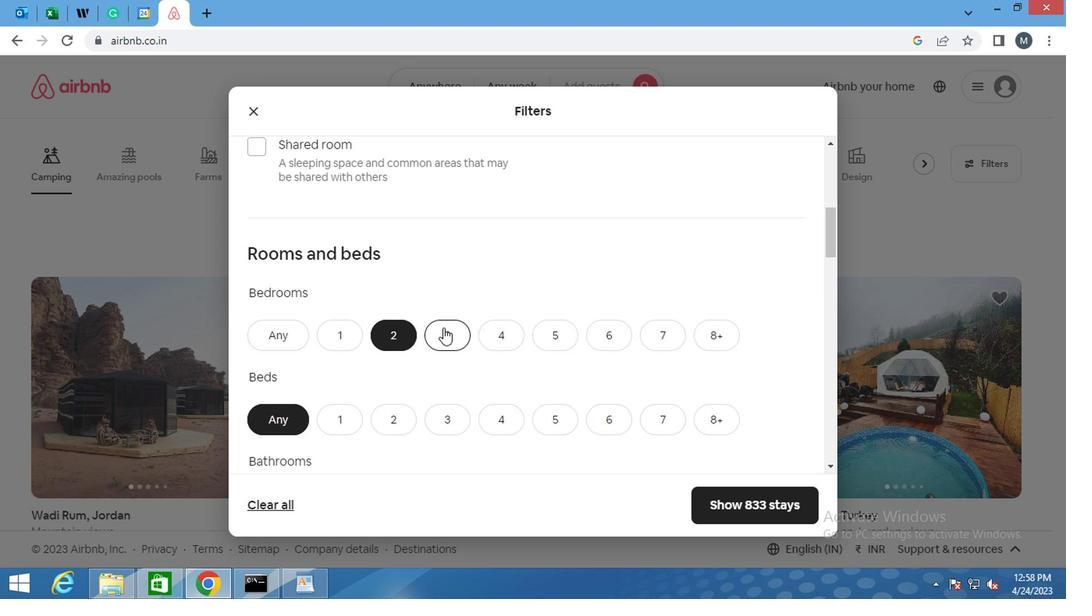 
Action: Mouse scrolled (436, 327) with delta (0, 0)
Screenshot: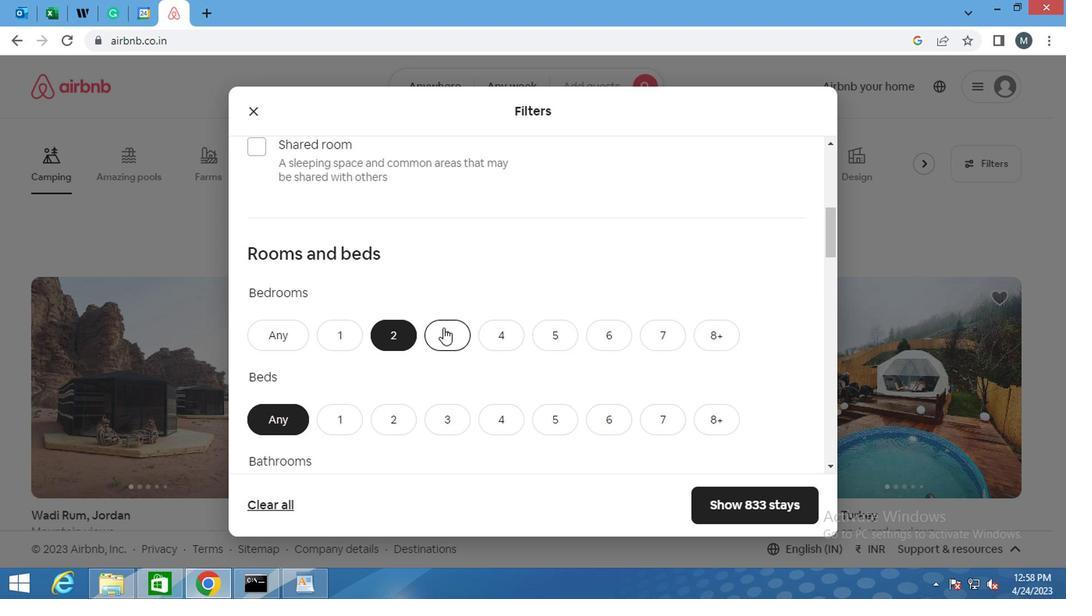 
Action: Mouse moved to (436, 328)
Screenshot: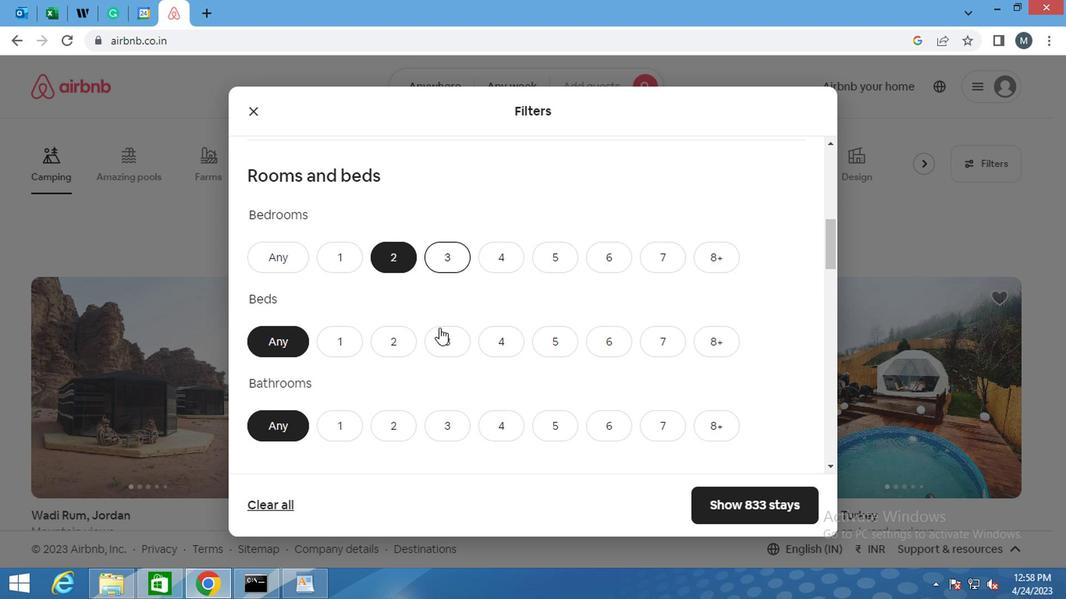 
Action: Mouse scrolled (436, 327) with delta (0, 0)
Screenshot: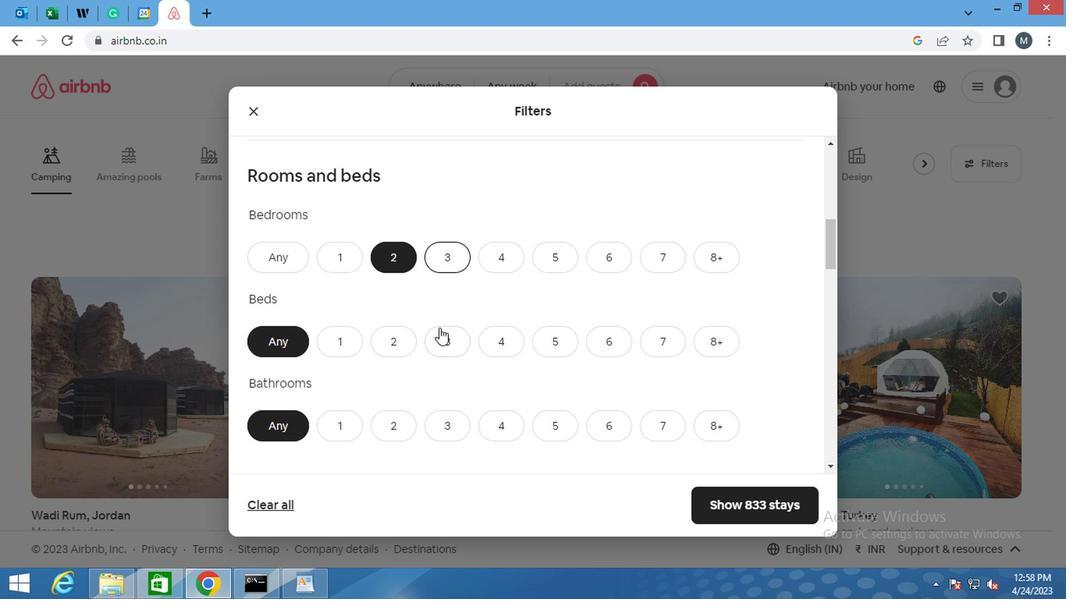 
Action: Mouse moved to (436, 328)
Screenshot: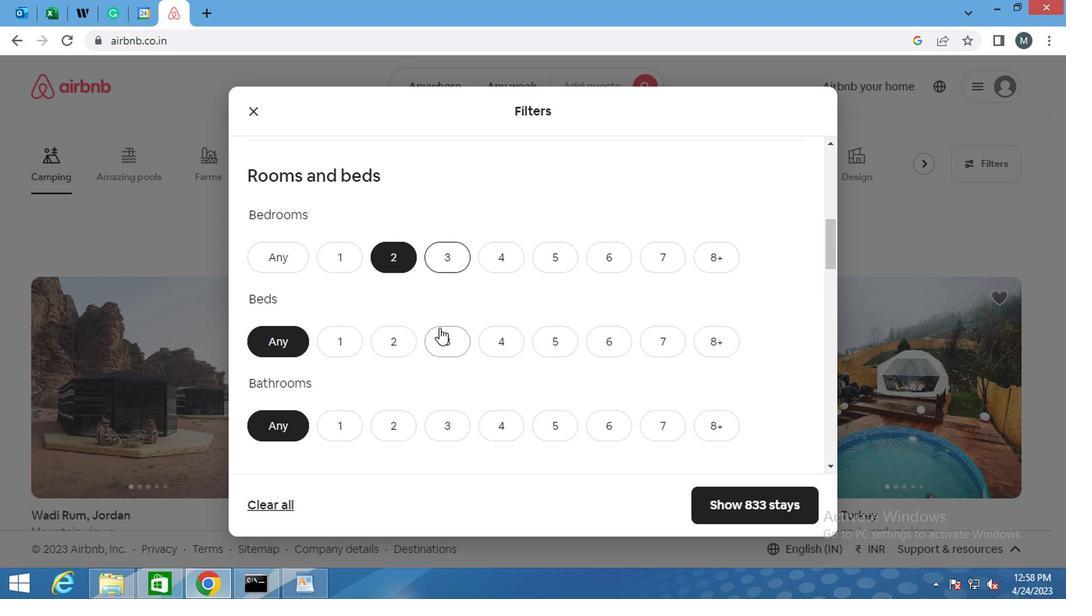 
Action: Mouse scrolled (436, 328) with delta (0, 0)
Screenshot: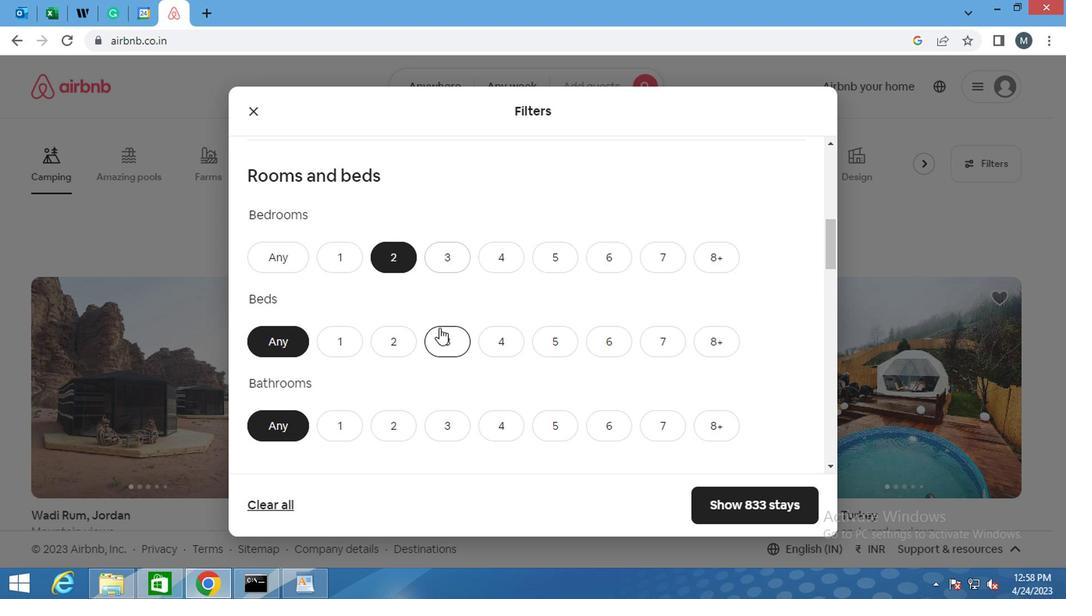 
Action: Mouse moved to (349, 339)
Screenshot: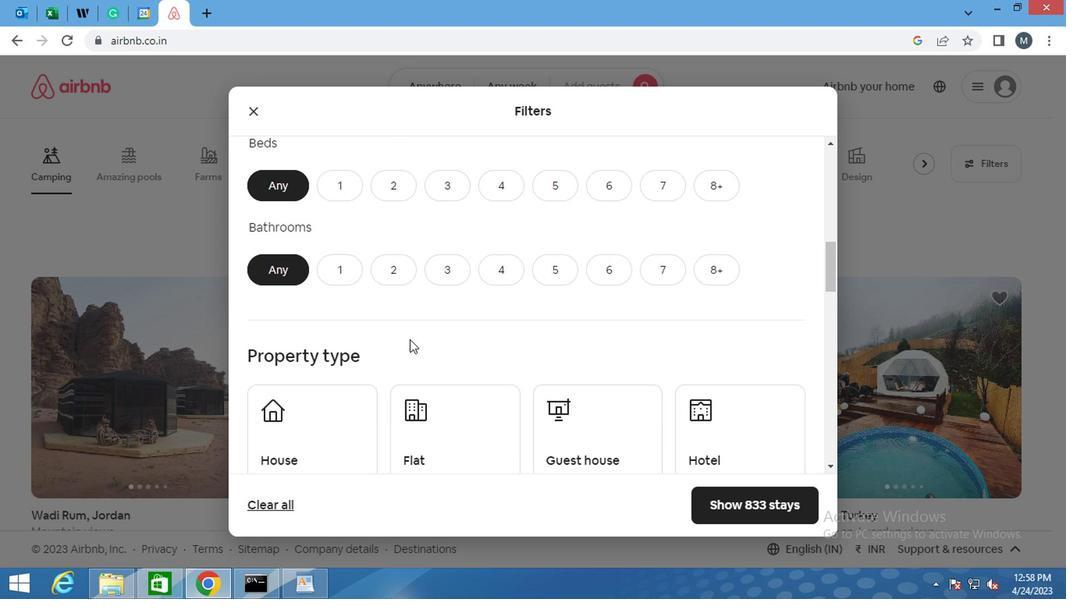 
Action: Mouse scrolled (349, 339) with delta (0, 0)
Screenshot: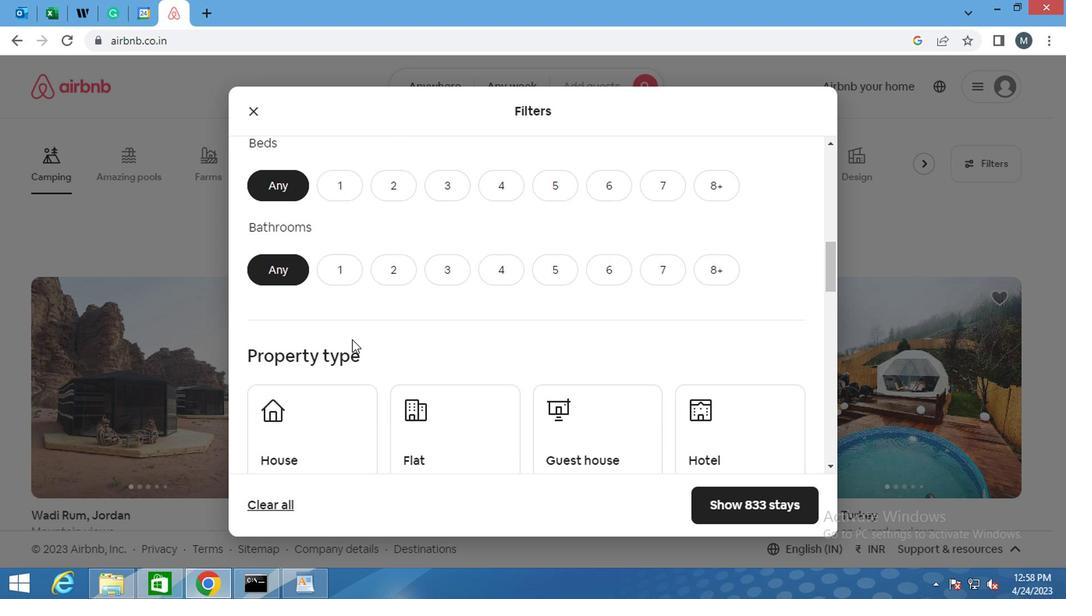 
Action: Mouse moved to (378, 196)
Screenshot: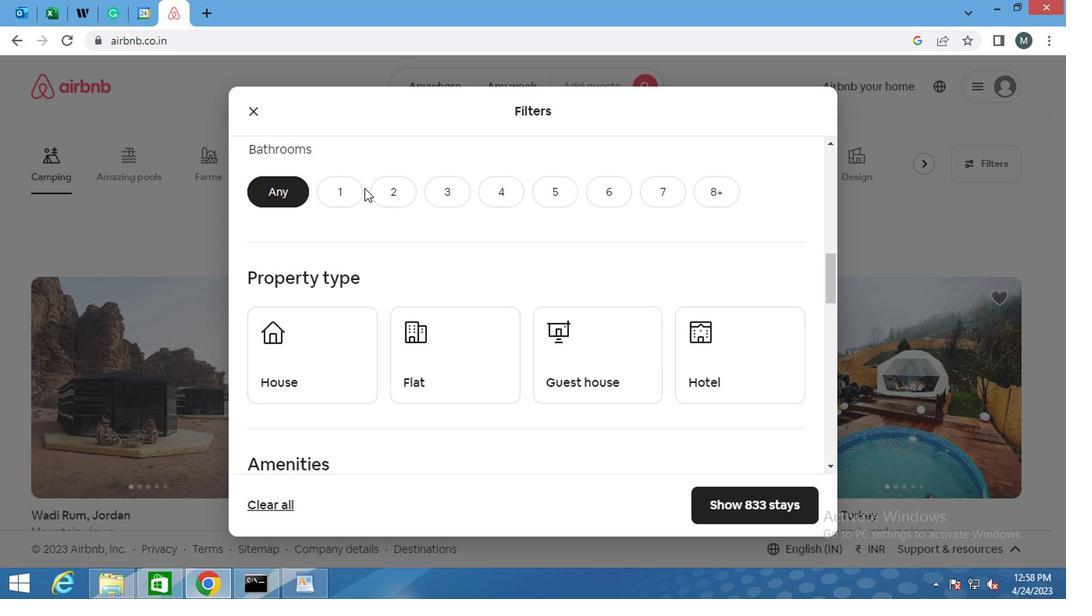 
Action: Mouse pressed left at (378, 196)
Screenshot: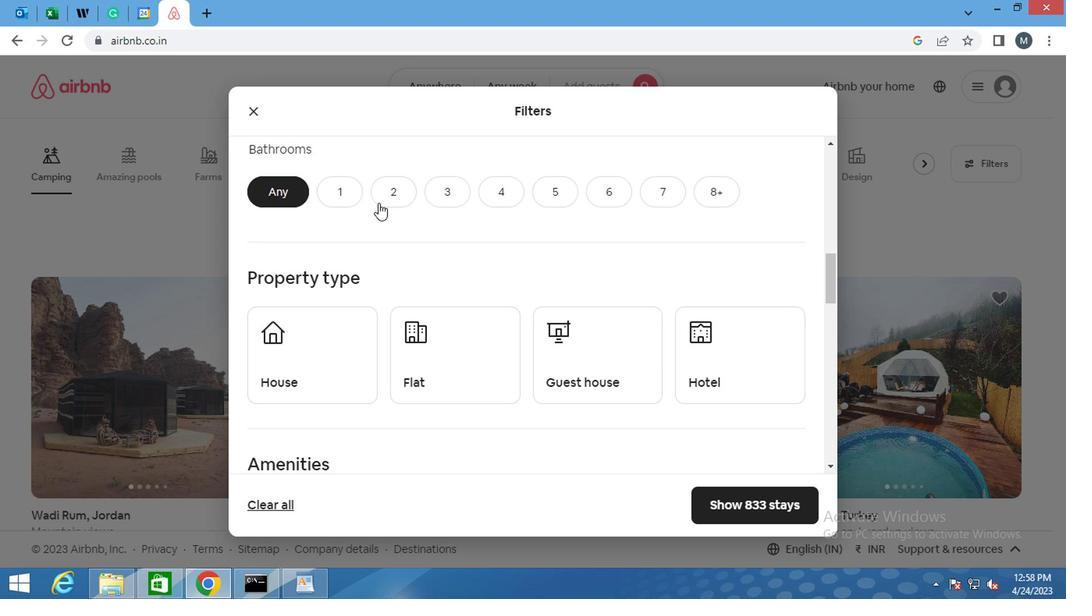 
Action: Mouse moved to (372, 229)
Screenshot: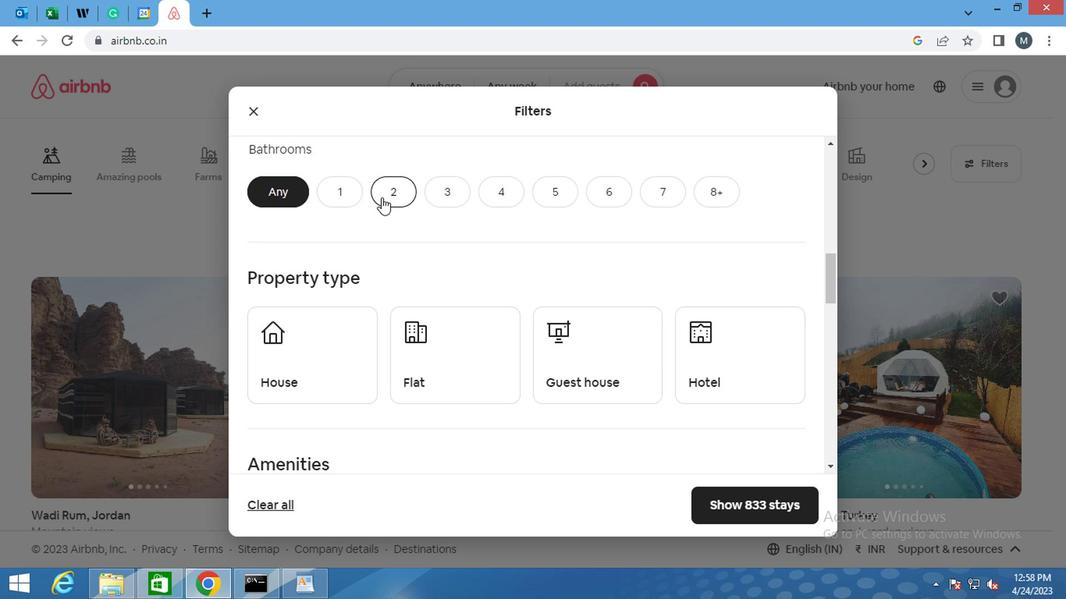 
Action: Mouse scrolled (372, 231) with delta (0, 1)
Screenshot: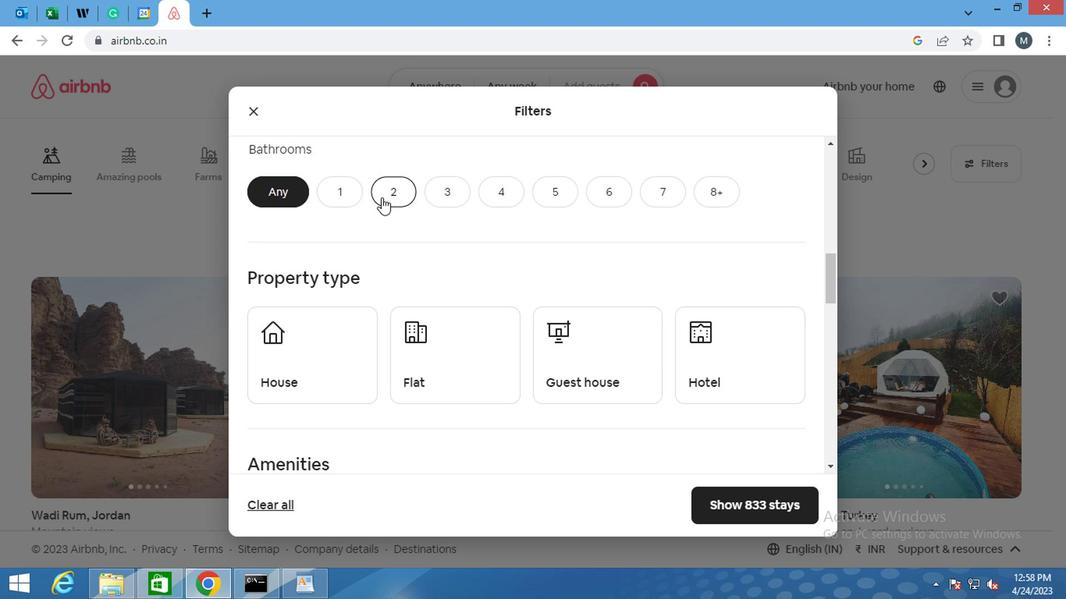 
Action: Mouse moved to (383, 189)
Screenshot: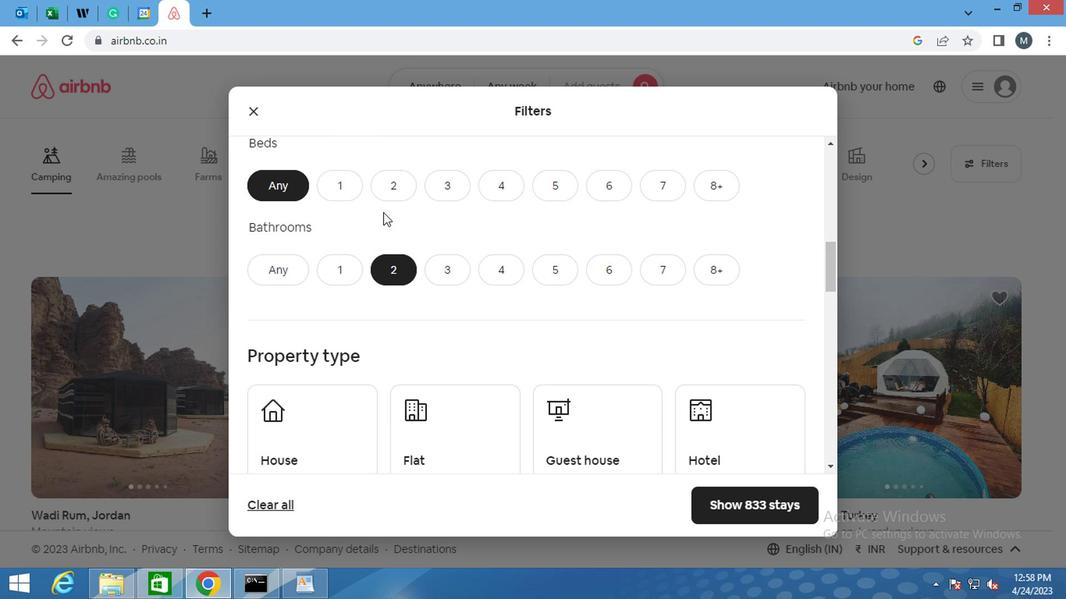 
Action: Mouse pressed left at (383, 189)
Screenshot: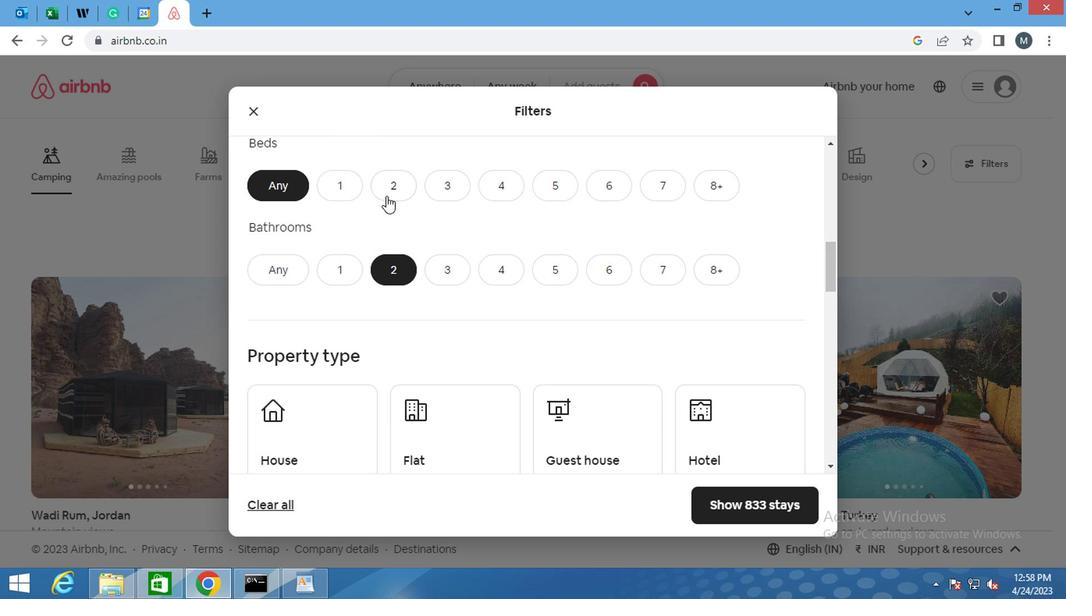 
Action: Mouse moved to (440, 277)
Screenshot: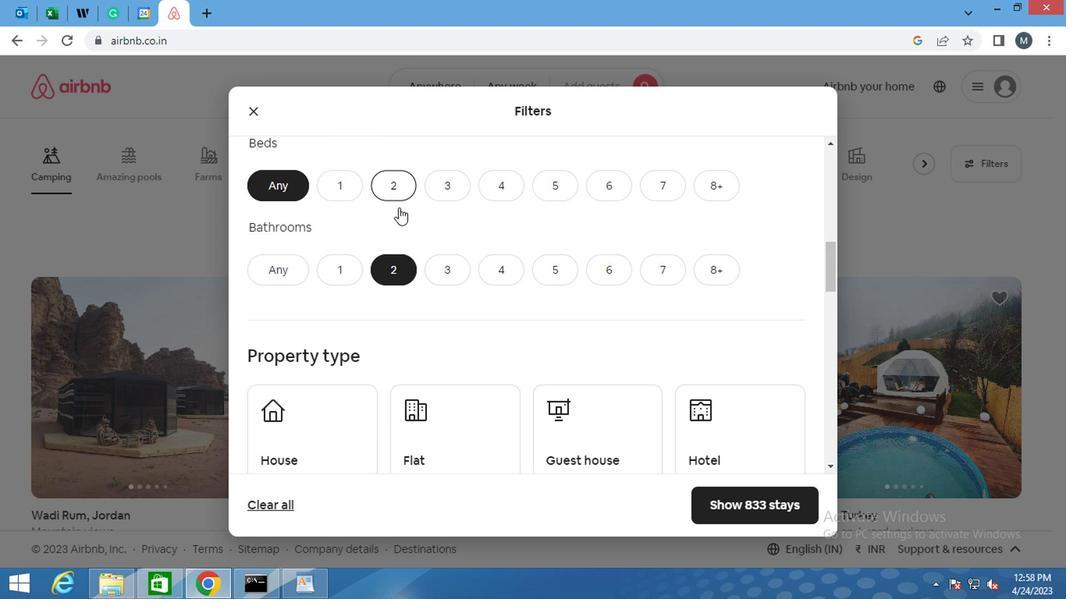 
Action: Mouse scrolled (440, 276) with delta (0, -1)
Screenshot: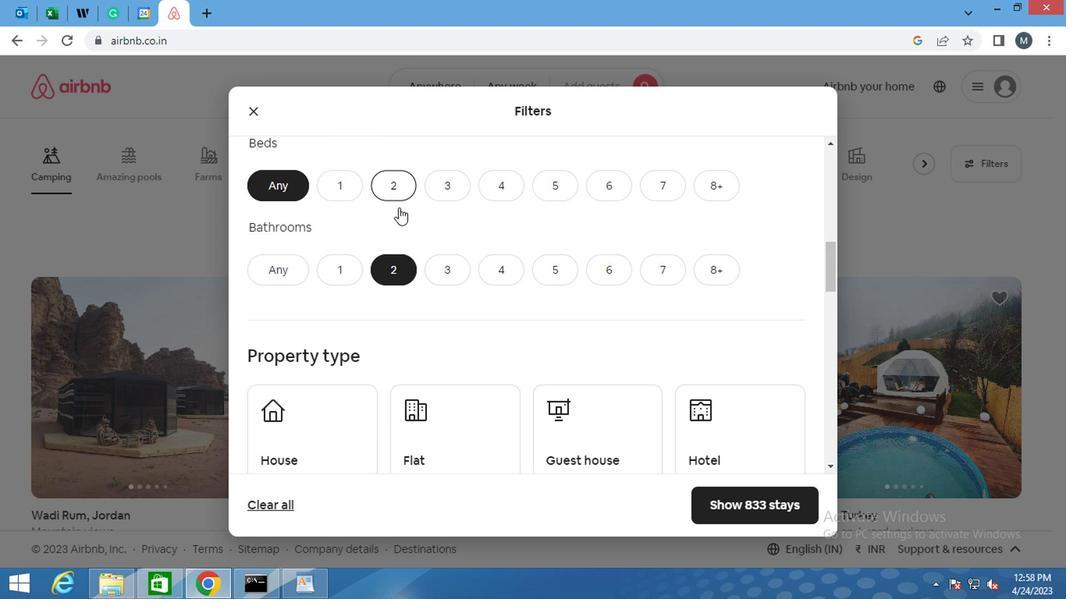 
Action: Mouse moved to (316, 337)
Screenshot: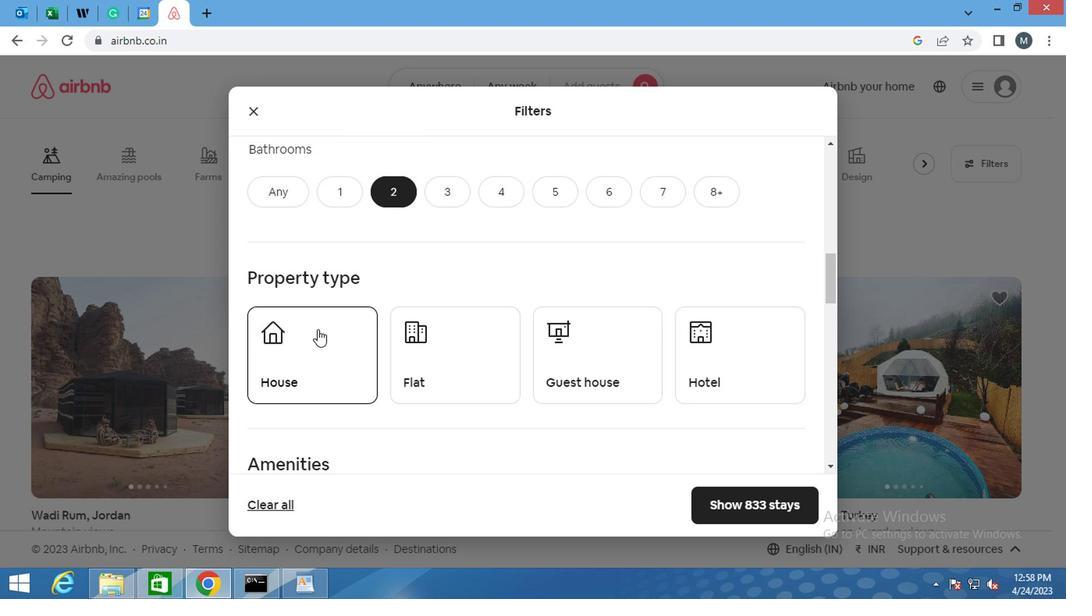
Action: Mouse pressed left at (316, 337)
Screenshot: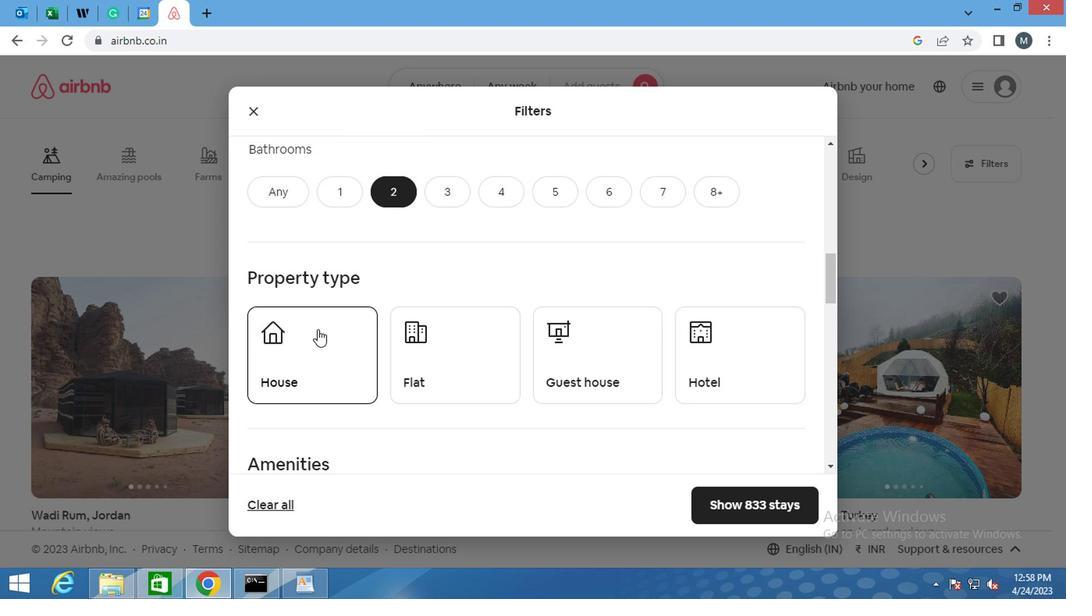 
Action: Mouse moved to (434, 364)
Screenshot: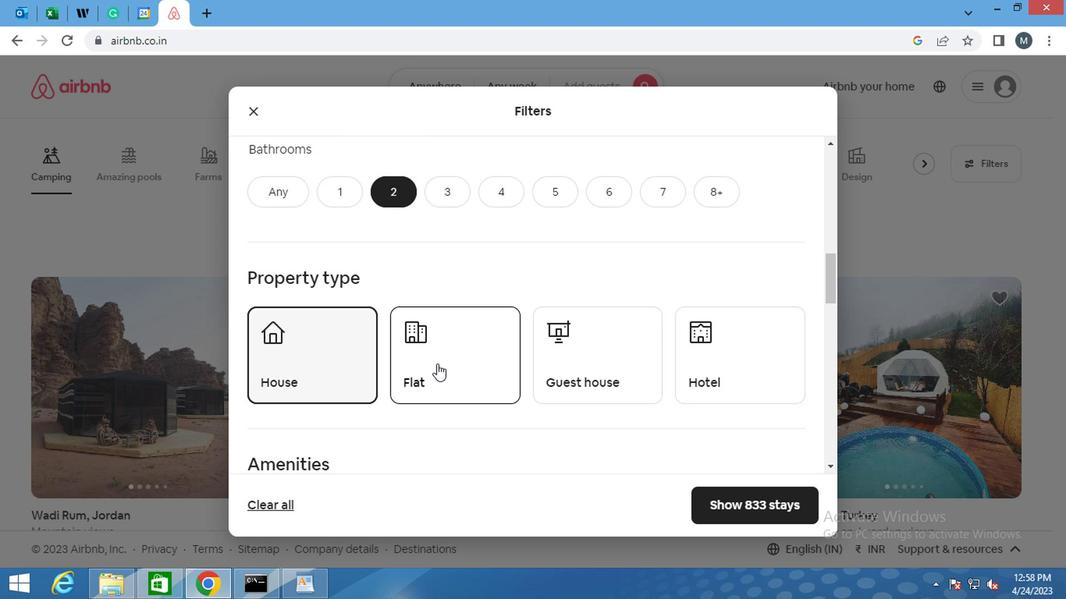
Action: Mouse pressed left at (434, 364)
Screenshot: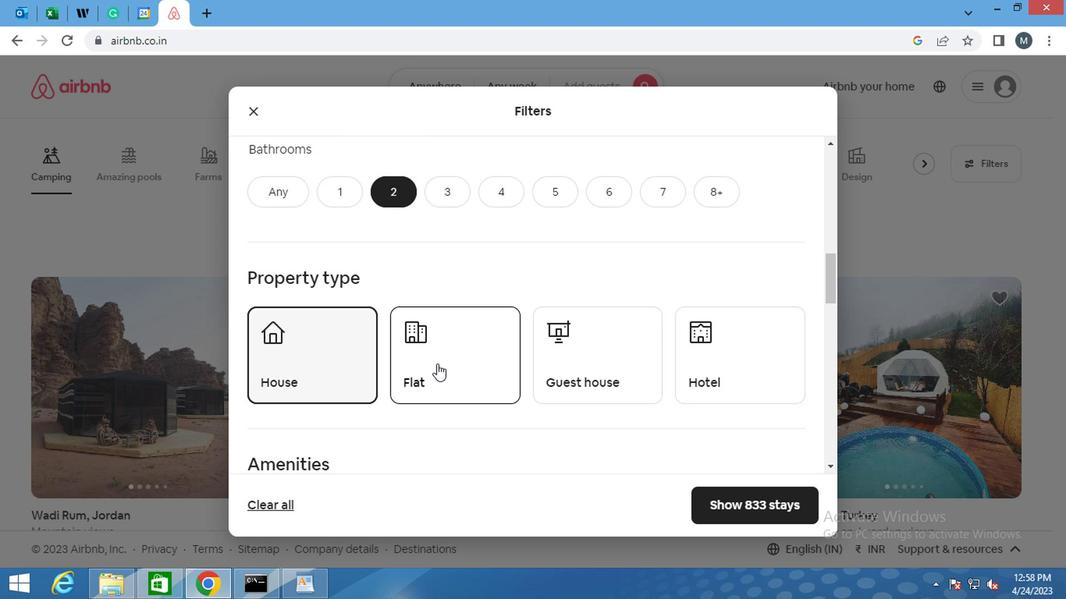 
Action: Mouse moved to (578, 370)
Screenshot: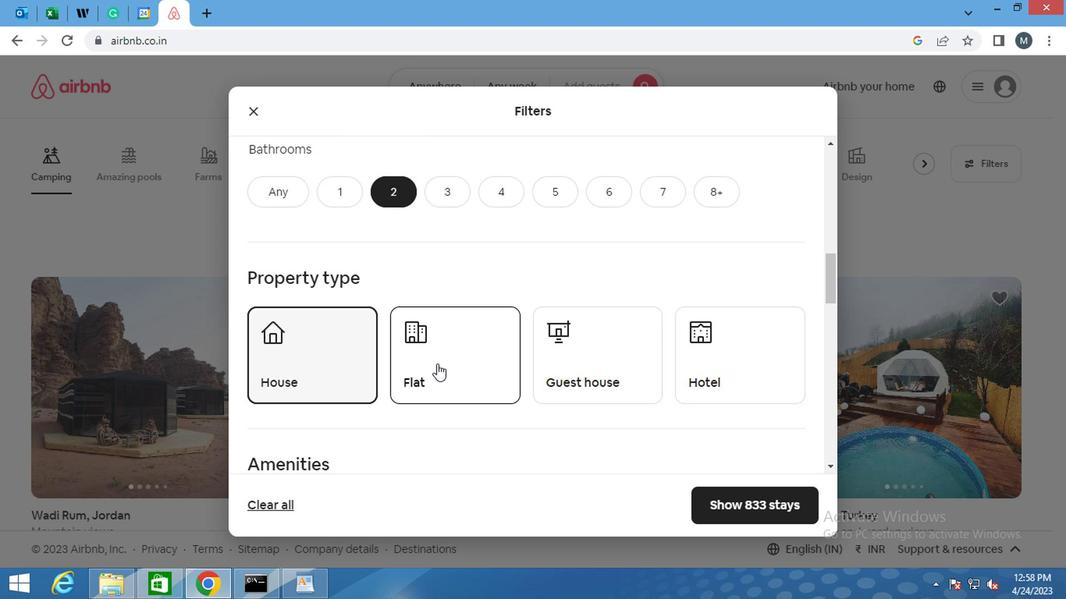 
Action: Mouse pressed left at (578, 370)
Screenshot: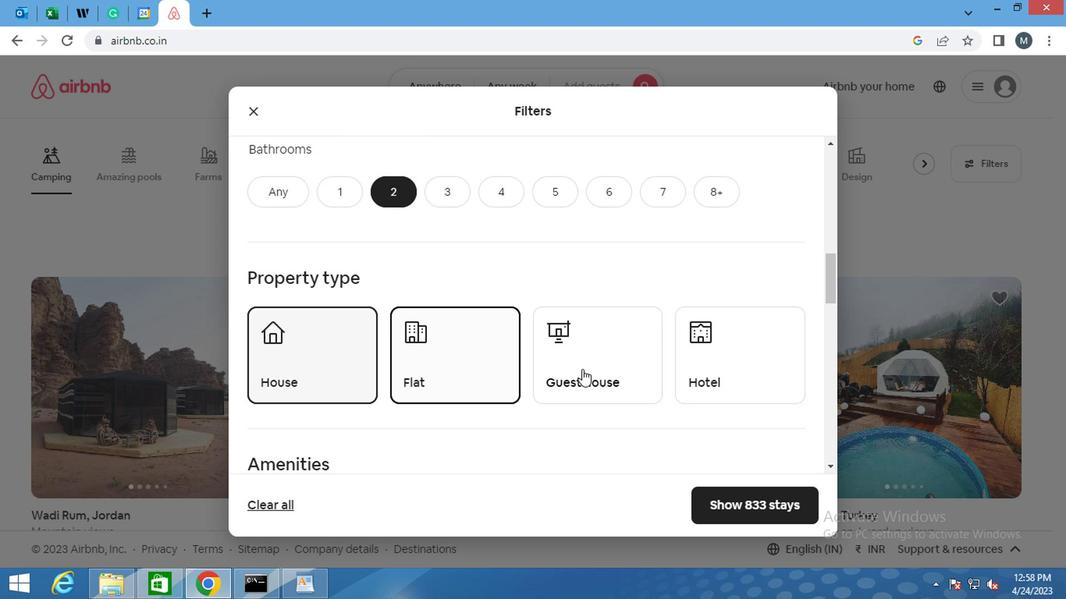 
Action: Mouse moved to (571, 368)
Screenshot: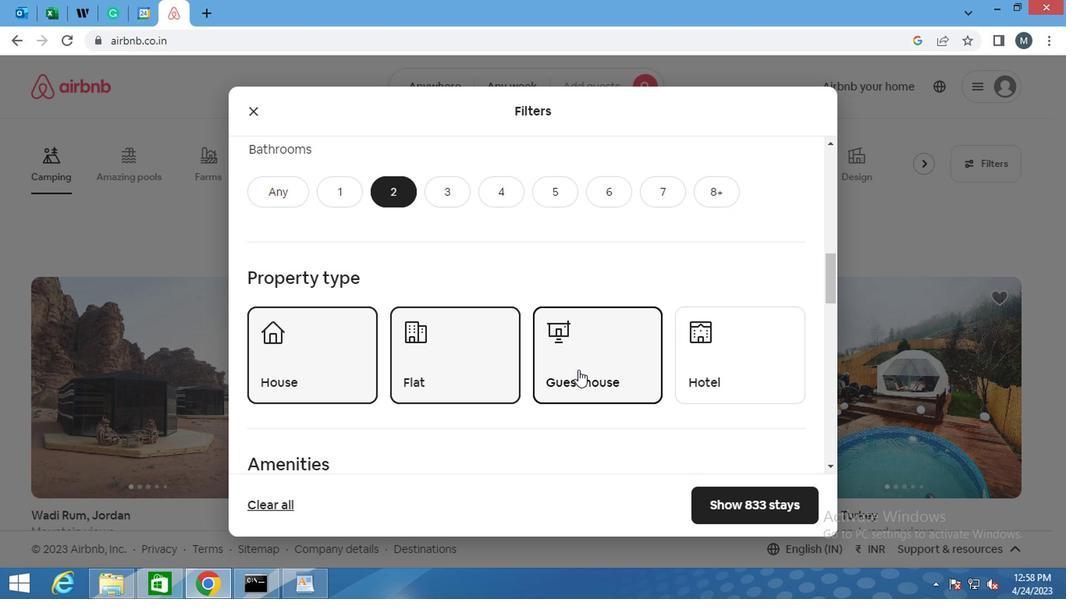 
Action: Mouse scrolled (571, 367) with delta (0, -1)
Screenshot: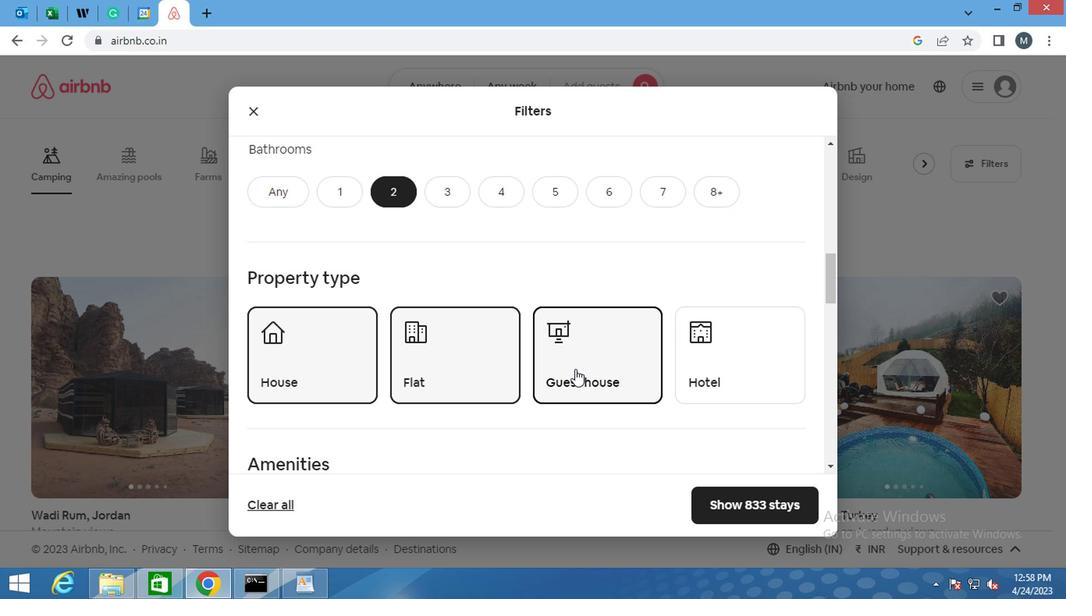 
Action: Mouse scrolled (571, 367) with delta (0, -1)
Screenshot: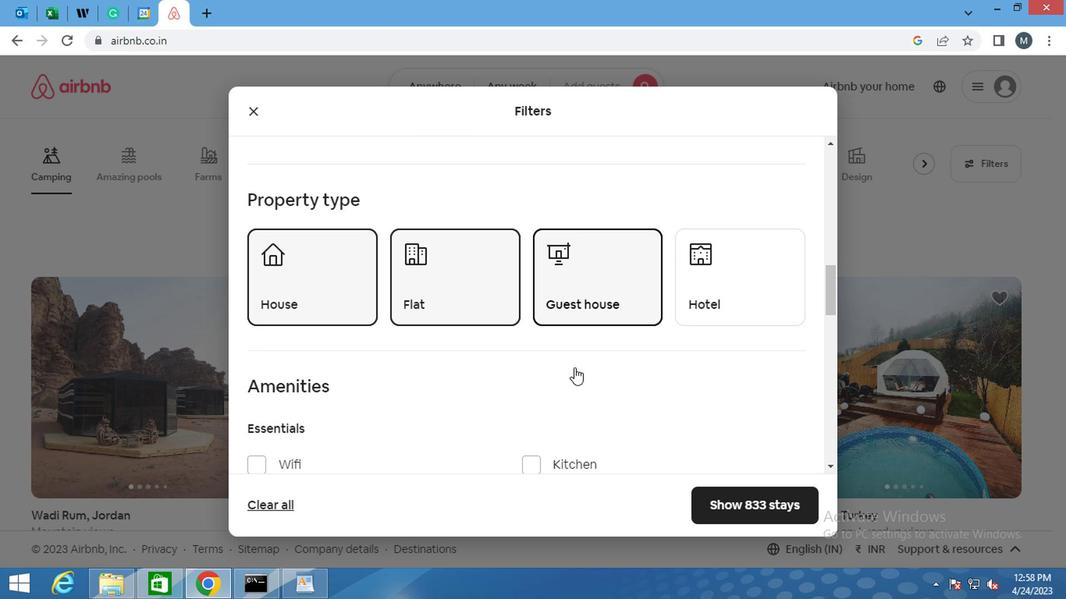 
Action: Mouse moved to (569, 371)
Screenshot: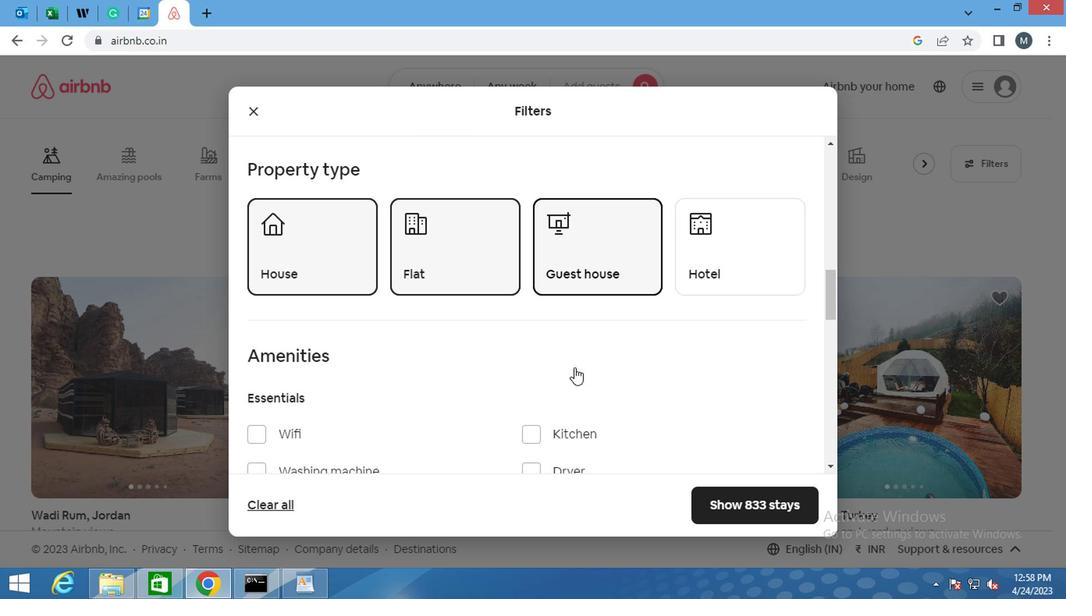 
Action: Mouse scrolled (569, 370) with delta (0, 0)
Screenshot: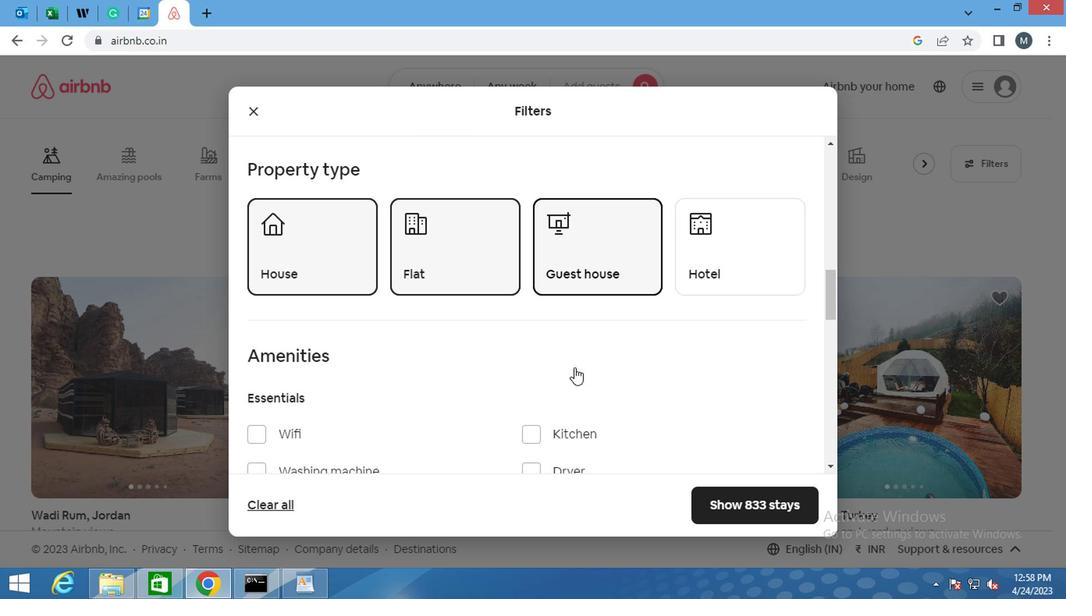 
Action: Mouse moved to (541, 381)
Screenshot: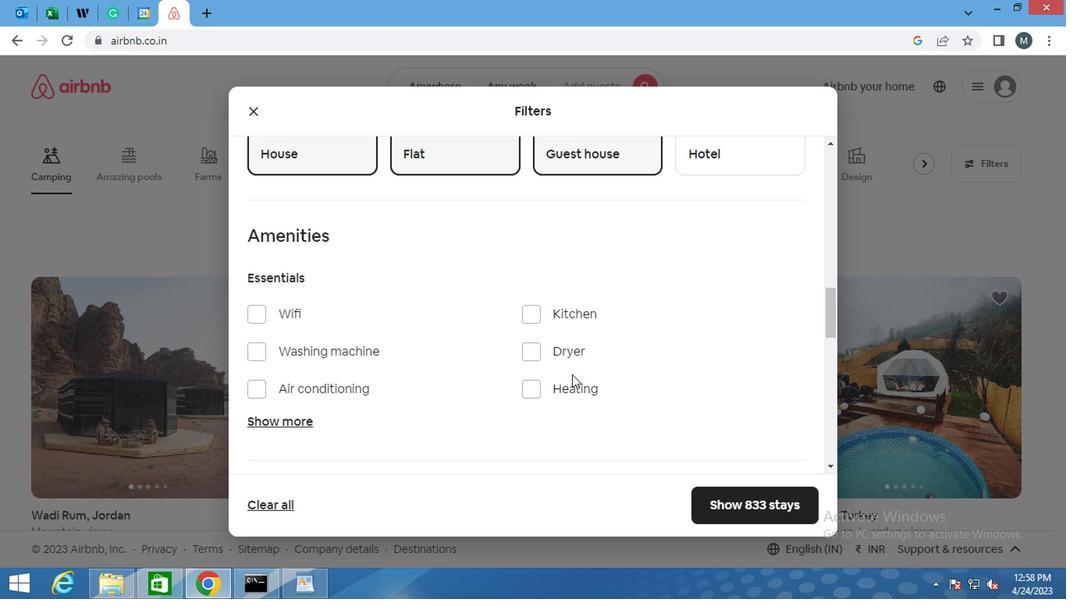 
Action: Mouse scrolled (541, 380) with delta (0, 0)
Screenshot: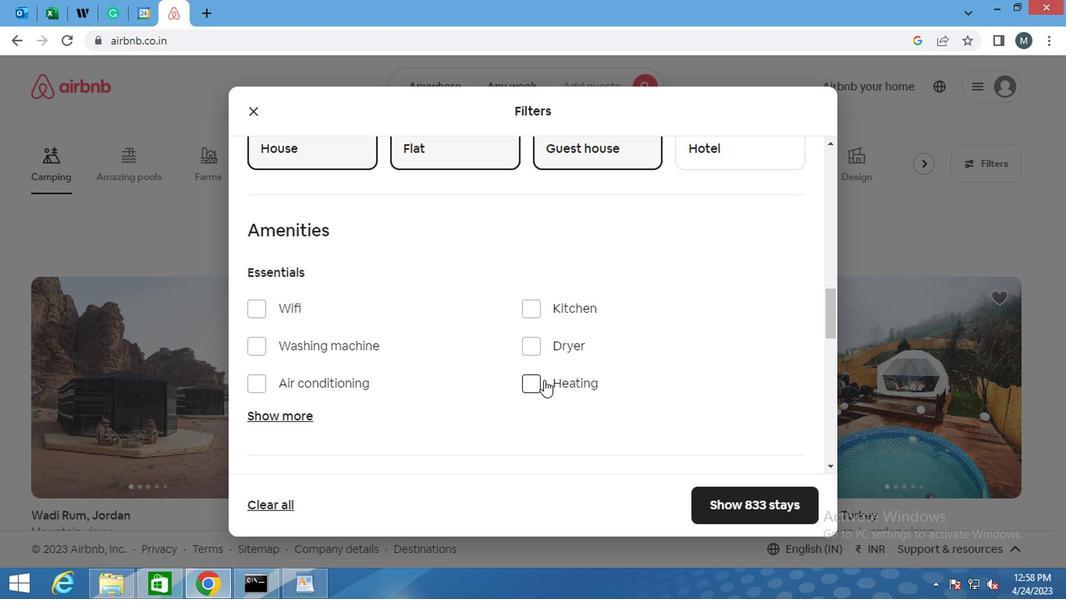 
Action: Mouse moved to (266, 266)
Screenshot: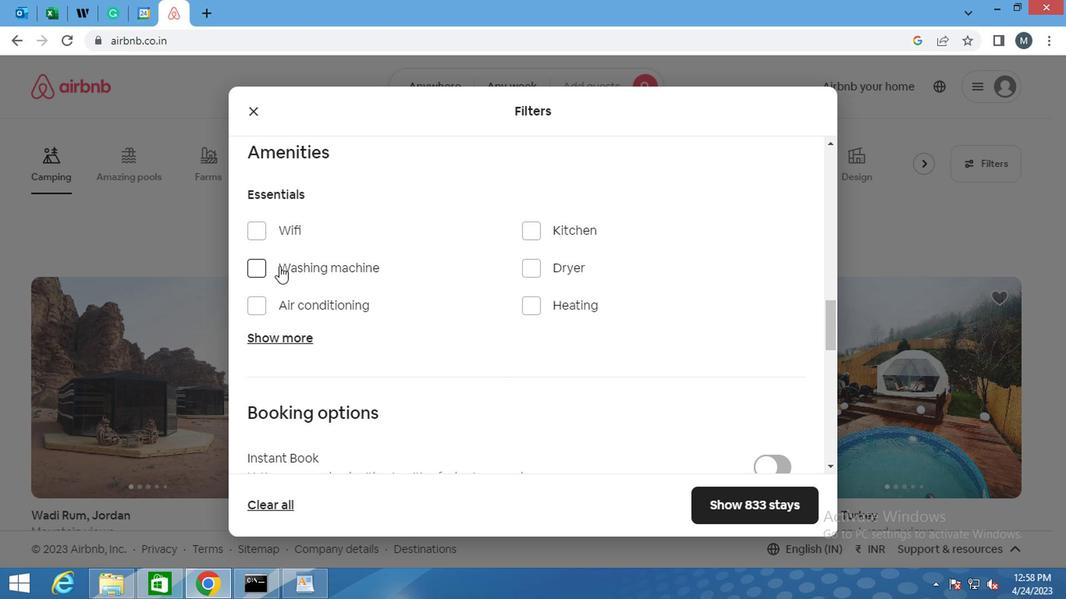 
Action: Mouse pressed left at (266, 266)
Screenshot: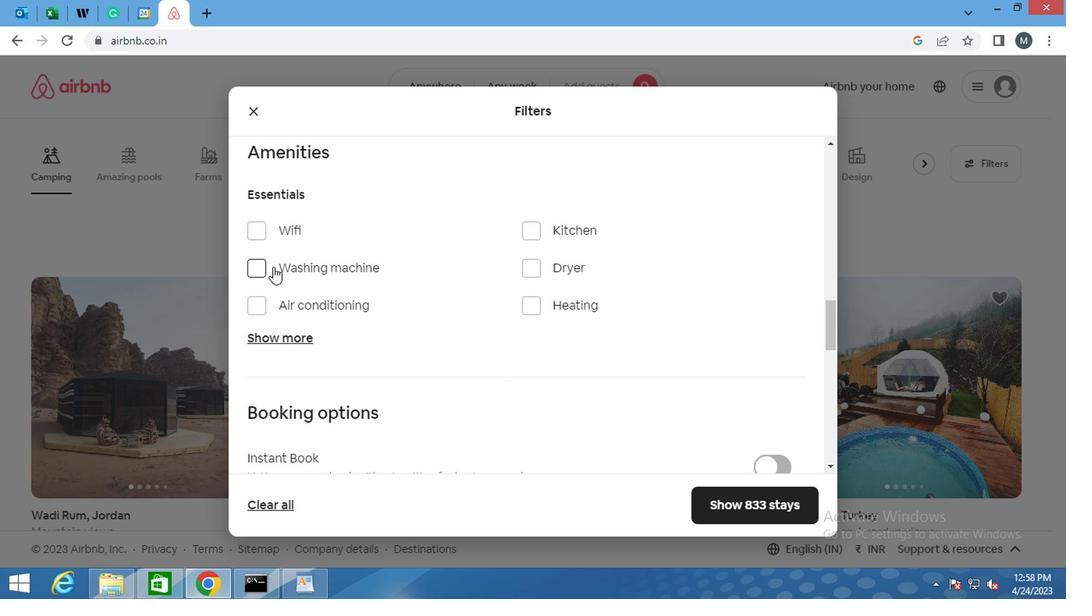 
Action: Mouse moved to (343, 264)
Screenshot: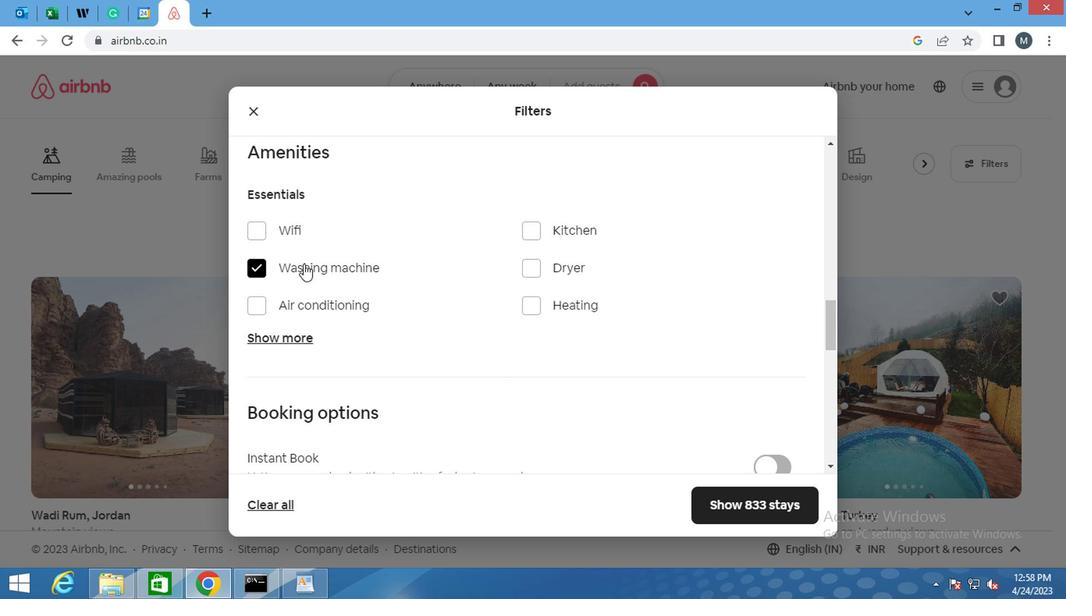 
Action: Mouse scrolled (343, 264) with delta (0, 0)
Screenshot: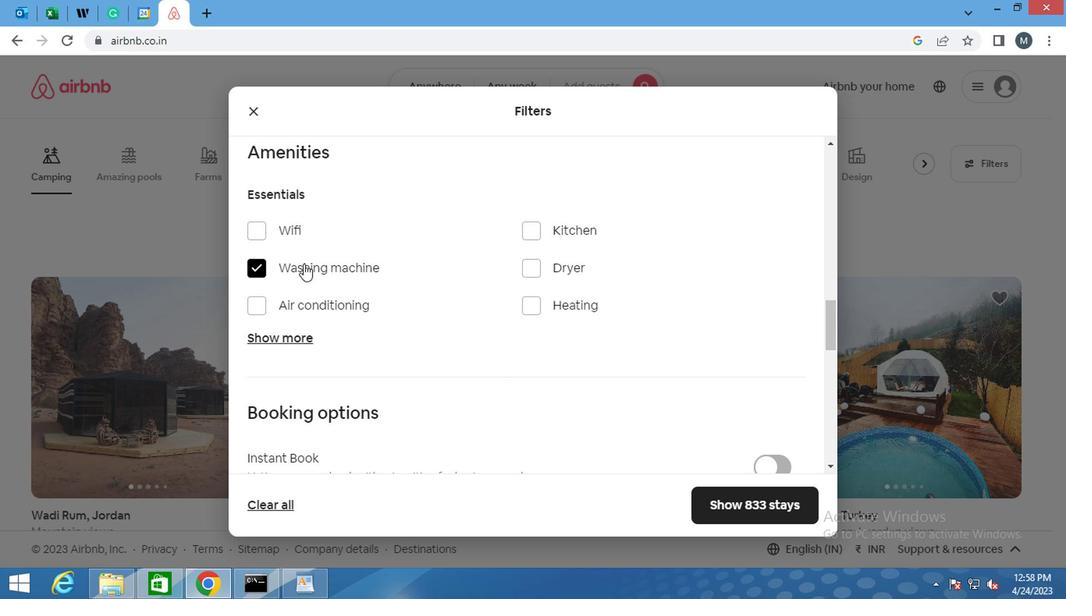 
Action: Mouse moved to (347, 272)
Screenshot: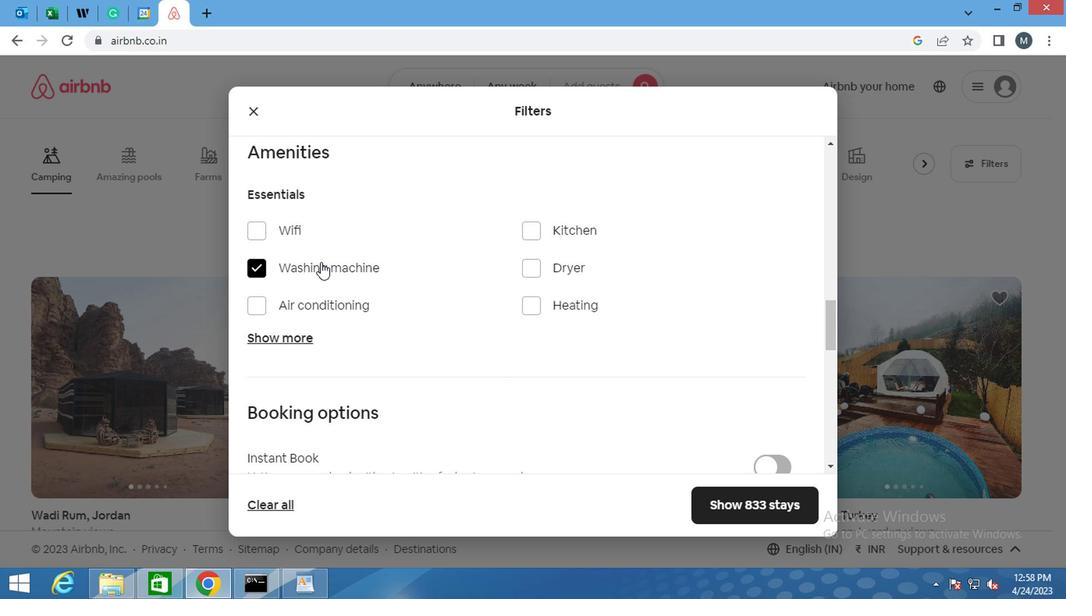 
Action: Mouse scrolled (347, 271) with delta (0, -1)
Screenshot: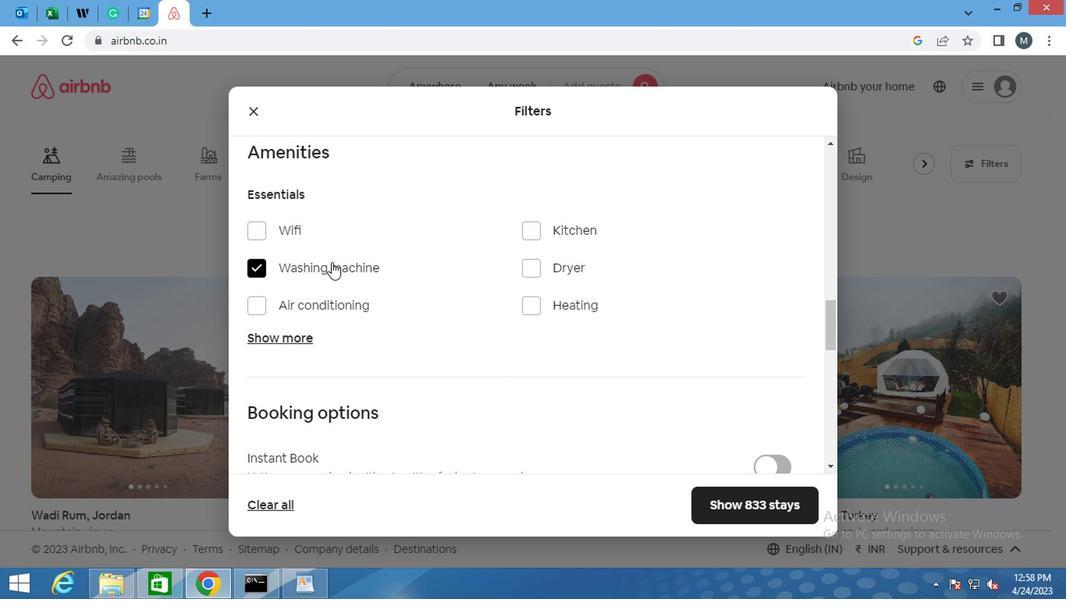 
Action: Mouse moved to (349, 275)
Screenshot: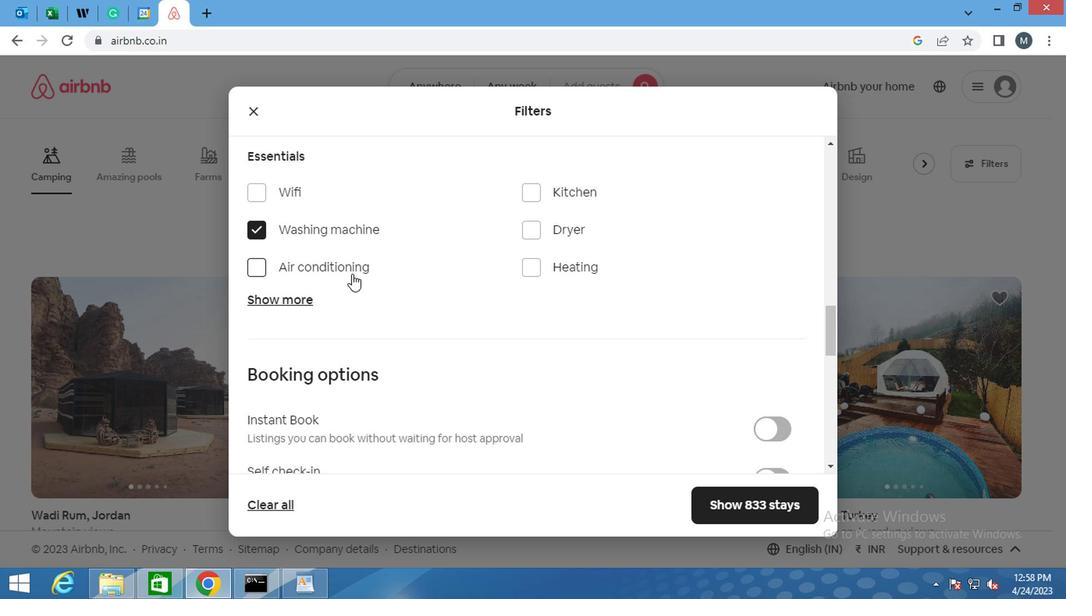 
Action: Mouse scrolled (349, 274) with delta (0, -1)
Screenshot: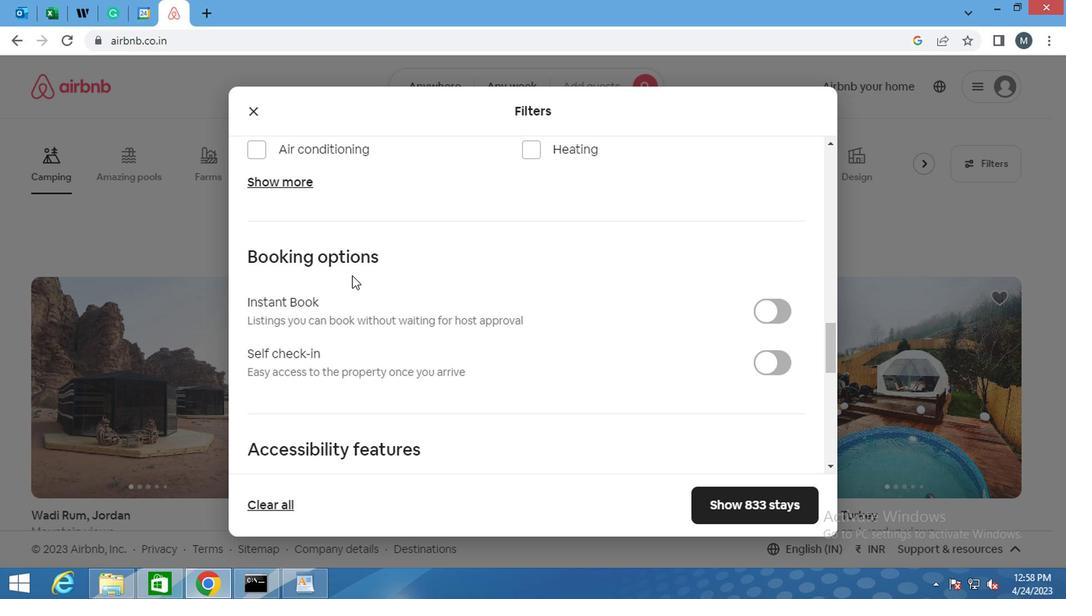 
Action: Mouse moved to (351, 276)
Screenshot: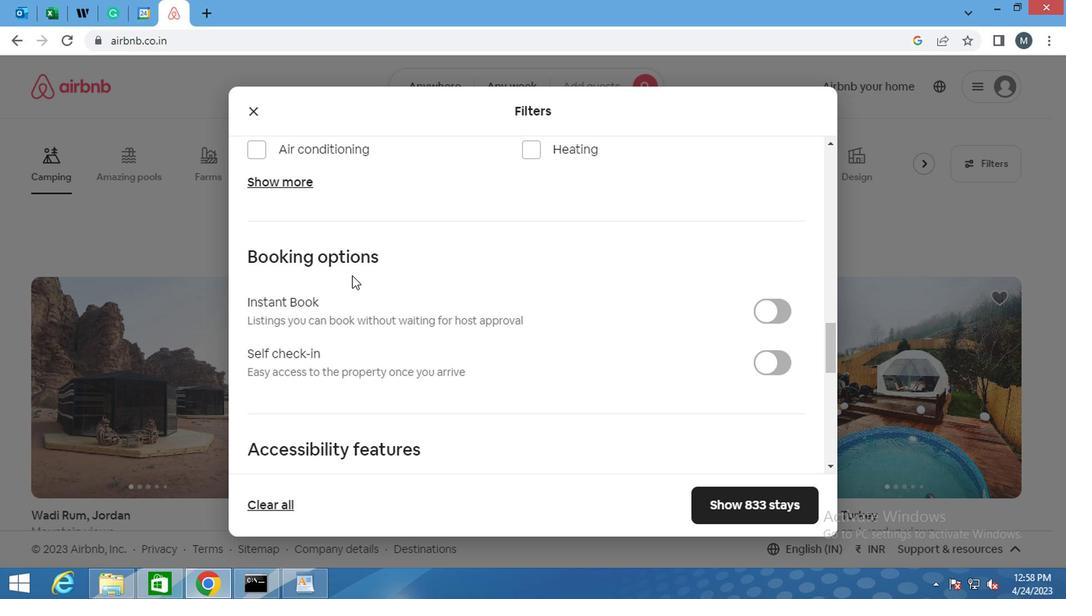 
Action: Mouse scrolled (351, 276) with delta (0, 0)
Screenshot: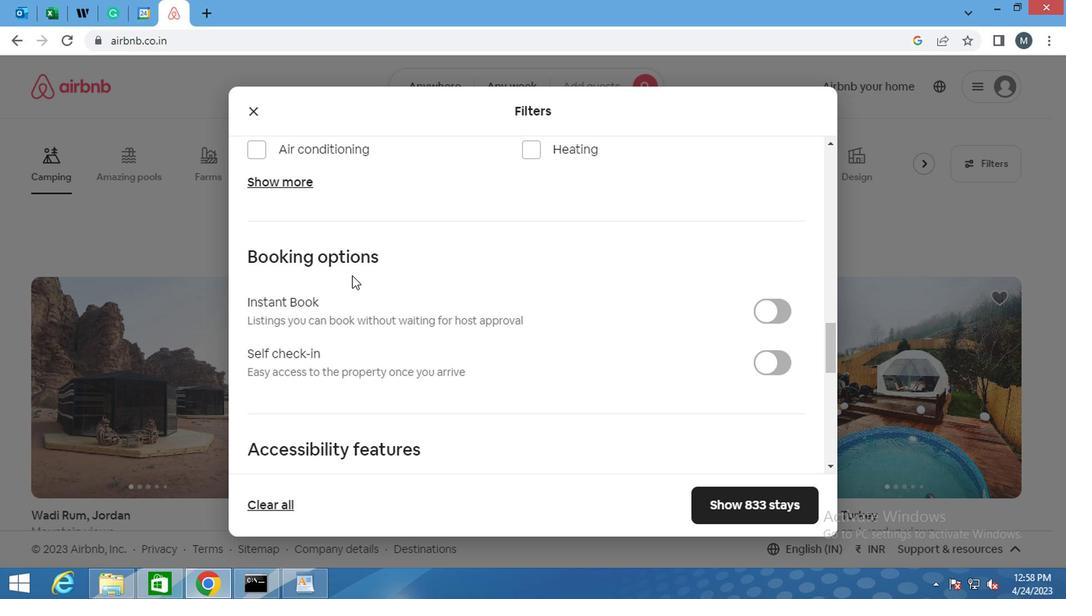 
Action: Mouse moved to (351, 282)
Screenshot: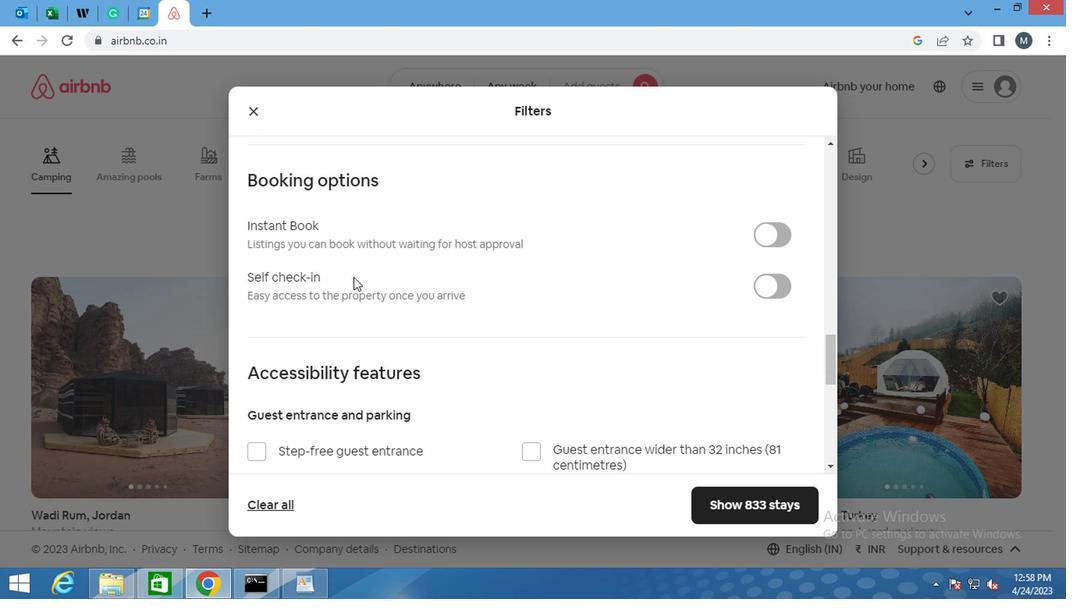 
Action: Mouse scrolled (351, 281) with delta (0, 0)
Screenshot: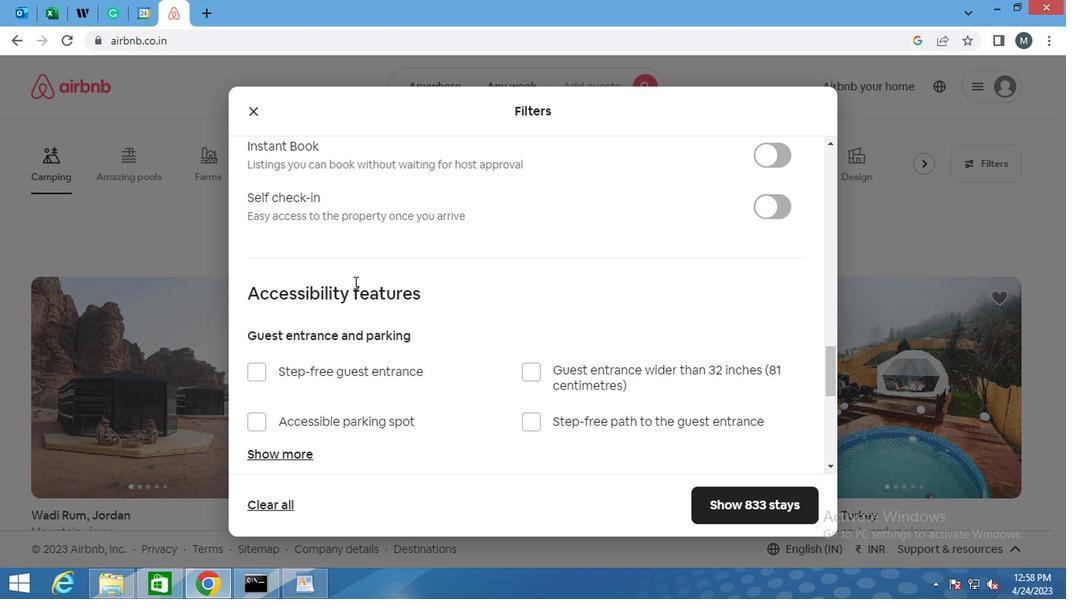 
Action: Mouse moved to (284, 297)
Screenshot: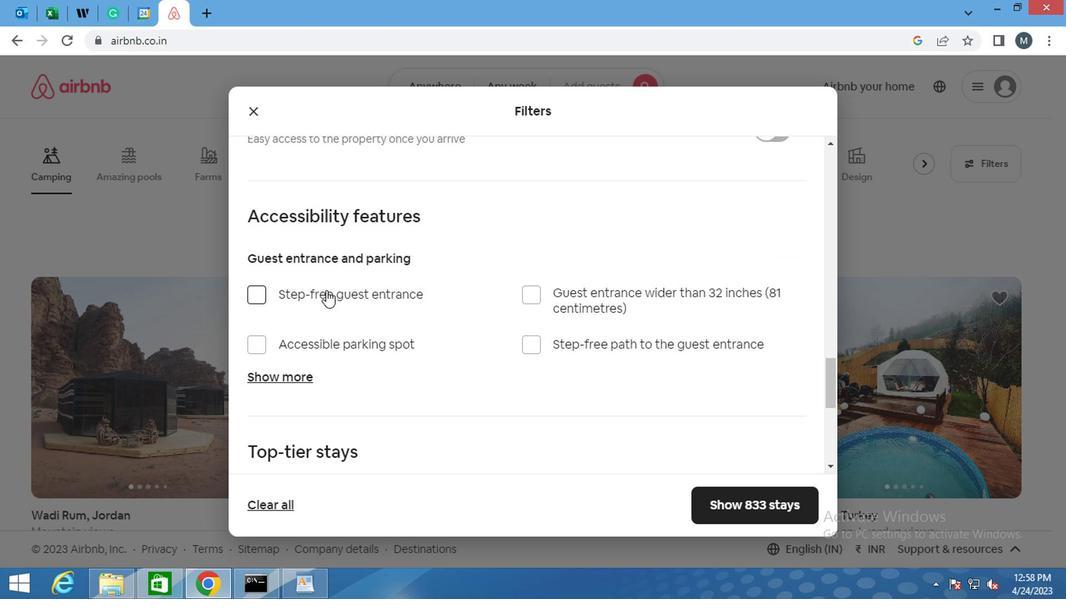 
Action: Mouse scrolled (284, 296) with delta (0, 0)
Screenshot: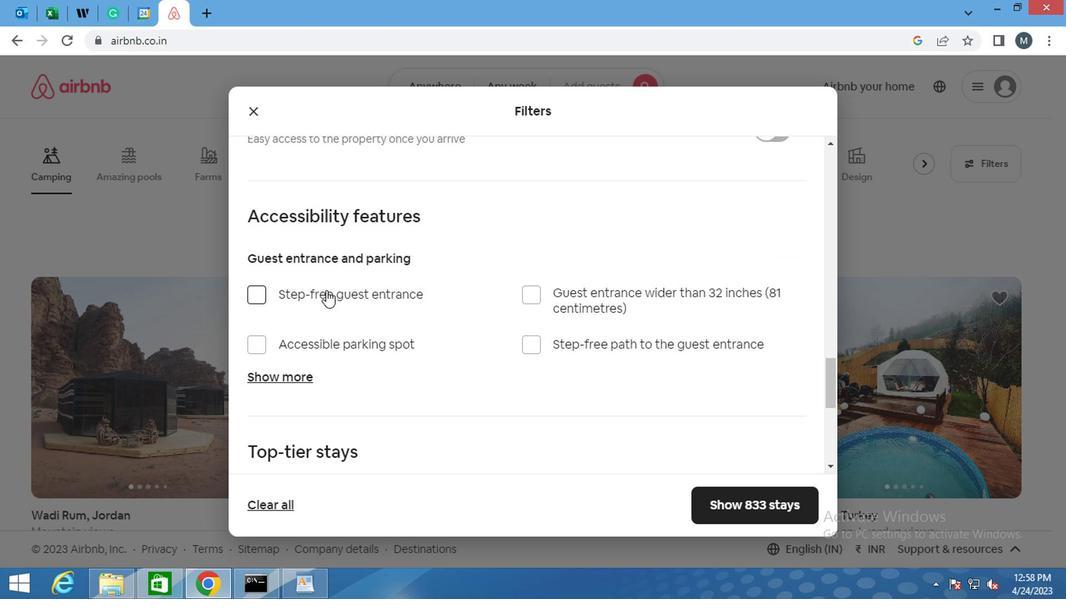 
Action: Mouse moved to (399, 309)
Screenshot: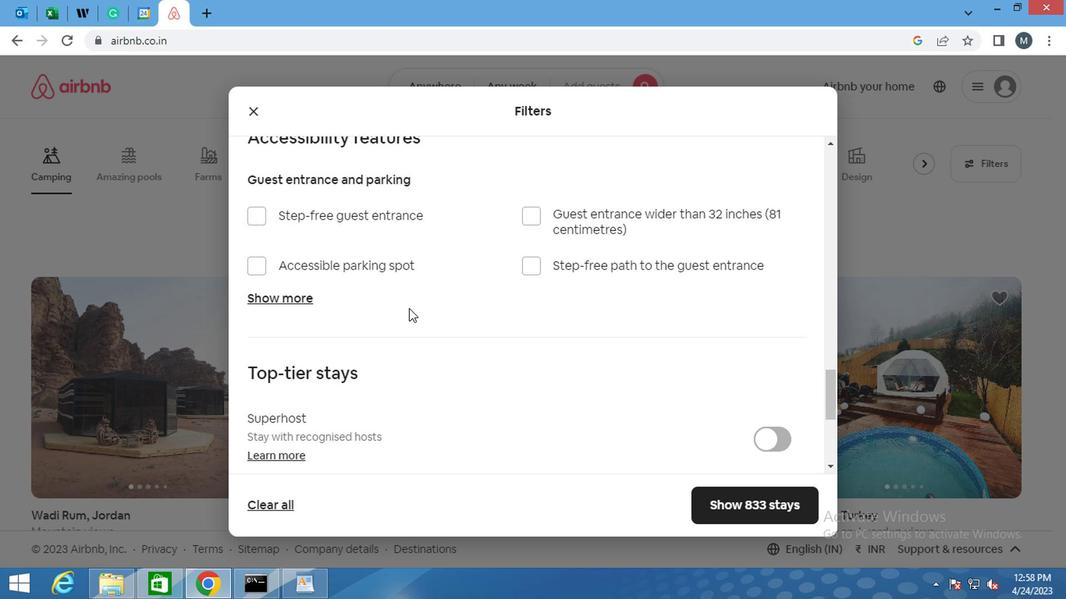 
Action: Mouse scrolled (399, 311) with delta (0, 1)
Screenshot: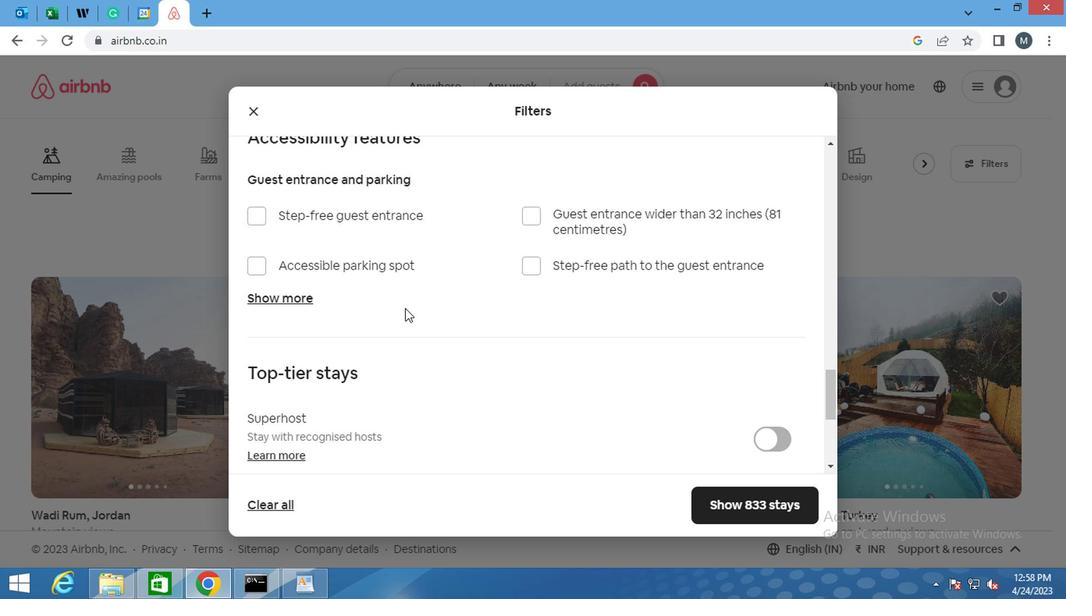 
Action: Mouse scrolled (399, 311) with delta (0, 1)
Screenshot: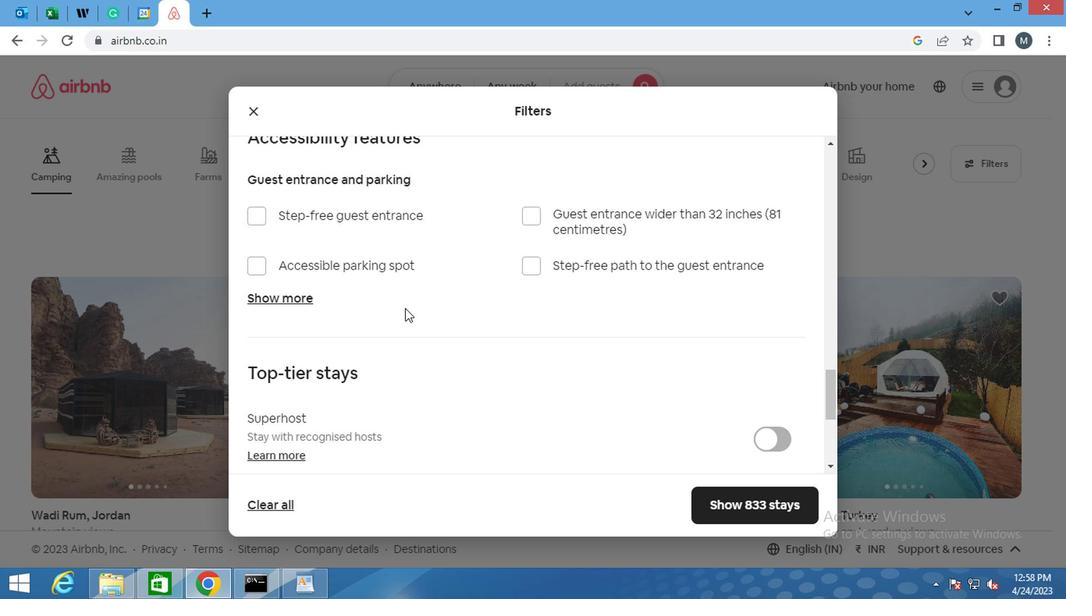 
Action: Mouse scrolled (399, 311) with delta (0, 1)
Screenshot: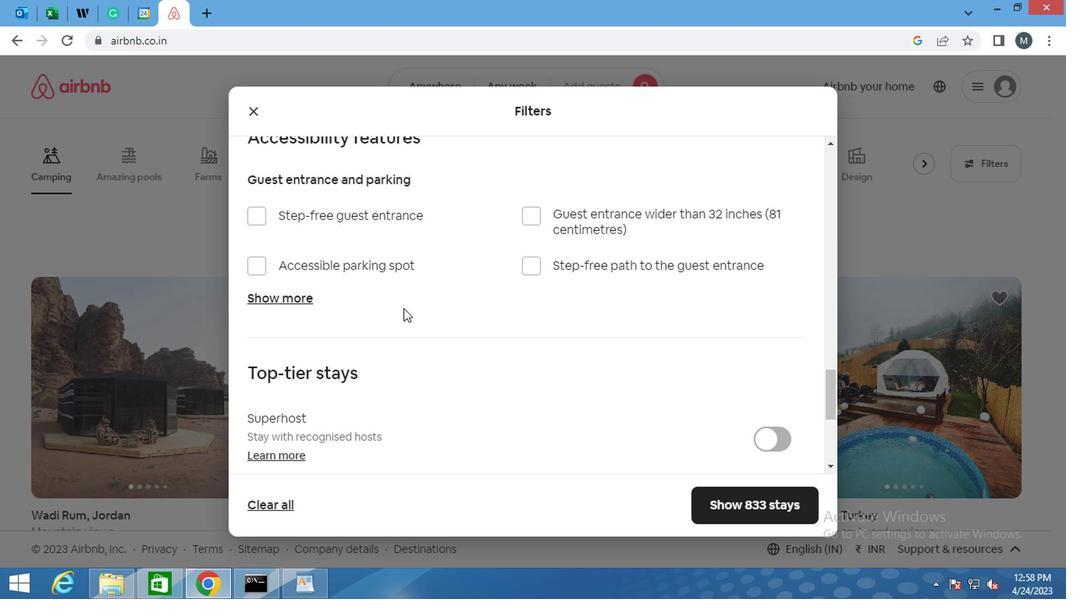 
Action: Mouse moved to (760, 279)
Screenshot: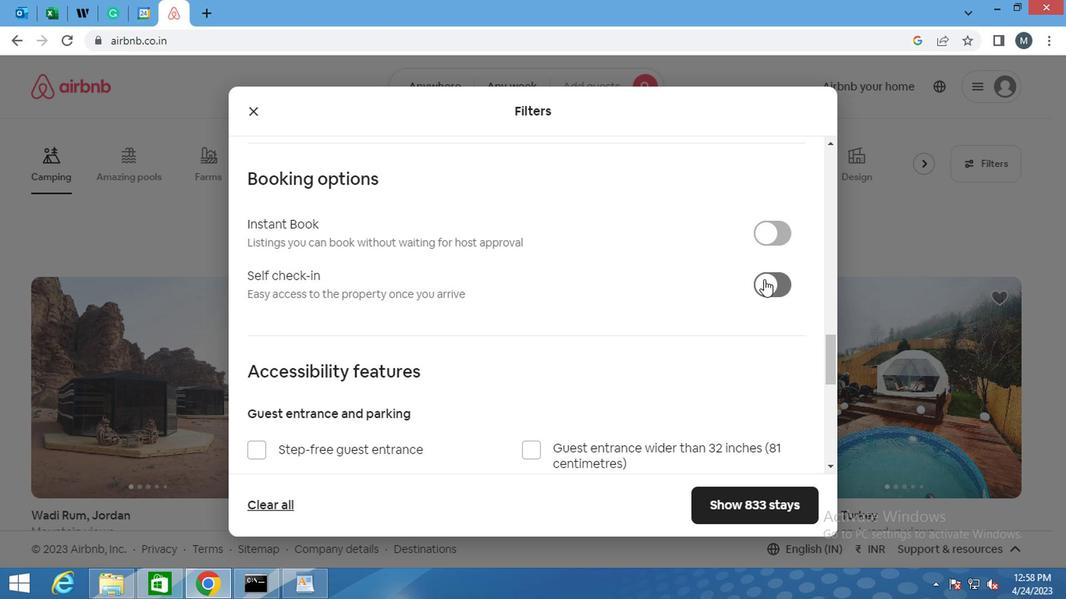 
Action: Mouse pressed left at (760, 279)
Screenshot: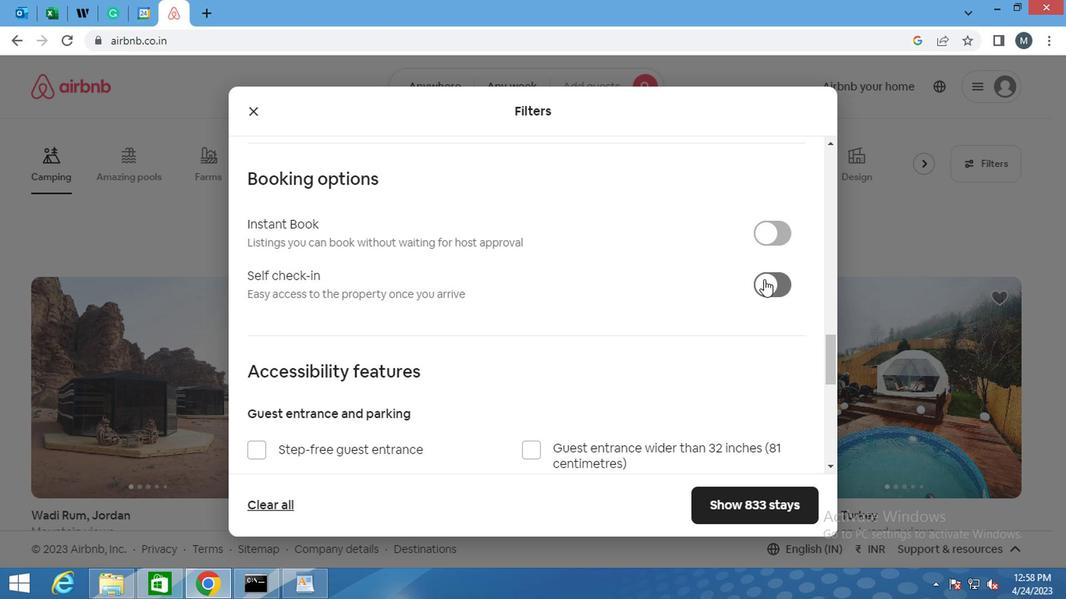 
Action: Mouse moved to (407, 299)
Screenshot: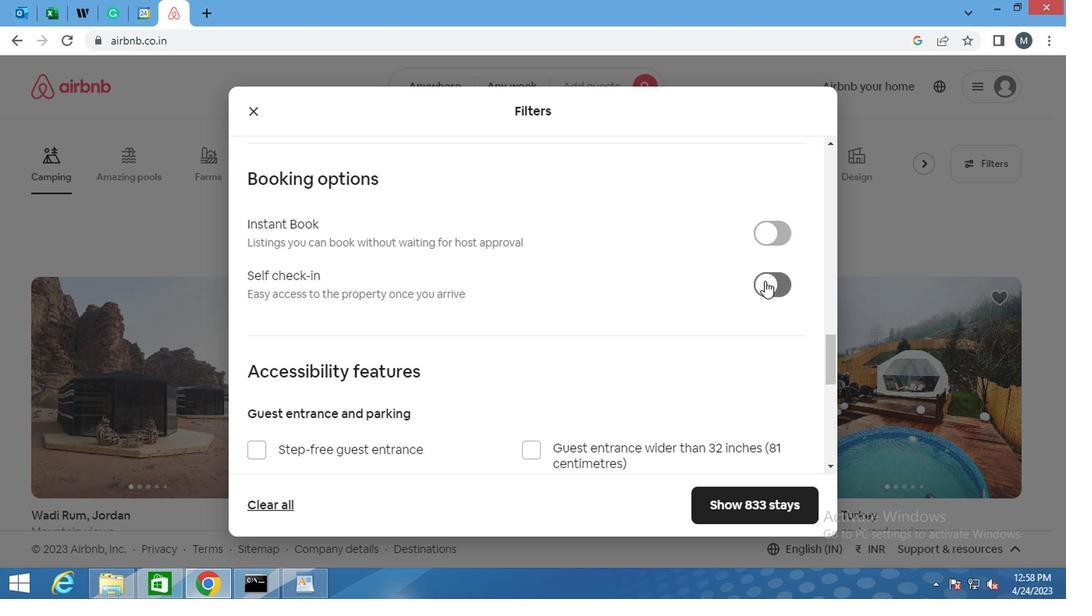 
Action: Mouse scrolled (407, 298) with delta (0, -1)
Screenshot: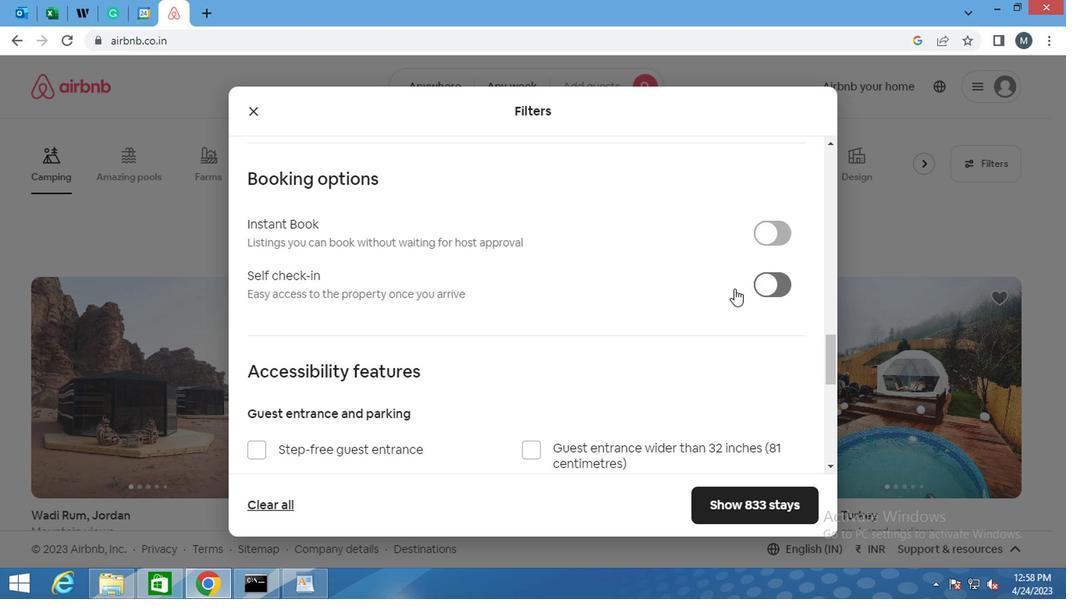 
Action: Mouse moved to (407, 302)
Screenshot: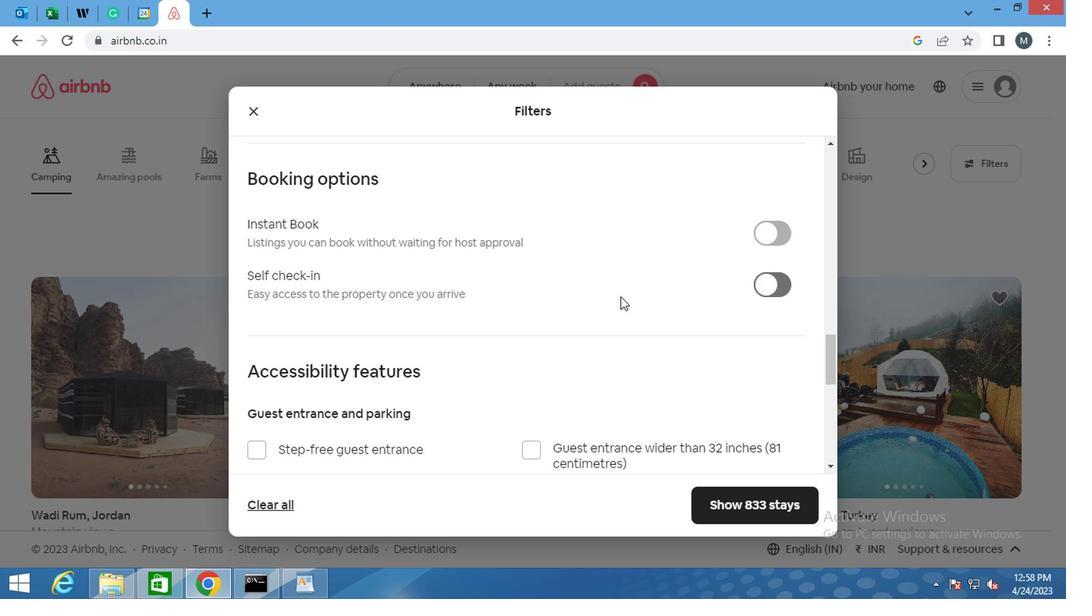 
Action: Mouse scrolled (407, 301) with delta (0, 0)
Screenshot: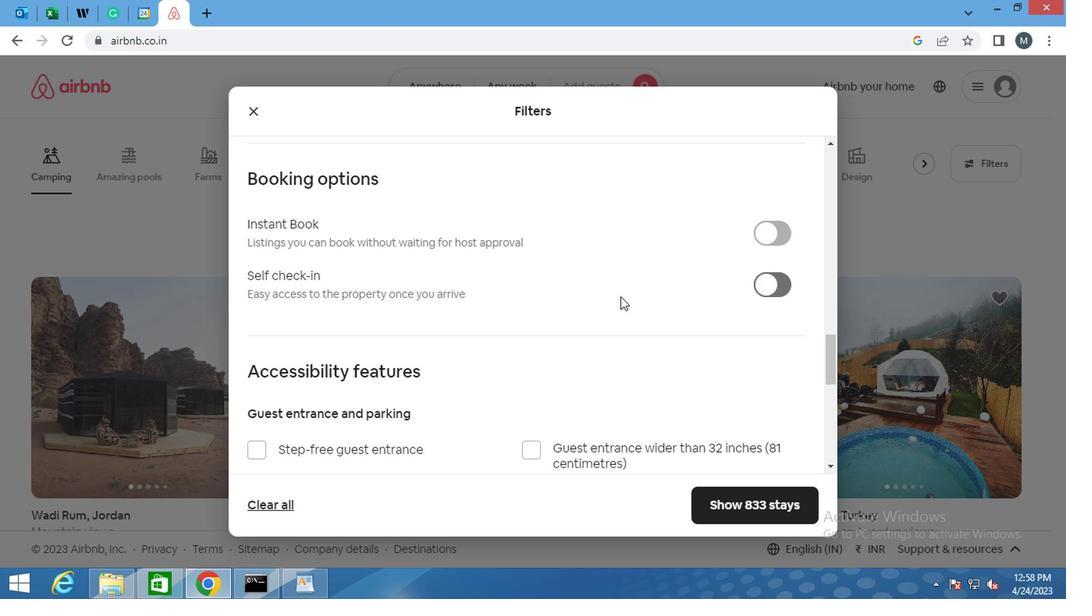 
Action: Mouse moved to (407, 305)
Screenshot: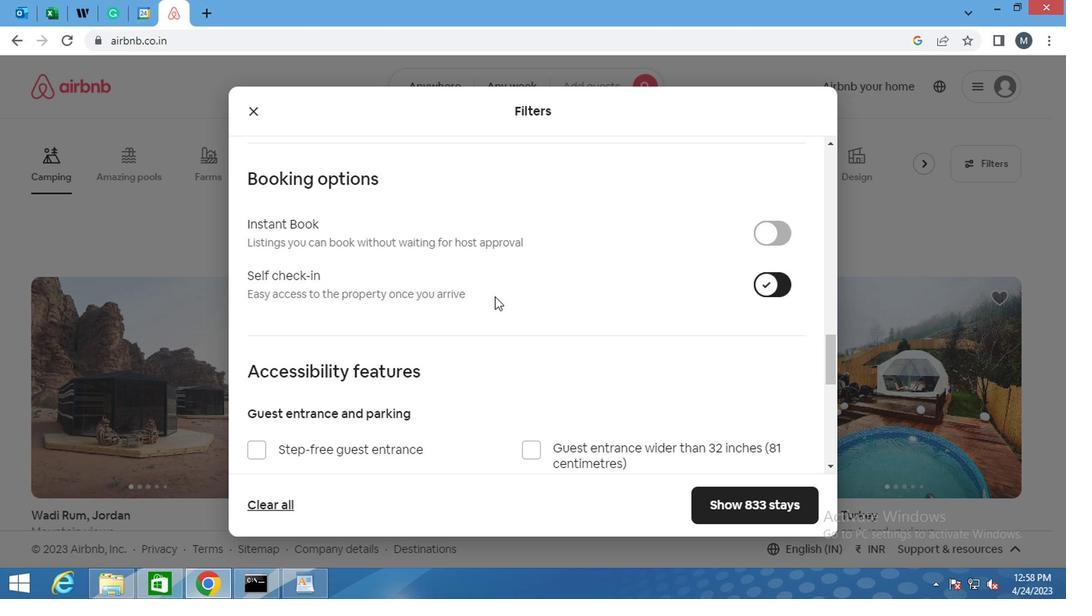
Action: Mouse scrolled (407, 304) with delta (0, -1)
Screenshot: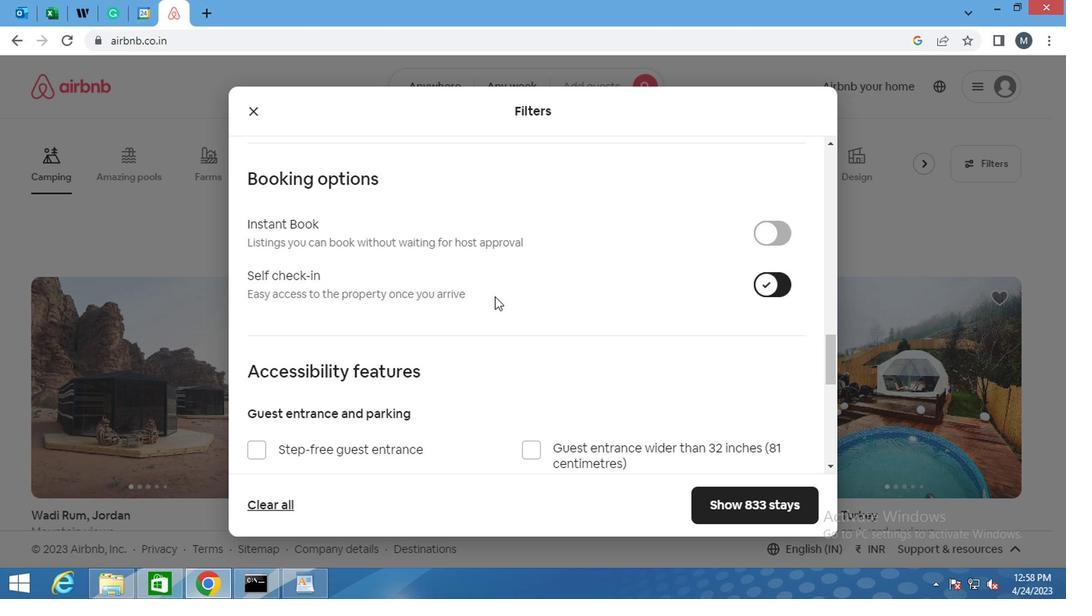 
Action: Mouse moved to (408, 313)
Screenshot: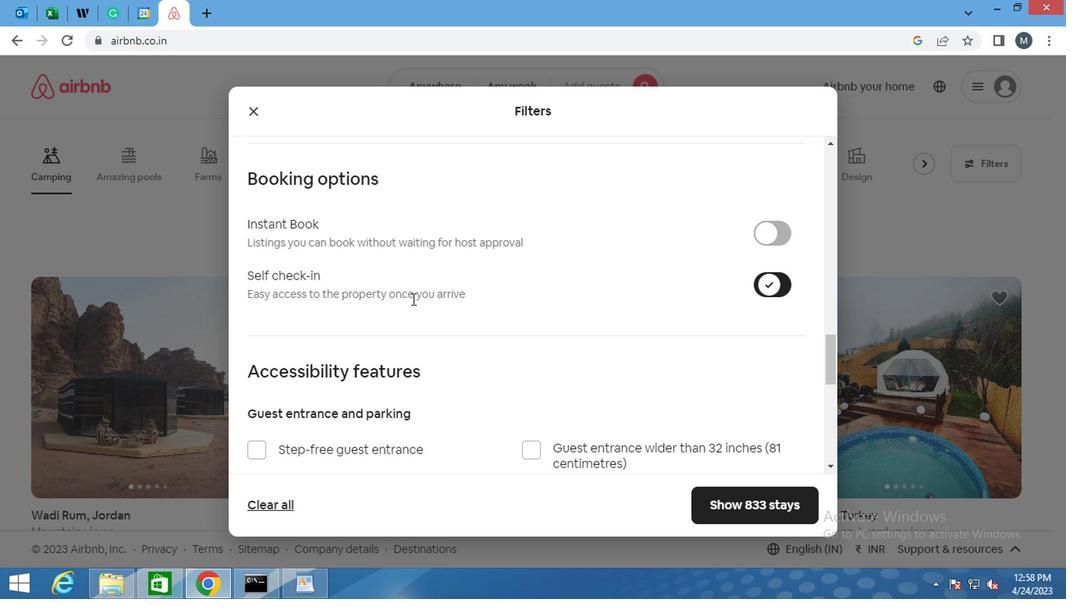
Action: Mouse scrolled (408, 313) with delta (0, 0)
Screenshot: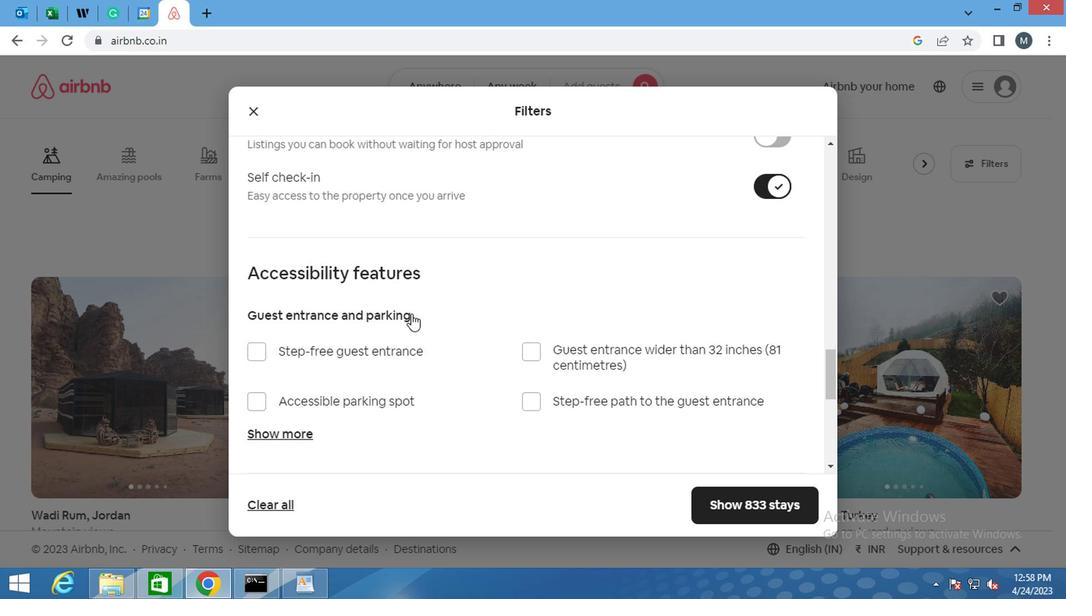 
Action: Mouse moved to (415, 332)
Screenshot: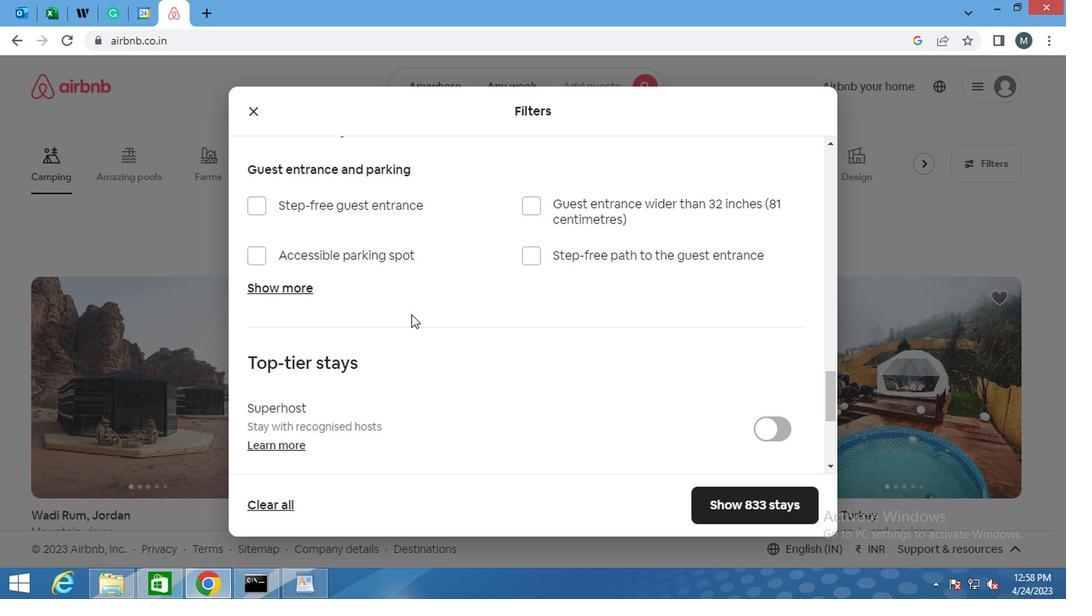 
Action: Mouse scrolled (415, 331) with delta (0, 0)
Screenshot: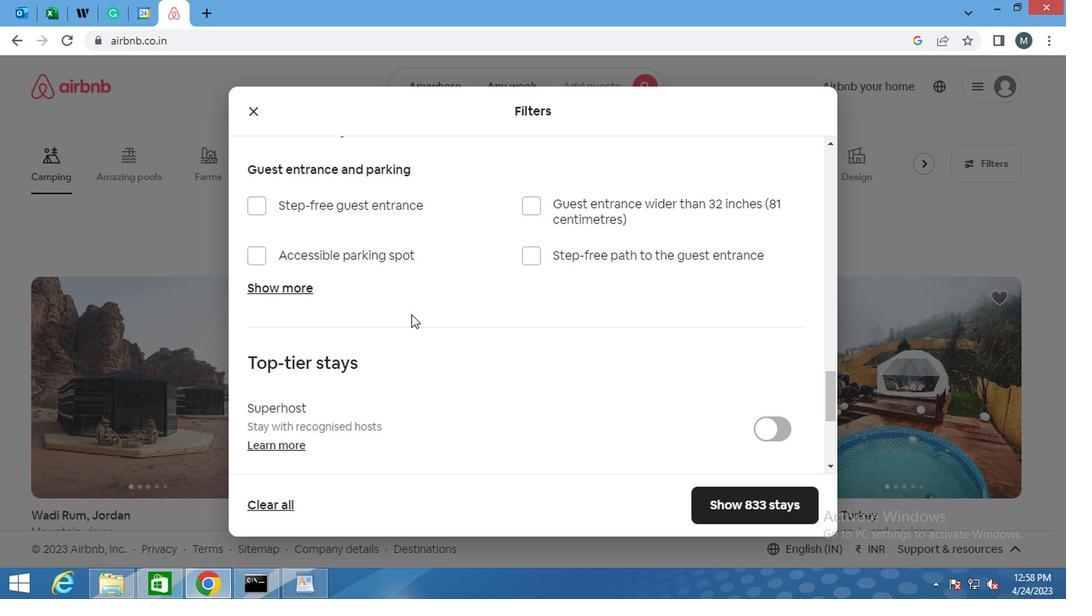 
Action: Mouse moved to (416, 336)
Screenshot: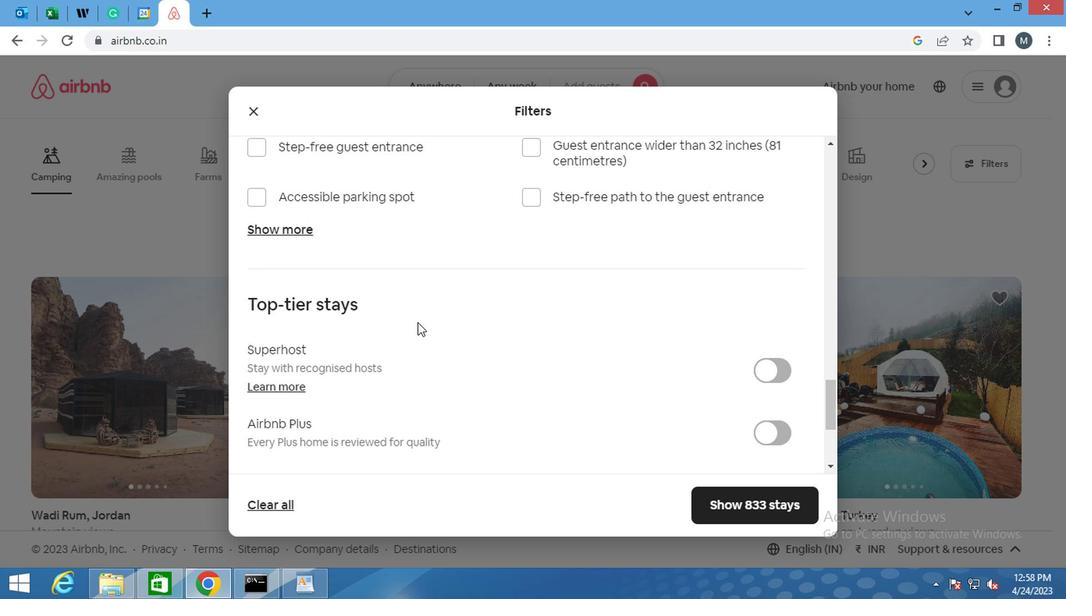 
Action: Mouse scrolled (416, 335) with delta (0, 0)
Screenshot: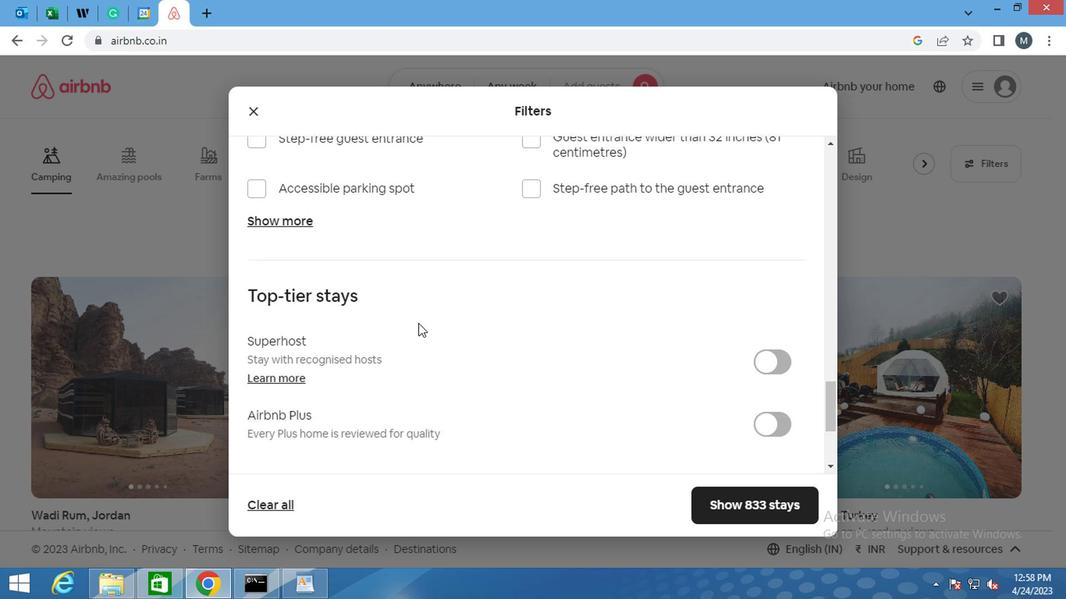 
Action: Mouse moved to (378, 359)
Screenshot: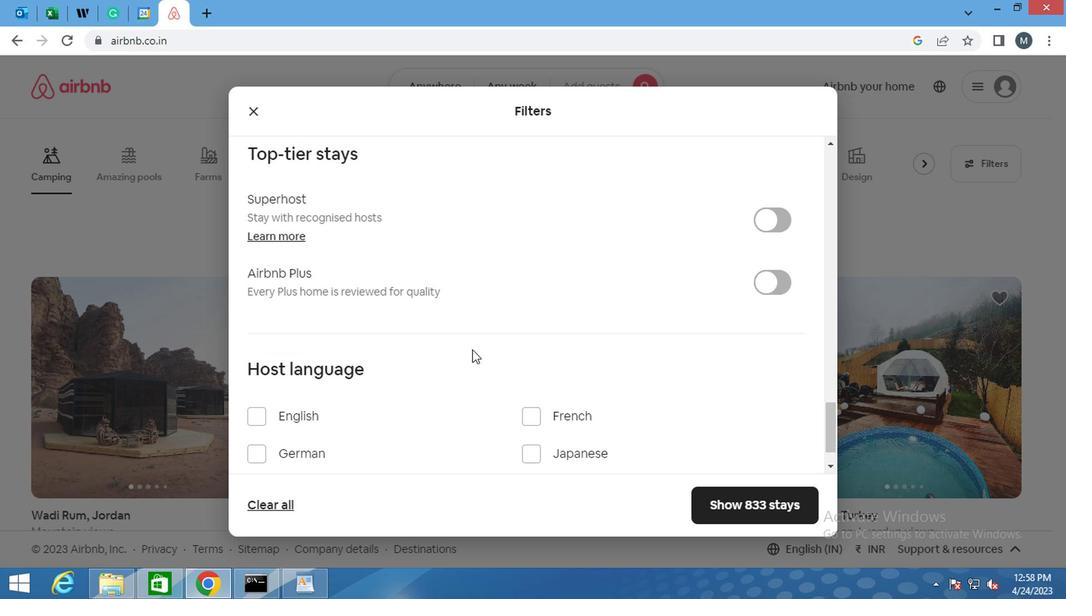 
Action: Mouse scrolled (378, 358) with delta (0, -1)
Screenshot: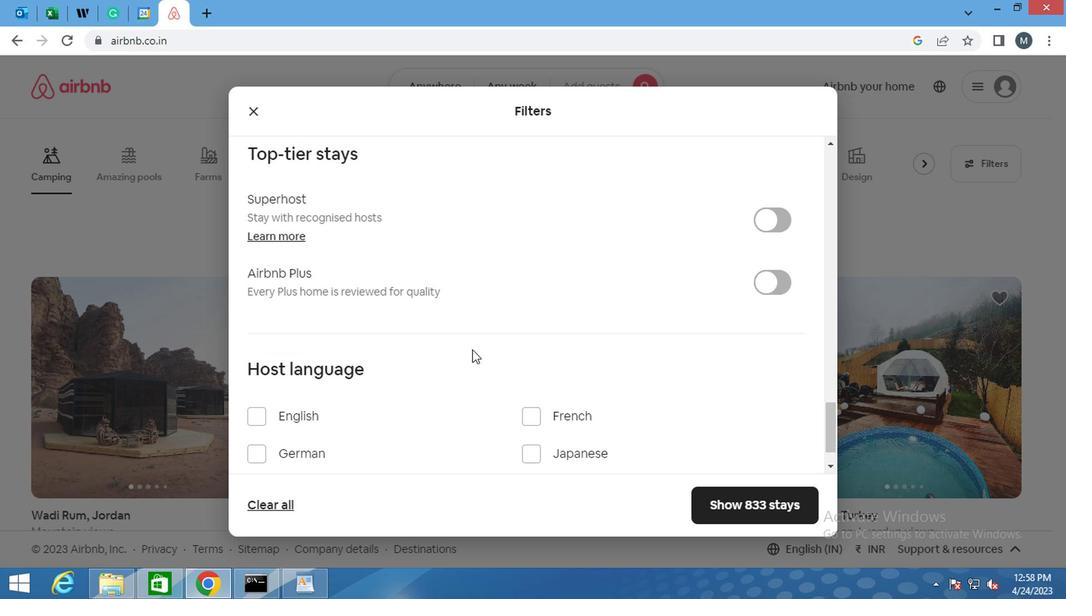 
Action: Mouse moved to (371, 359)
Screenshot: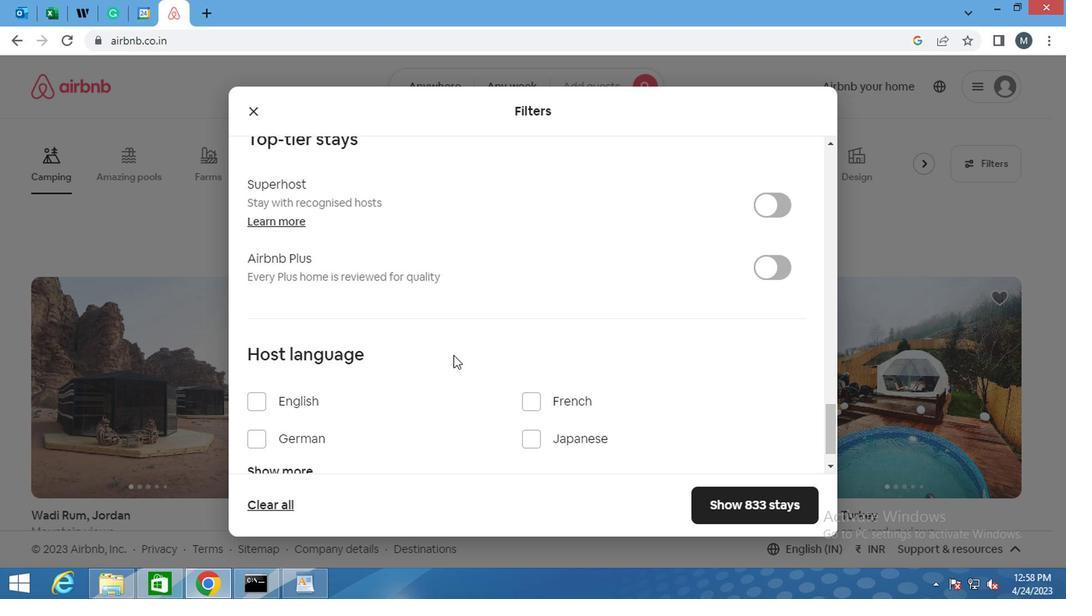 
Action: Mouse scrolled (371, 358) with delta (0, -1)
Screenshot: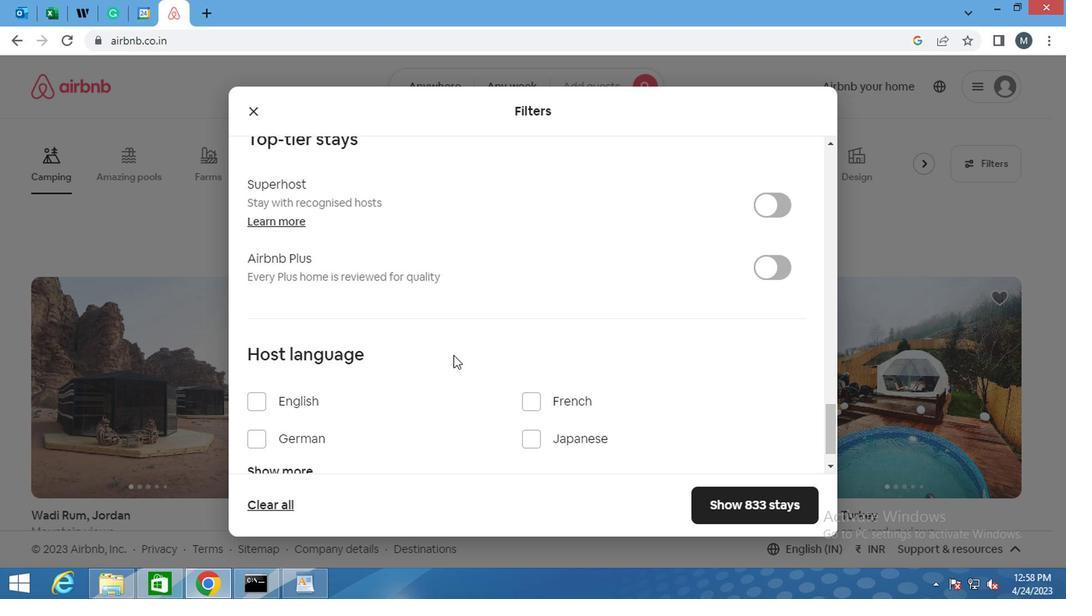 
Action: Mouse moved to (303, 395)
Screenshot: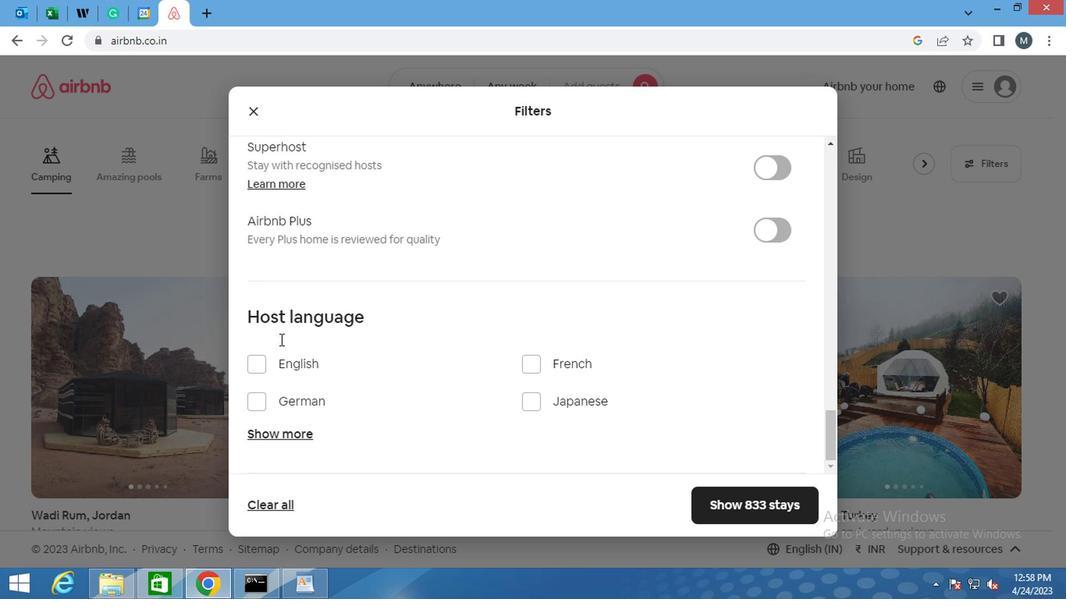 
Action: Mouse scrolled (303, 394) with delta (0, 0)
Screenshot: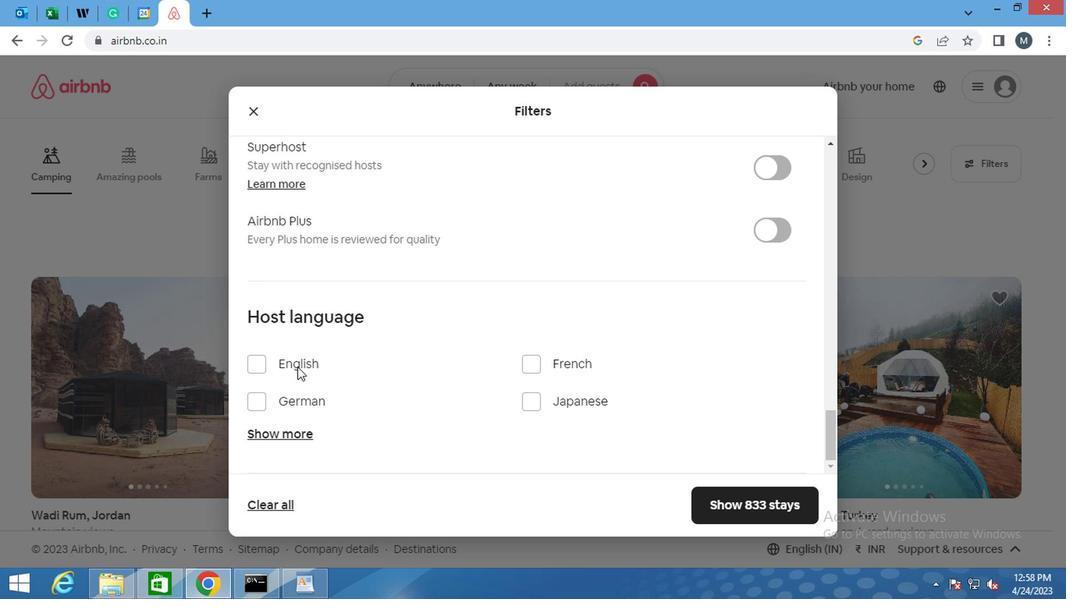 
Action: Mouse moved to (273, 434)
Screenshot: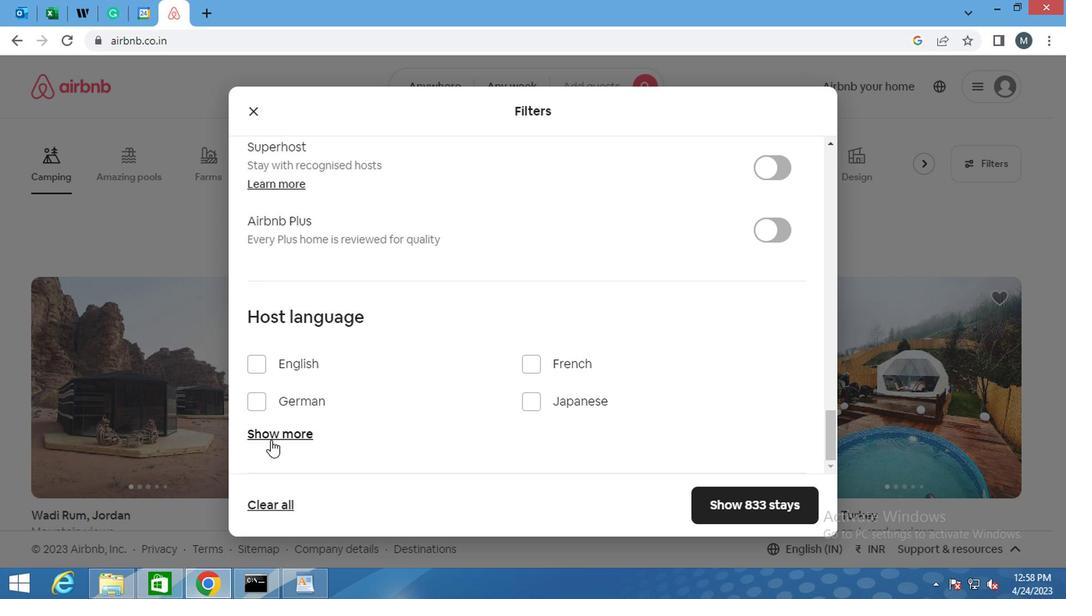 
Action: Mouse pressed left at (273, 434)
Screenshot: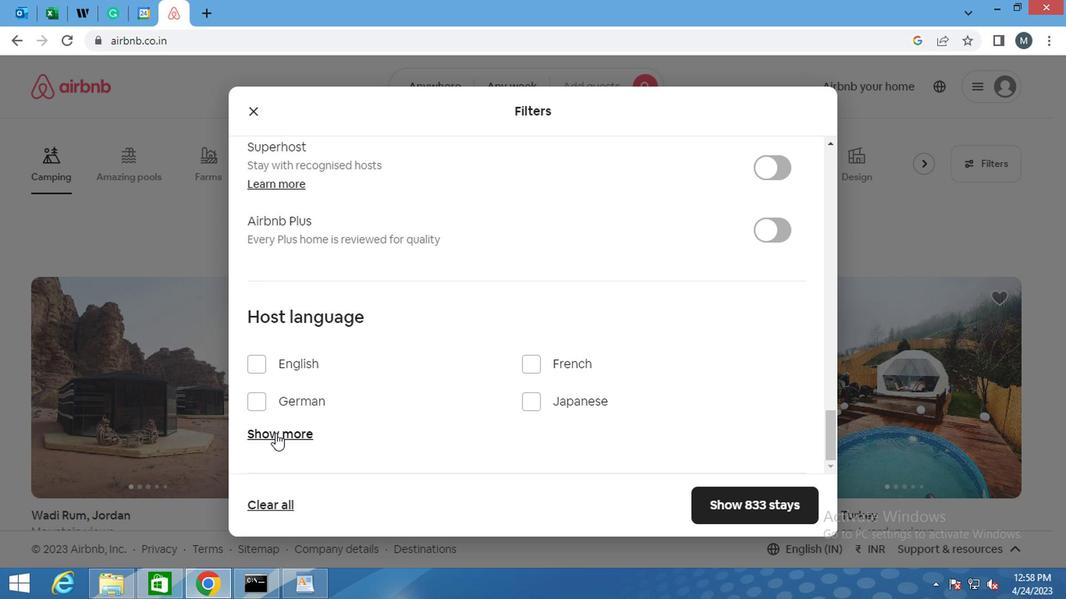 
Action: Mouse moved to (306, 375)
Screenshot: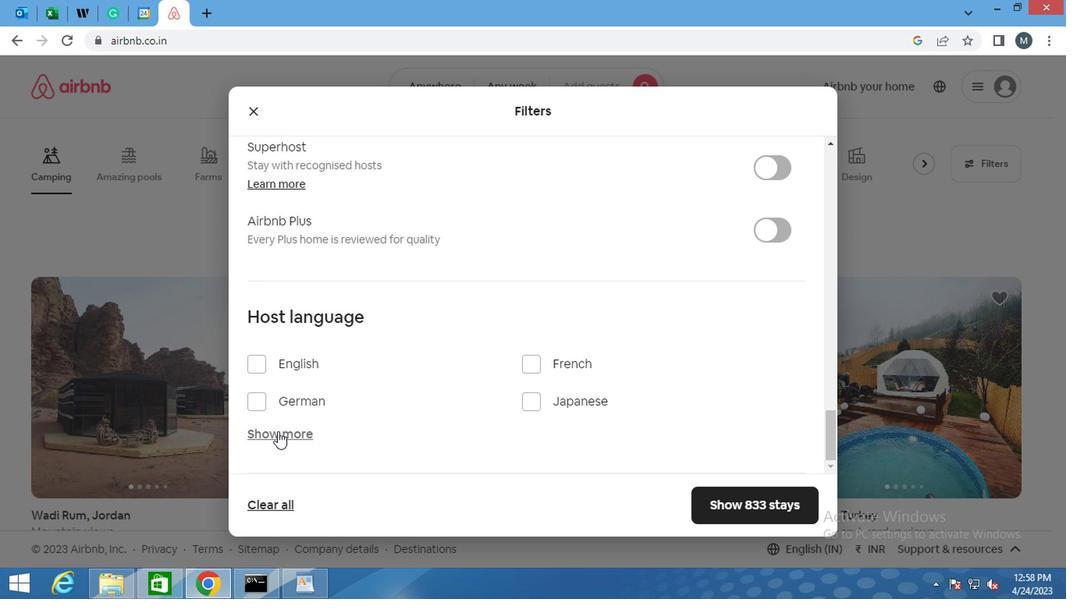 
Action: Mouse scrolled (306, 374) with delta (0, 0)
Screenshot: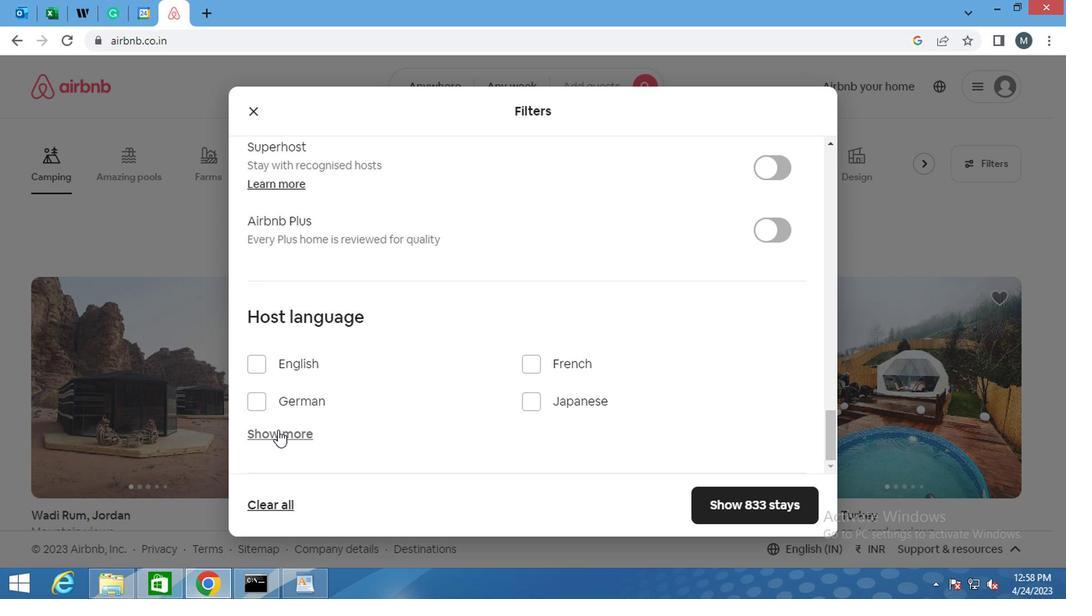 
Action: Mouse moved to (306, 375)
Screenshot: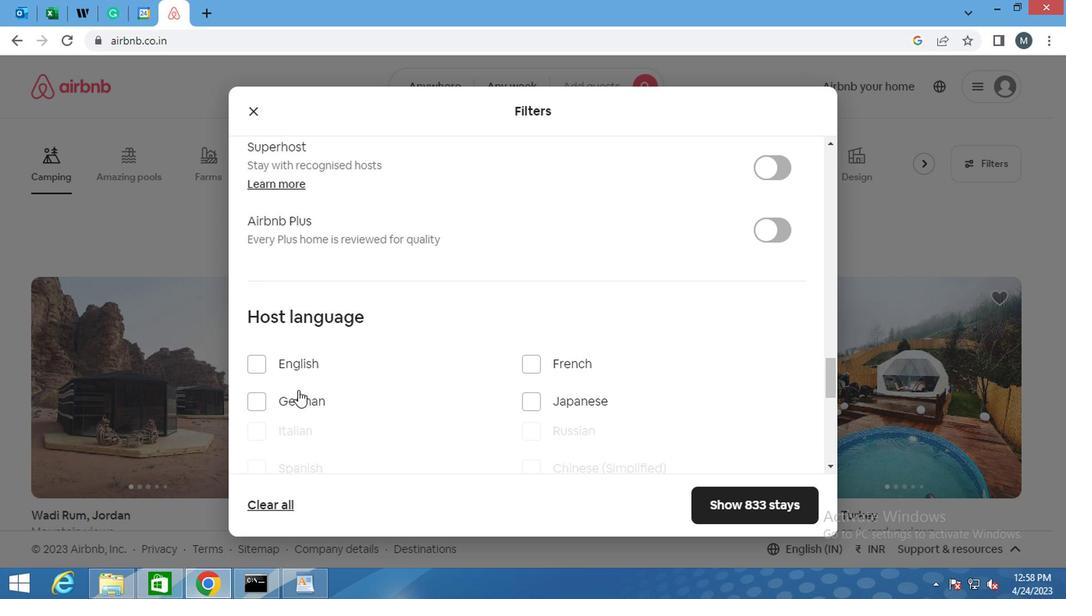 
Action: Mouse scrolled (306, 374) with delta (0, 0)
Screenshot: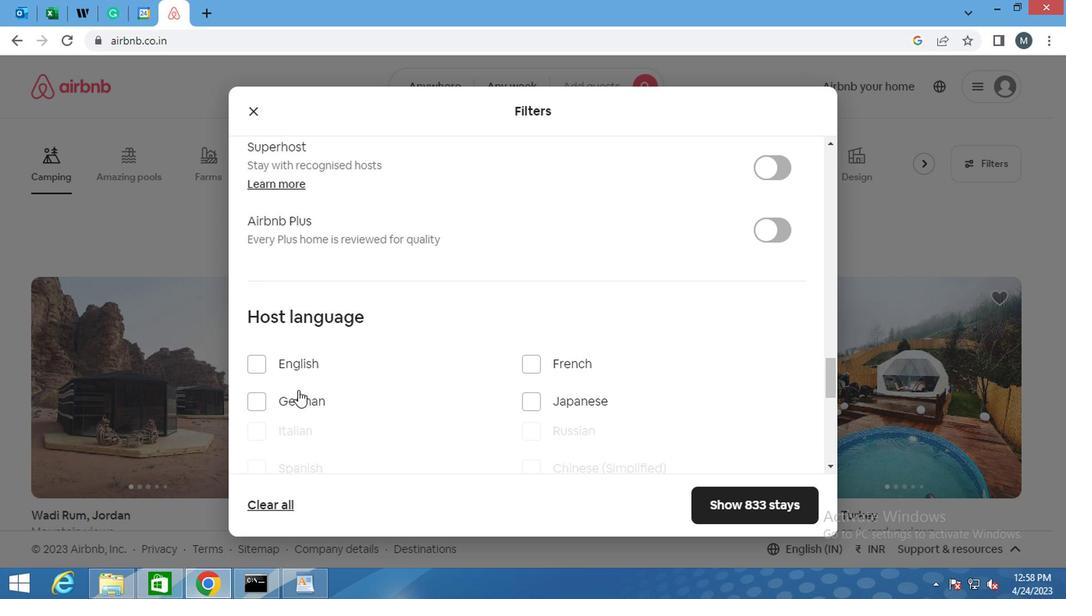 
Action: Mouse moved to (258, 324)
Screenshot: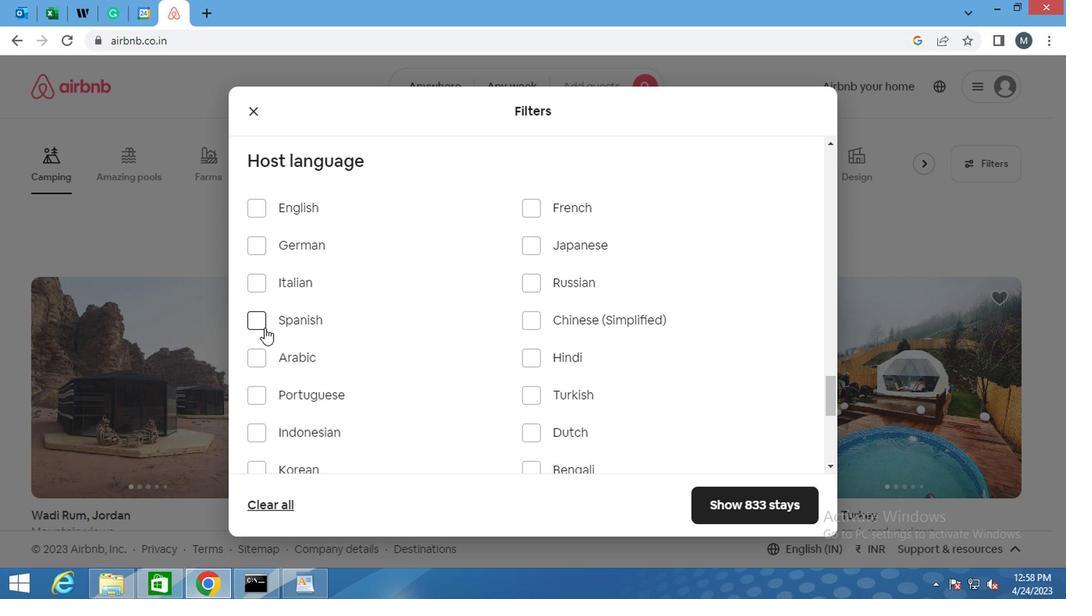 
Action: Mouse pressed left at (258, 324)
Screenshot: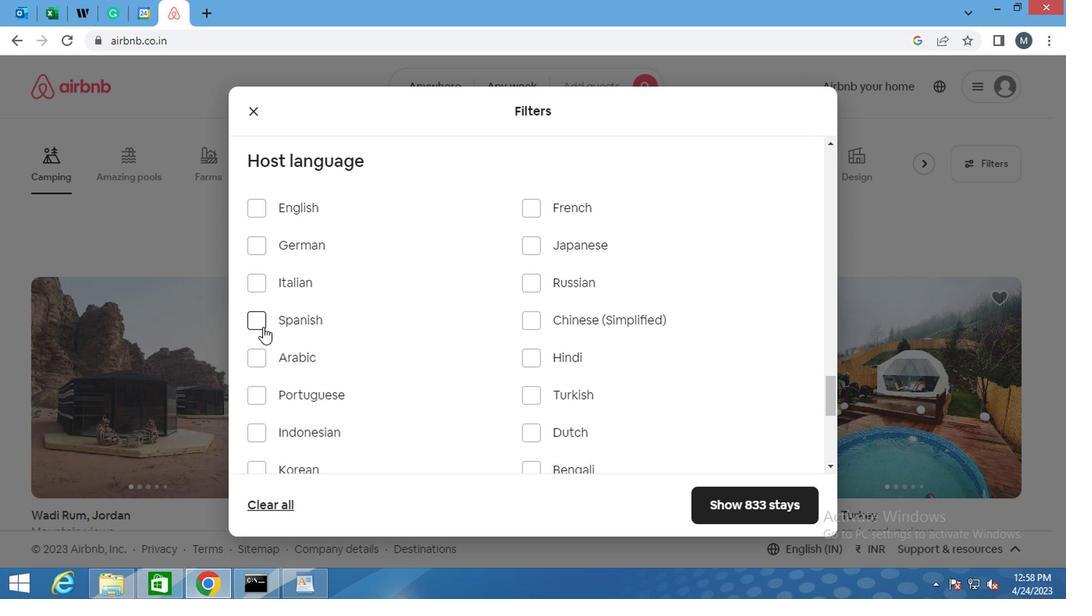 
Action: Mouse moved to (266, 326)
Screenshot: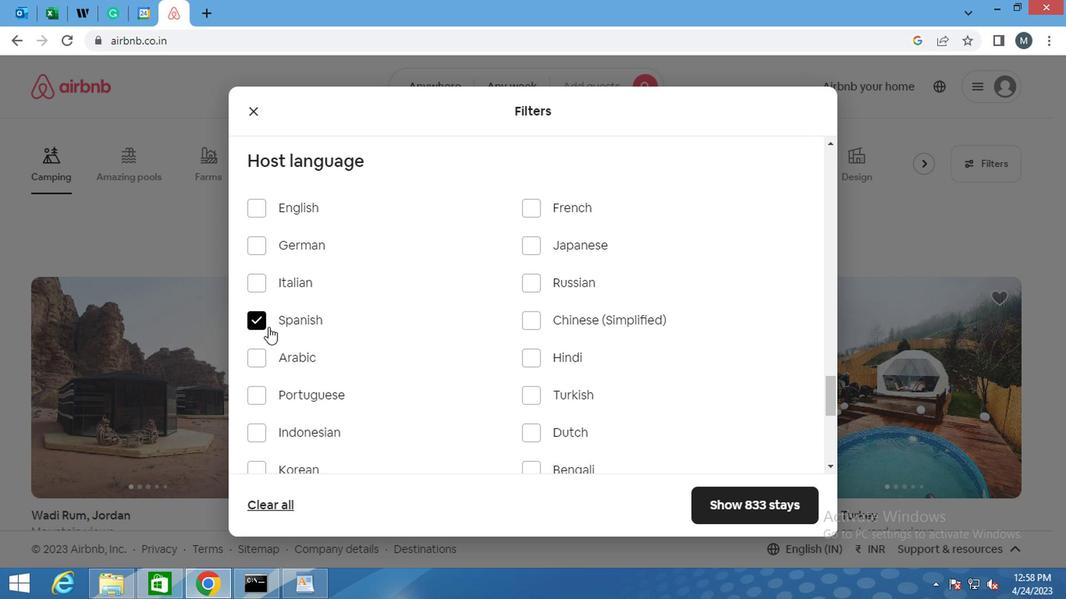 
Action: Mouse scrolled (266, 326) with delta (0, 0)
Screenshot: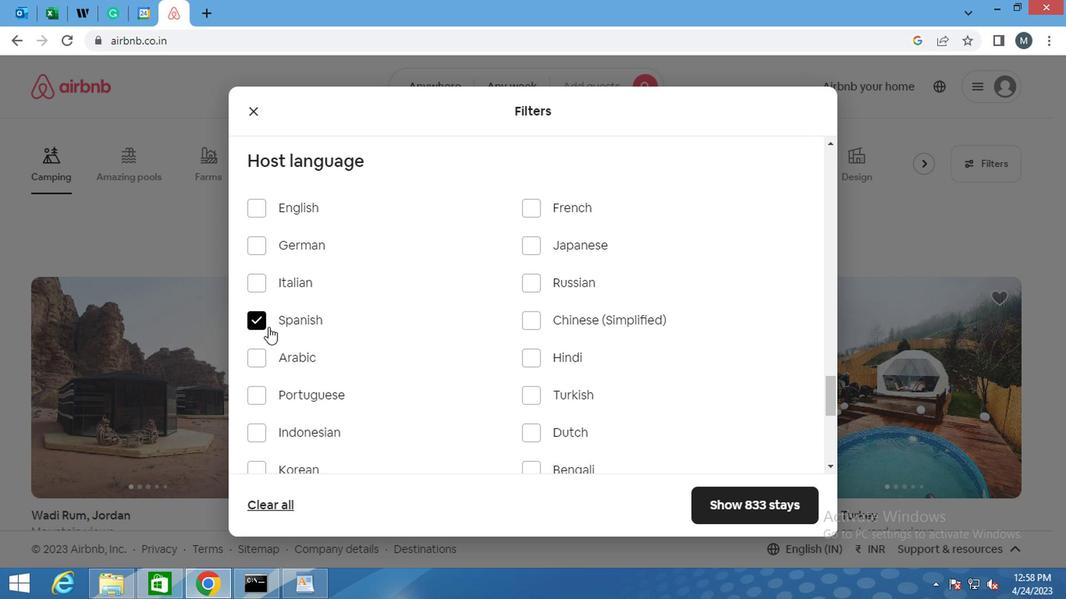 
Action: Mouse scrolled (266, 326) with delta (0, 0)
Screenshot: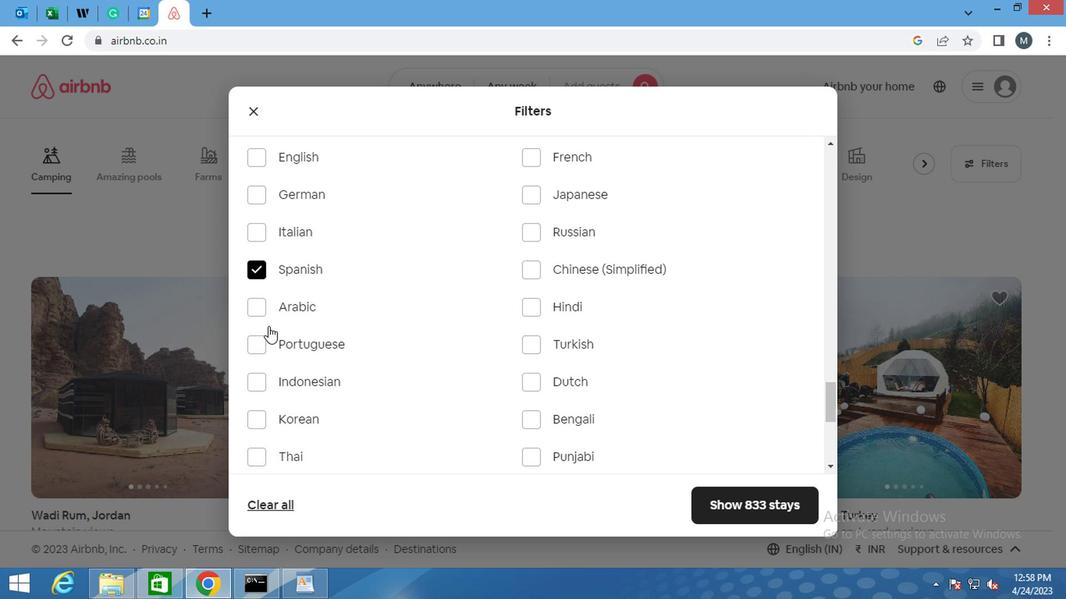 
Action: Mouse scrolled (266, 326) with delta (0, 0)
Screenshot: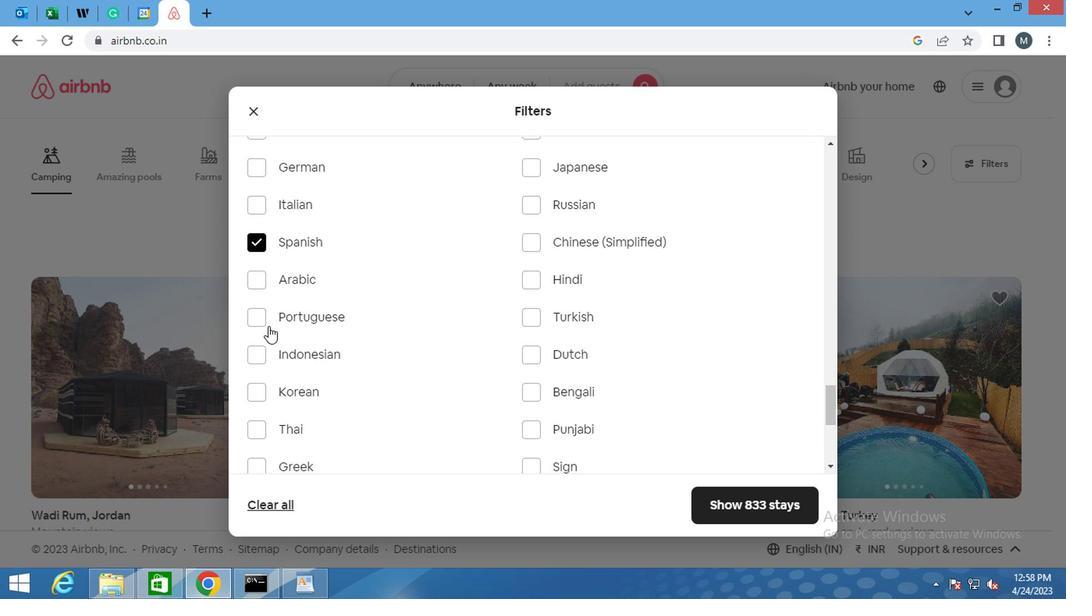 
Action: Mouse scrolled (266, 326) with delta (0, 0)
Screenshot: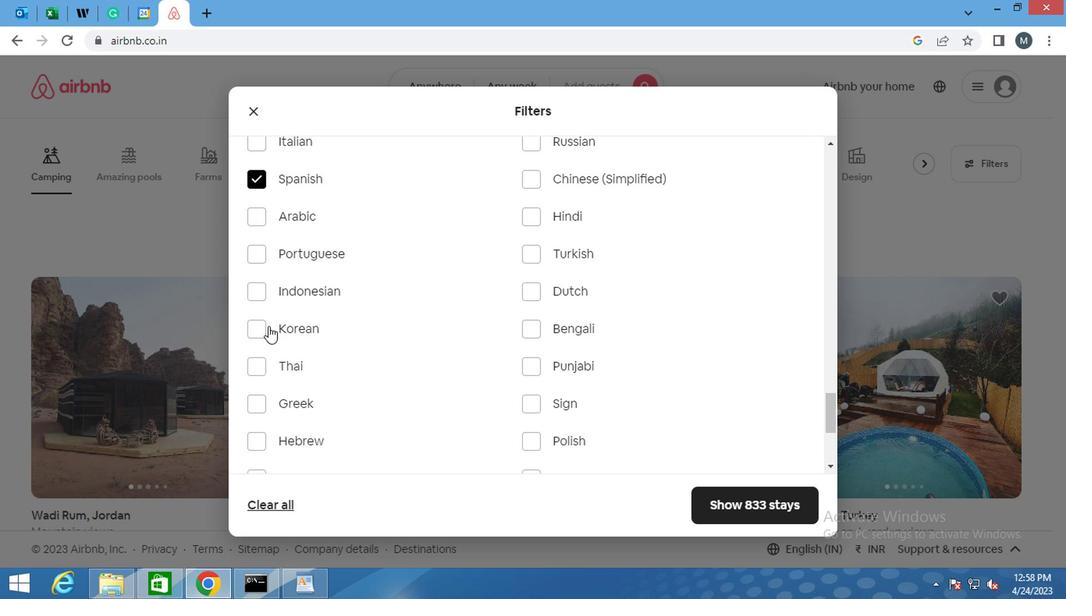 
Action: Mouse moved to (267, 326)
Screenshot: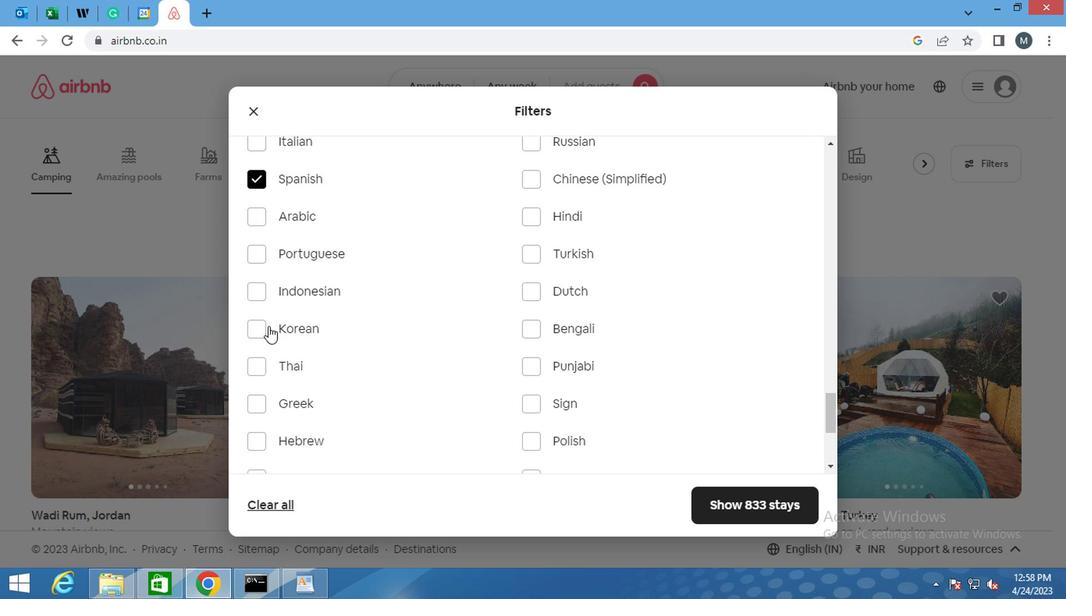 
Action: Mouse scrolled (267, 326) with delta (0, 0)
Screenshot: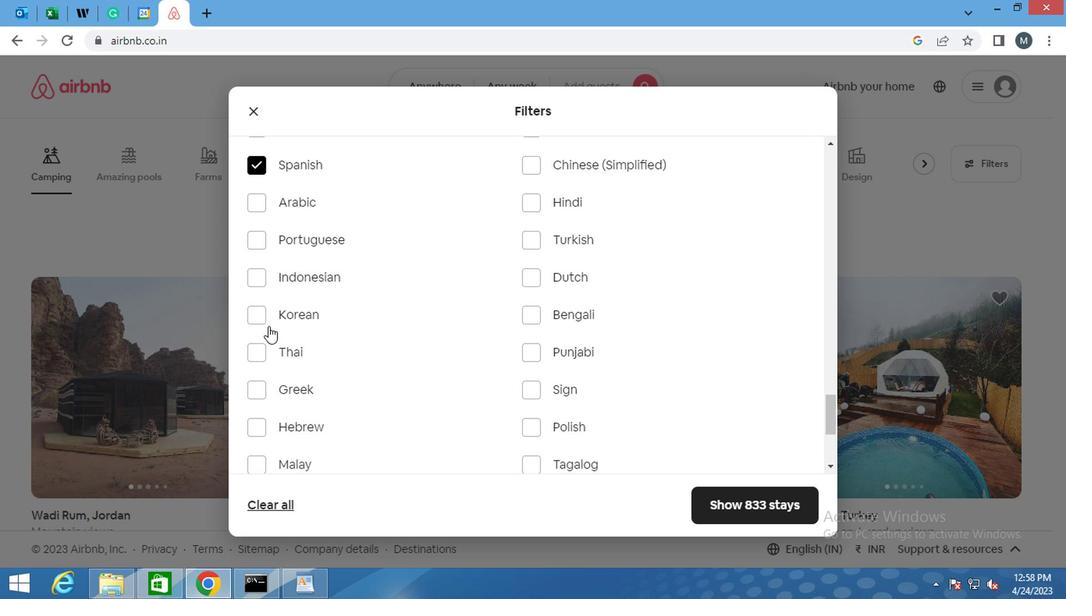 
Action: Mouse moved to (715, 508)
Screenshot: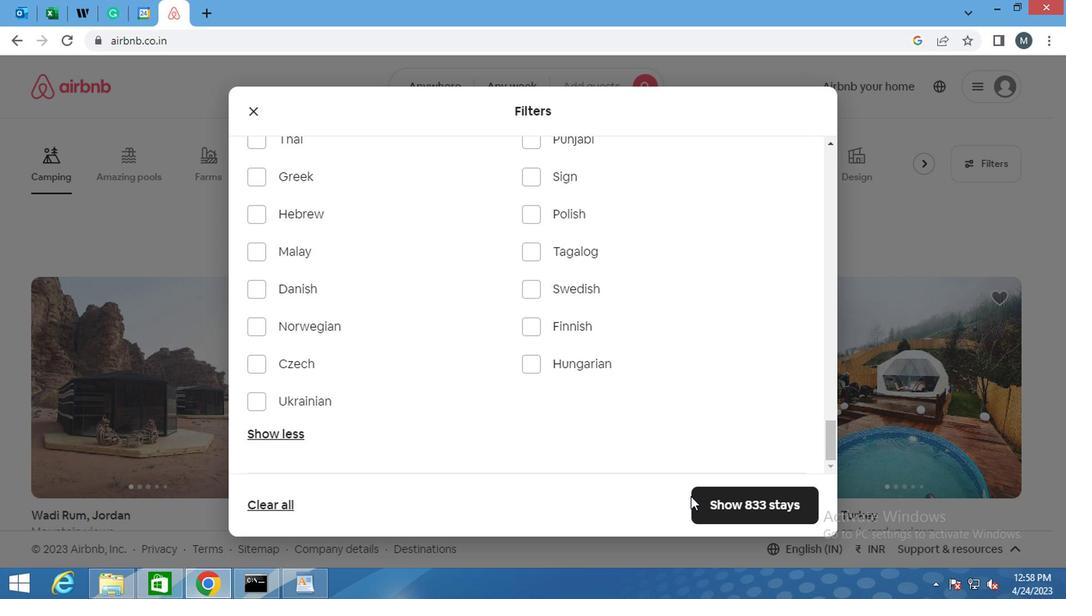 
Action: Mouse pressed left at (715, 508)
Screenshot: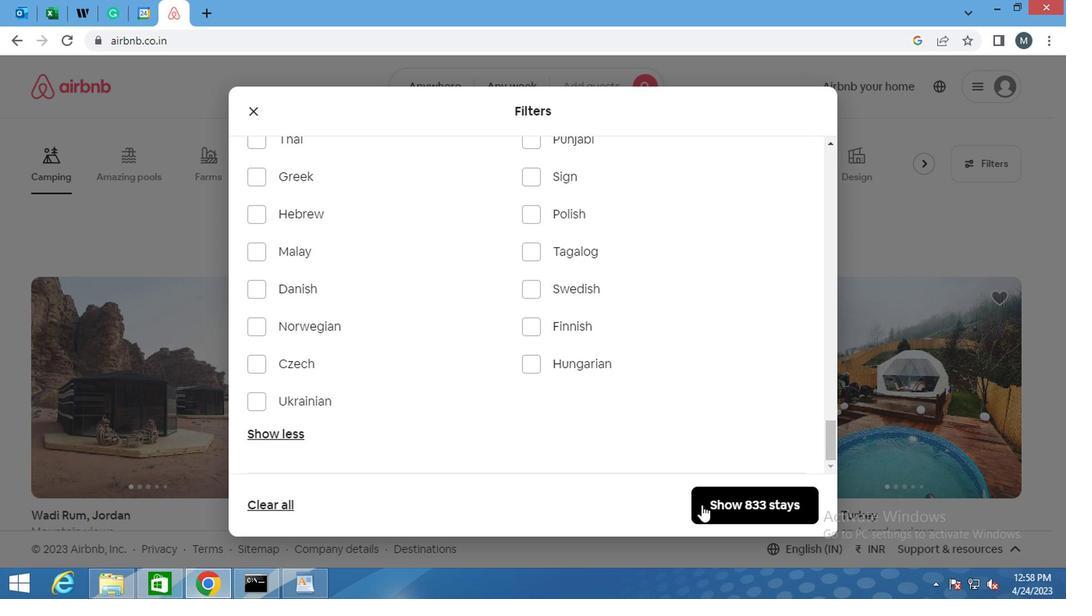 
Action: Mouse moved to (715, 508)
Screenshot: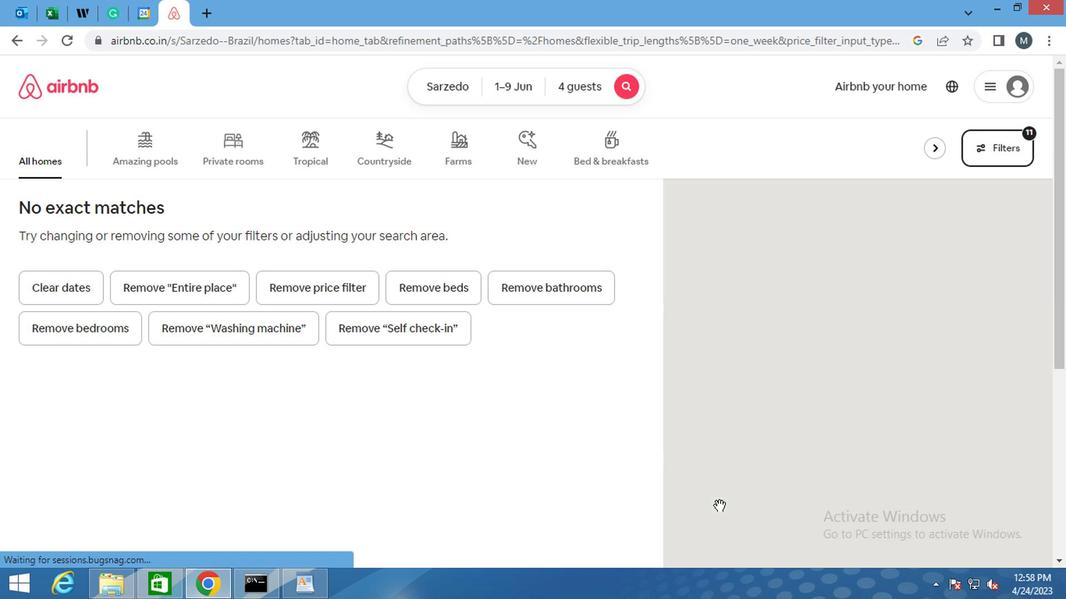 
